 Task: View property listings for houses in Charlotte, North Carolina, with a large backyard and outdoor entertainment area, and prioritize properties with ample outdoor space.
Action: Mouse moved to (246, 192)
Screenshot: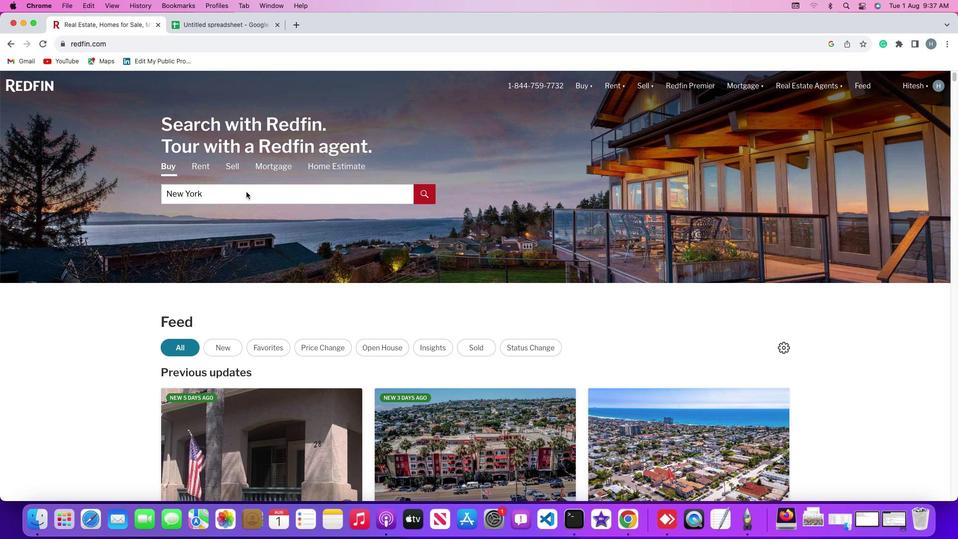 
Action: Mouse pressed left at (246, 192)
Screenshot: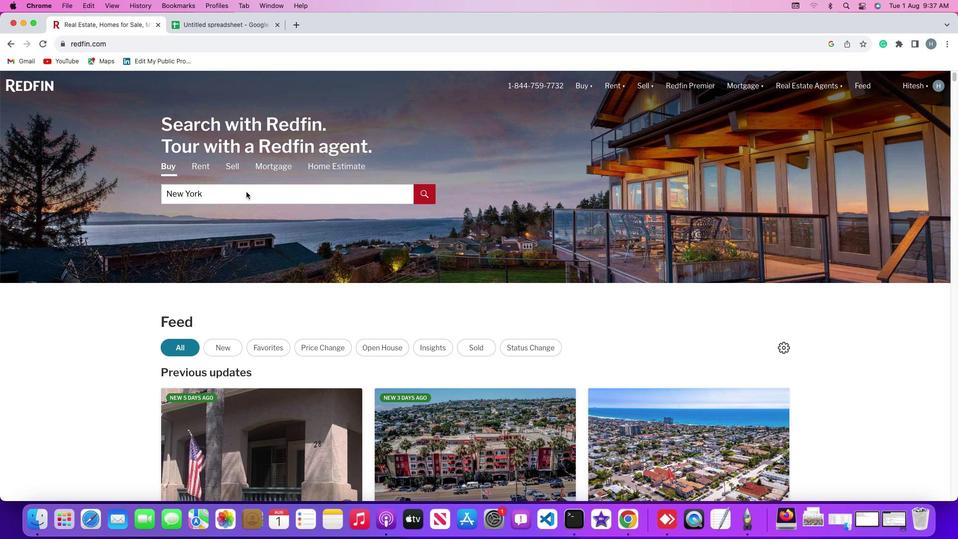 
Action: Mouse moved to (246, 192)
Screenshot: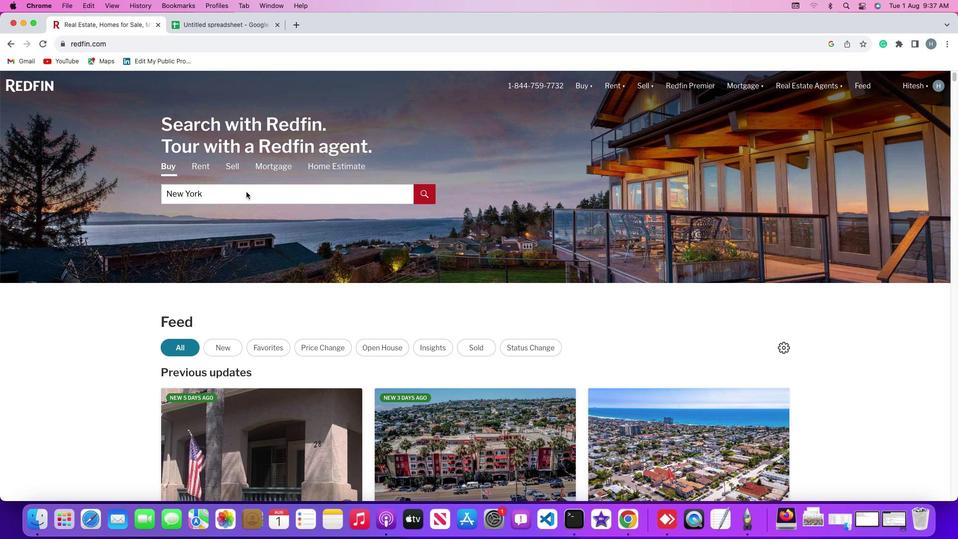 
Action: Mouse pressed left at (246, 192)
Screenshot: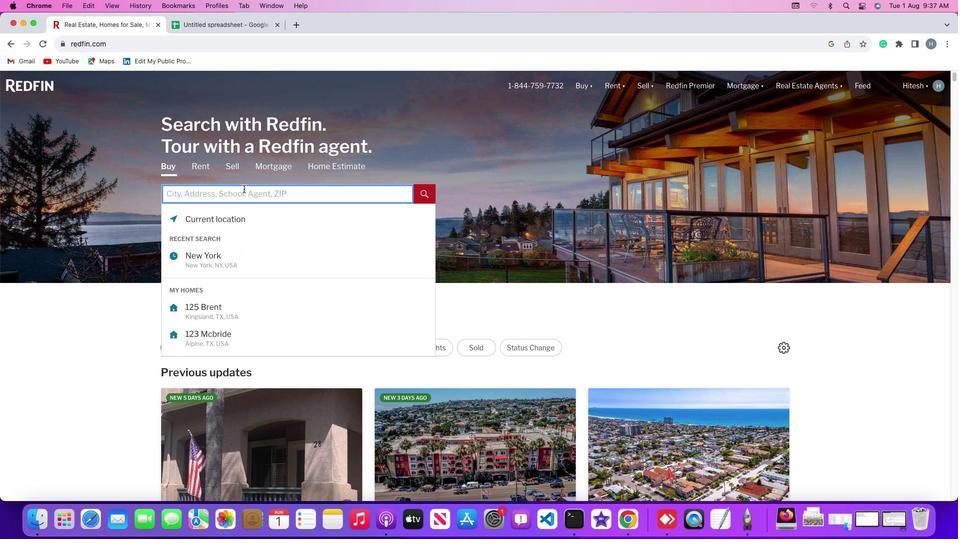 
Action: Mouse moved to (244, 189)
Screenshot: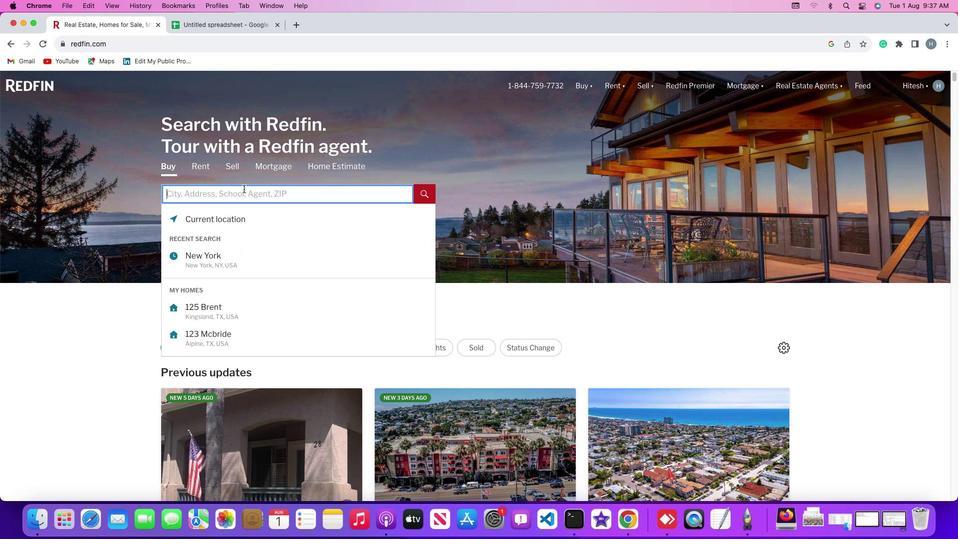 
Action: Key pressed Key.shift'C''h''a''r''l''o''t''t''e'','Key.spaceKey.shift'N''o''r''t''h'Key.spaceKey.shift'C''a''r''o''l''i''n''a'
Screenshot: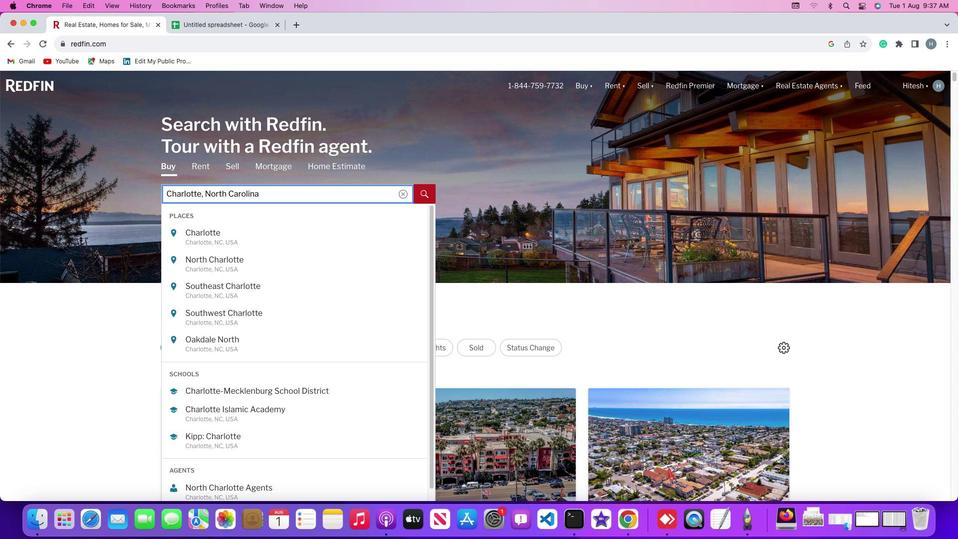 
Action: Mouse moved to (240, 231)
Screenshot: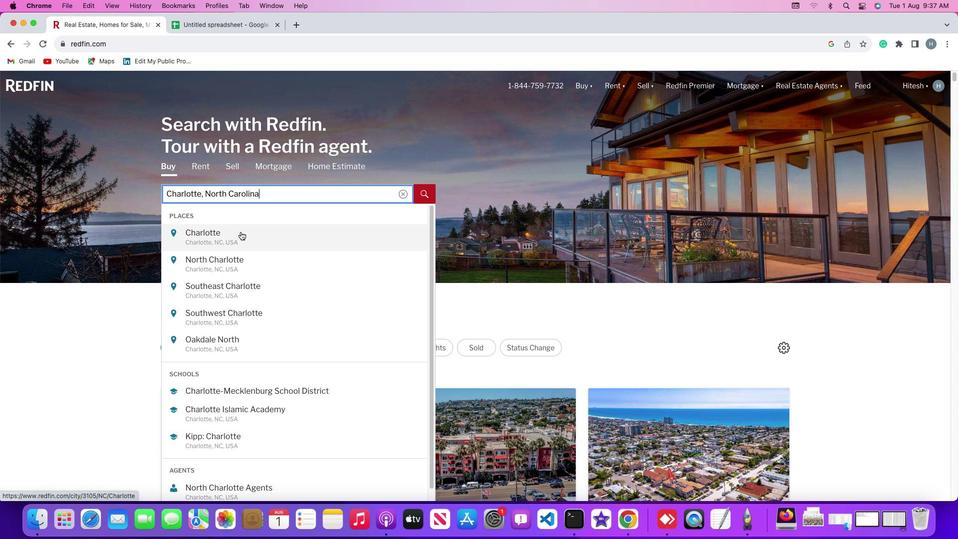 
Action: Mouse pressed left at (240, 231)
Screenshot: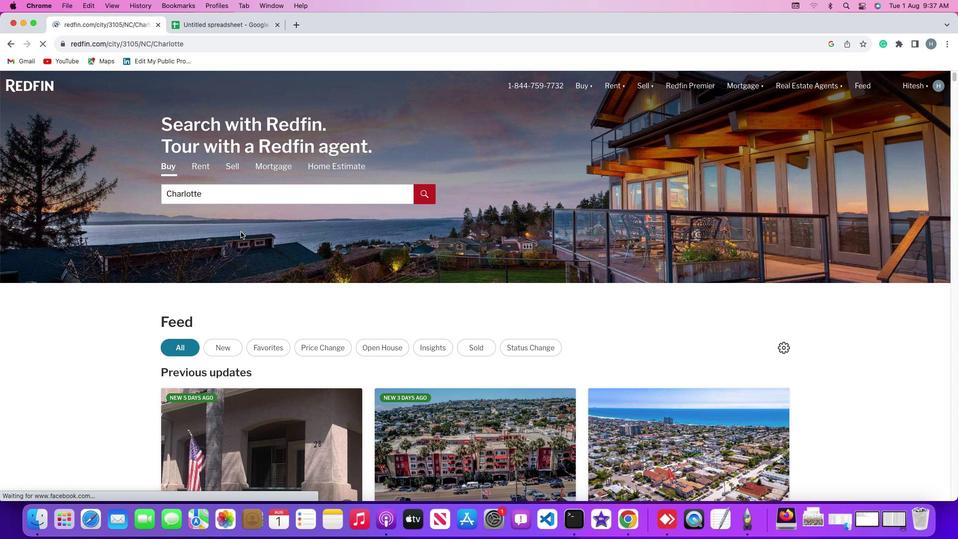
Action: Mouse moved to (862, 150)
Screenshot: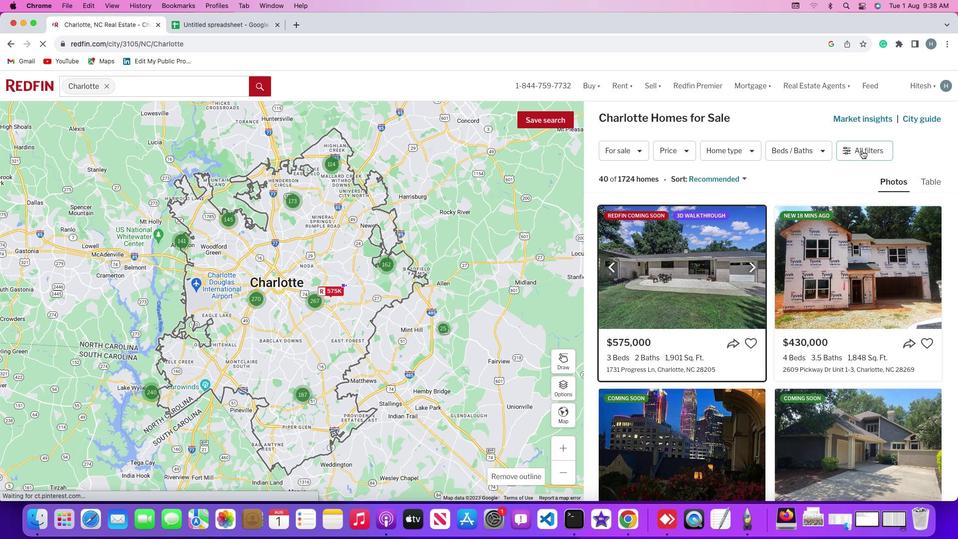 
Action: Mouse pressed left at (862, 150)
Screenshot: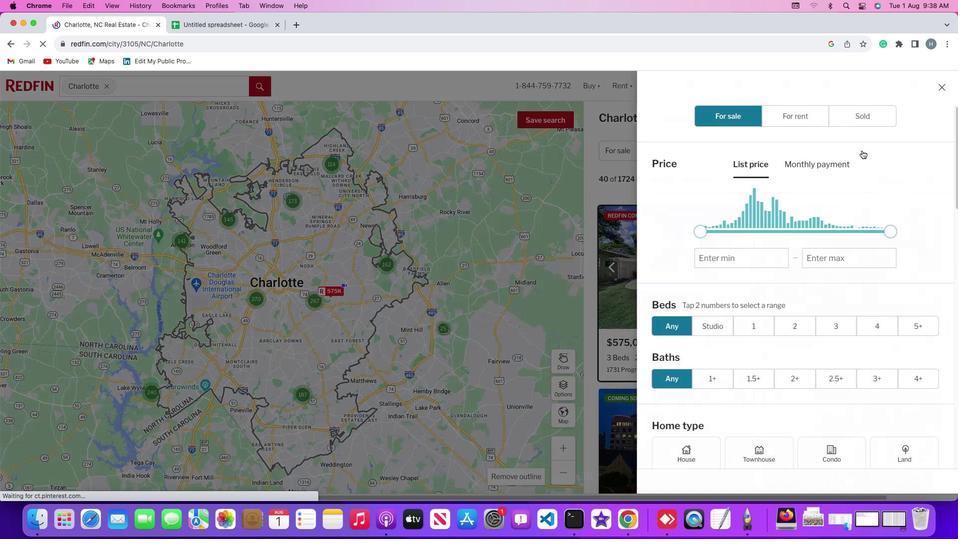 
Action: Mouse moved to (792, 278)
Screenshot: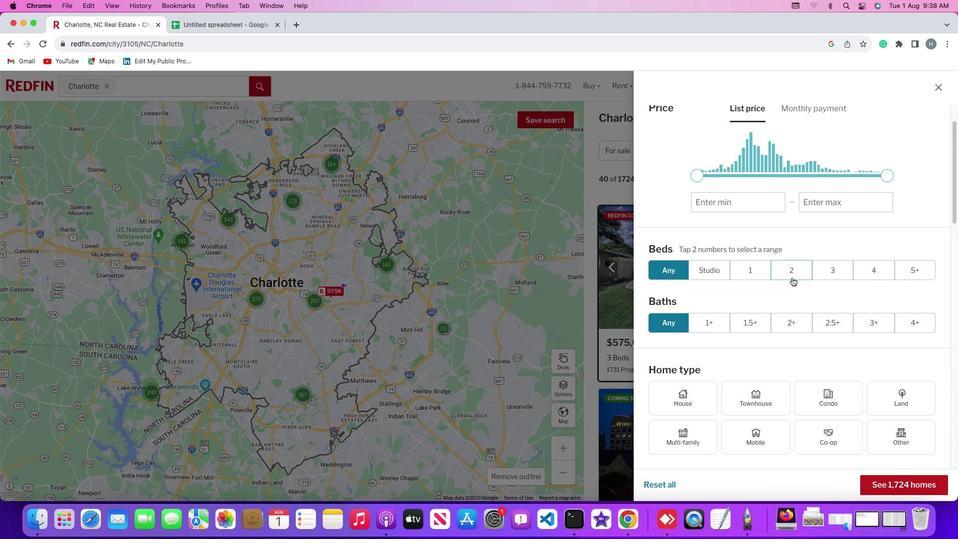 
Action: Mouse scrolled (792, 278) with delta (0, 0)
Screenshot: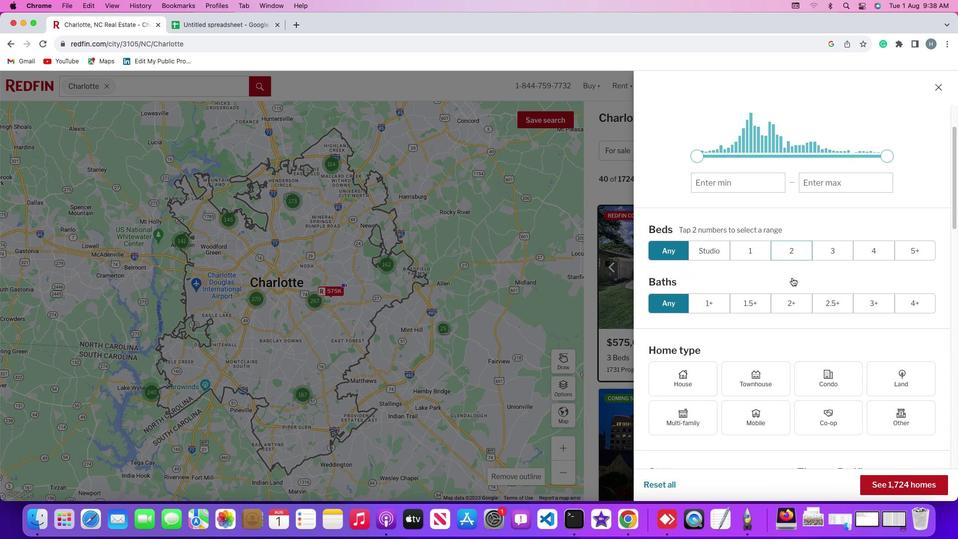
Action: Mouse scrolled (792, 278) with delta (0, 0)
Screenshot: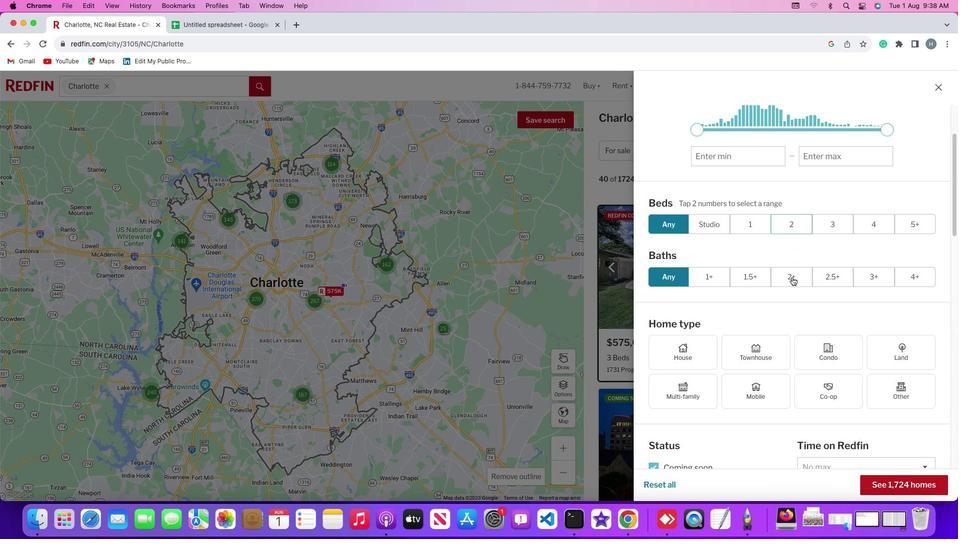 
Action: Mouse scrolled (792, 278) with delta (0, 0)
Screenshot: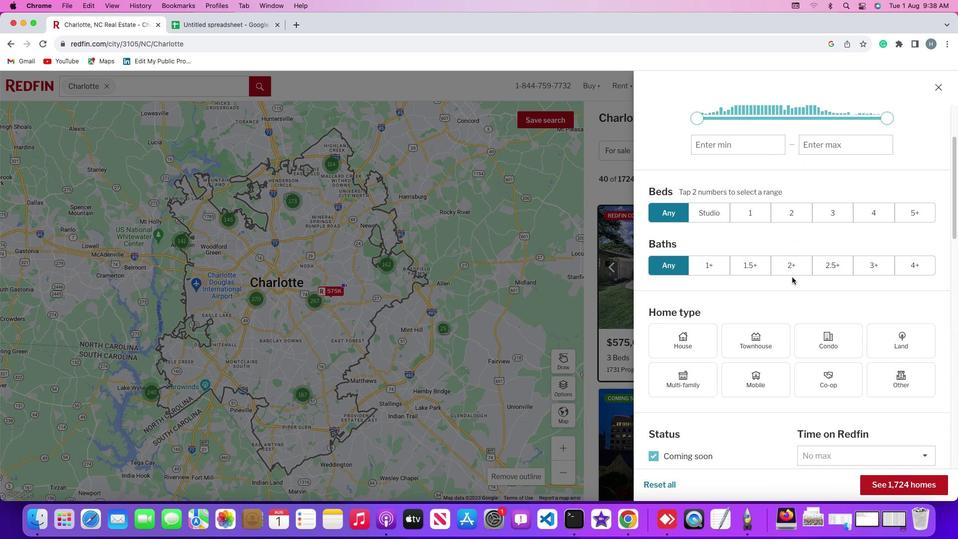 
Action: Mouse moved to (792, 277)
Screenshot: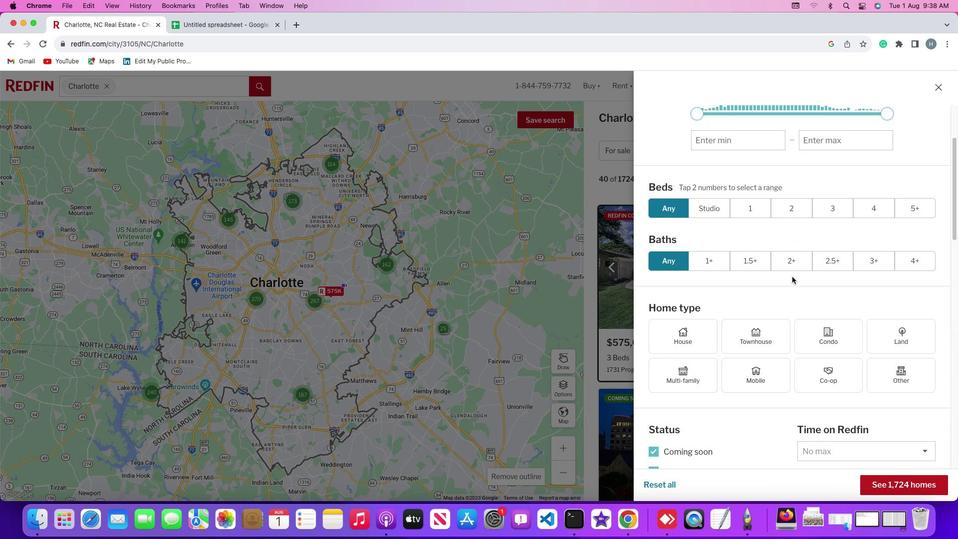 
Action: Mouse scrolled (792, 277) with delta (0, 0)
Screenshot: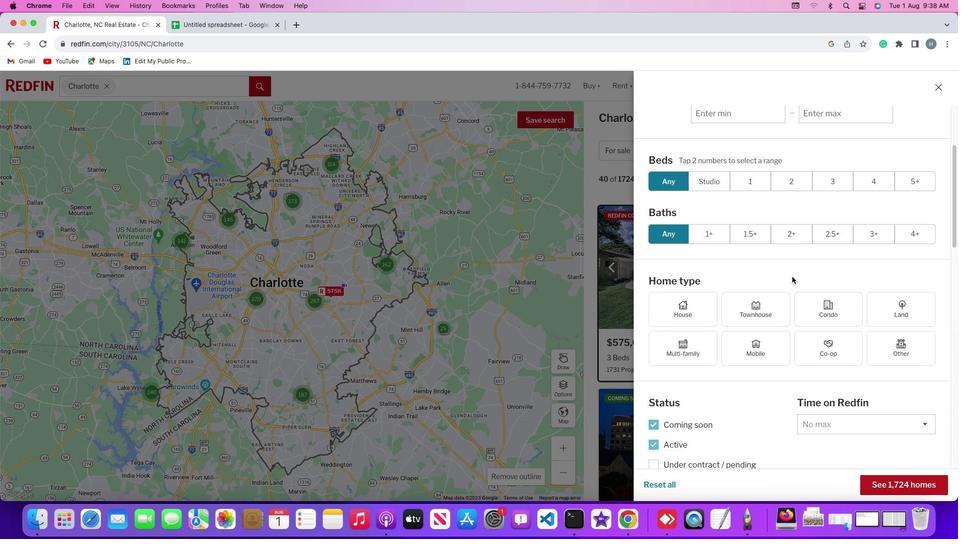 
Action: Mouse scrolled (792, 277) with delta (0, 0)
Screenshot: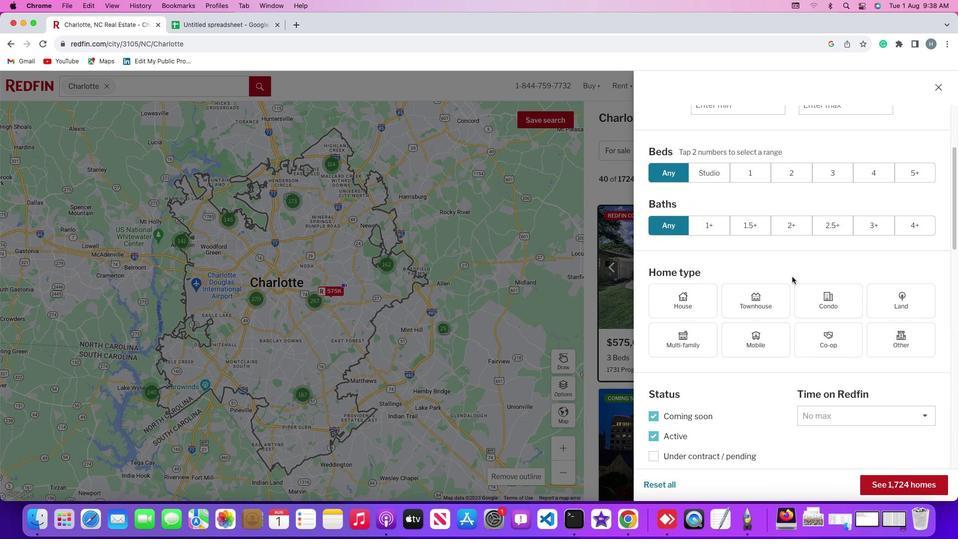 
Action: Mouse scrolled (792, 277) with delta (0, 0)
Screenshot: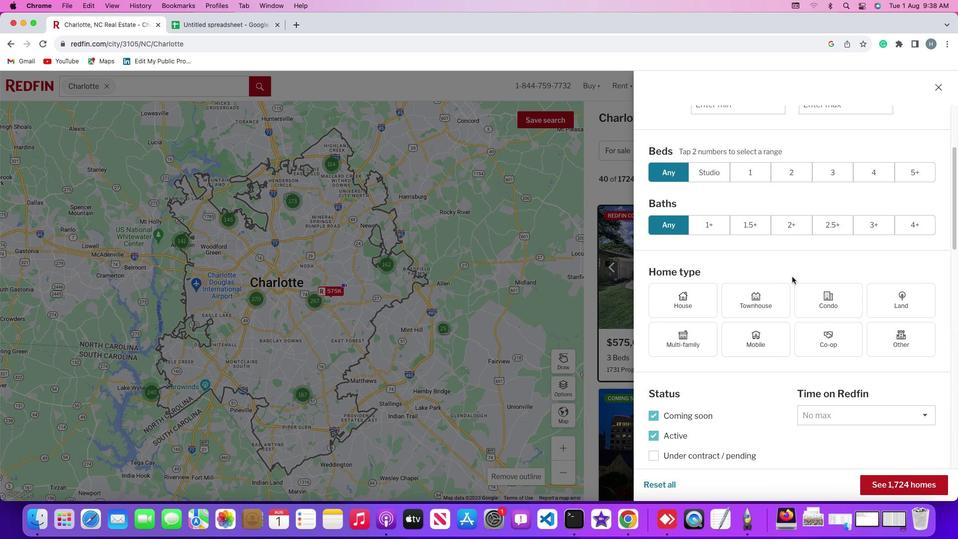 
Action: Mouse moved to (793, 277)
Screenshot: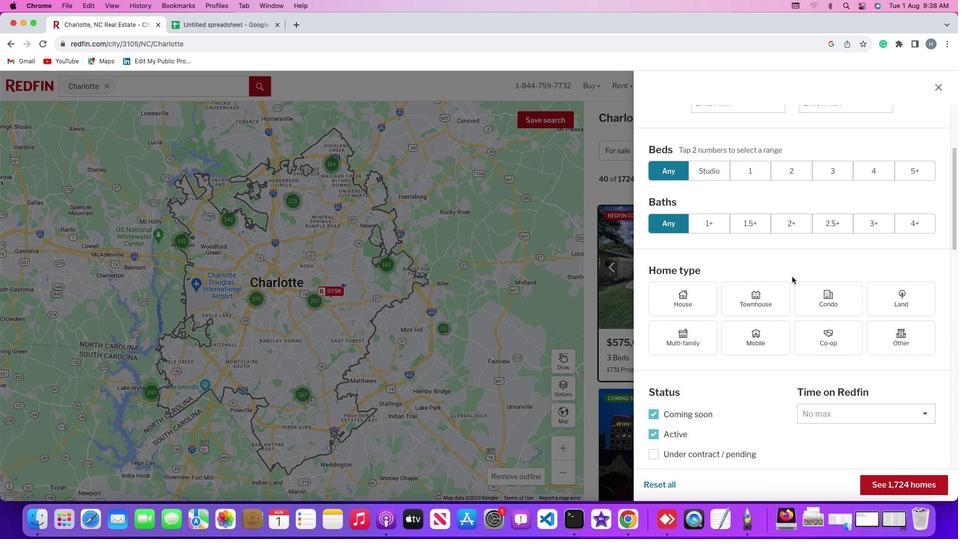 
Action: Mouse scrolled (793, 277) with delta (0, 0)
Screenshot: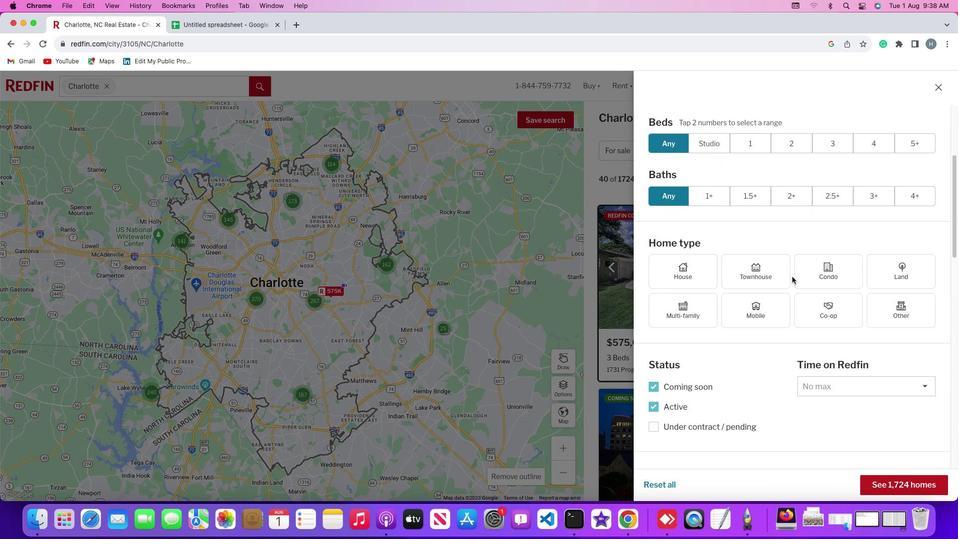 
Action: Mouse moved to (792, 277)
Screenshot: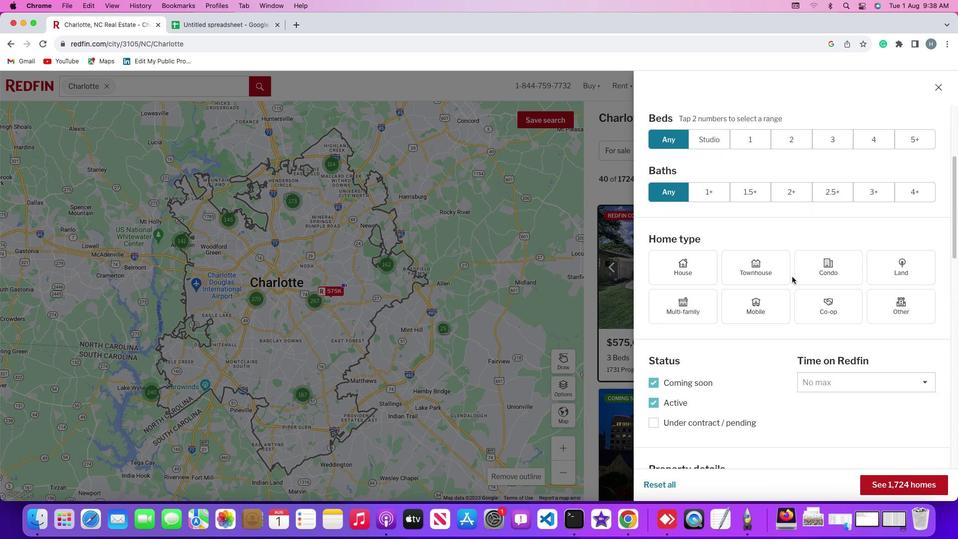 
Action: Mouse scrolled (792, 277) with delta (0, 0)
Screenshot: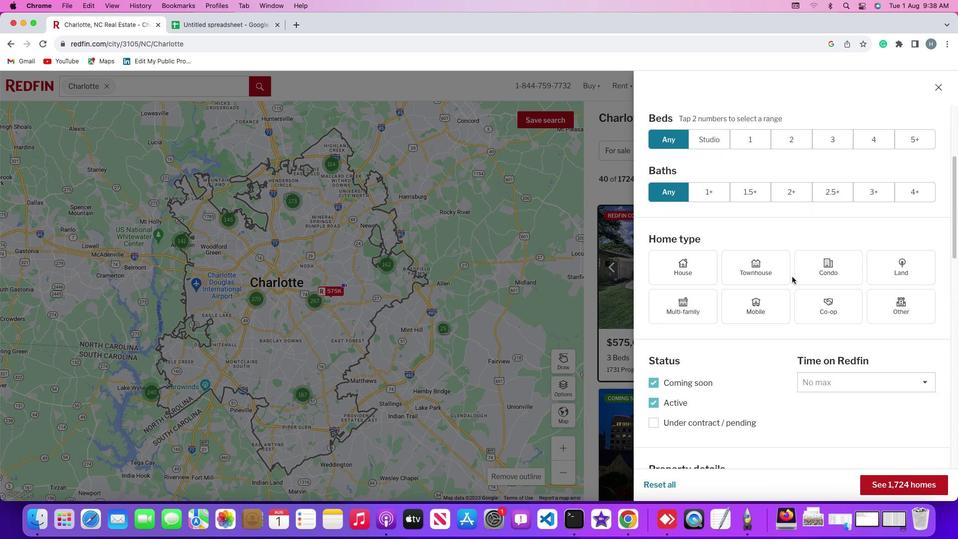 
Action: Mouse scrolled (792, 277) with delta (0, 0)
Screenshot: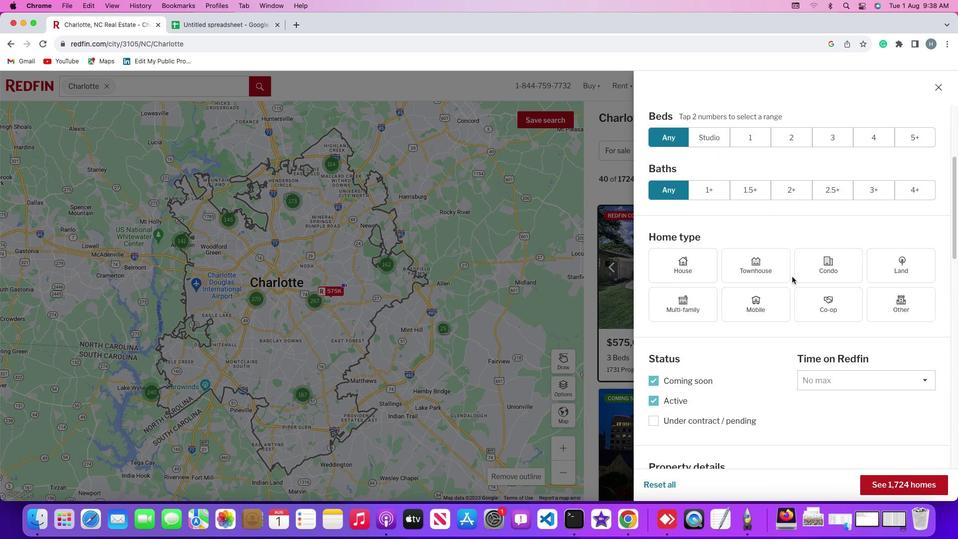 
Action: Mouse moved to (792, 276)
Screenshot: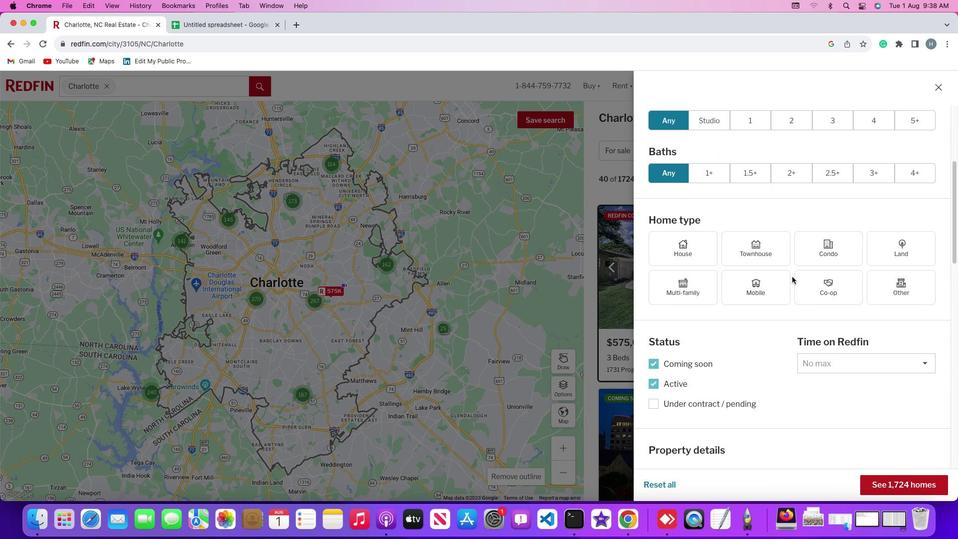 
Action: Mouse scrolled (792, 276) with delta (0, 0)
Screenshot: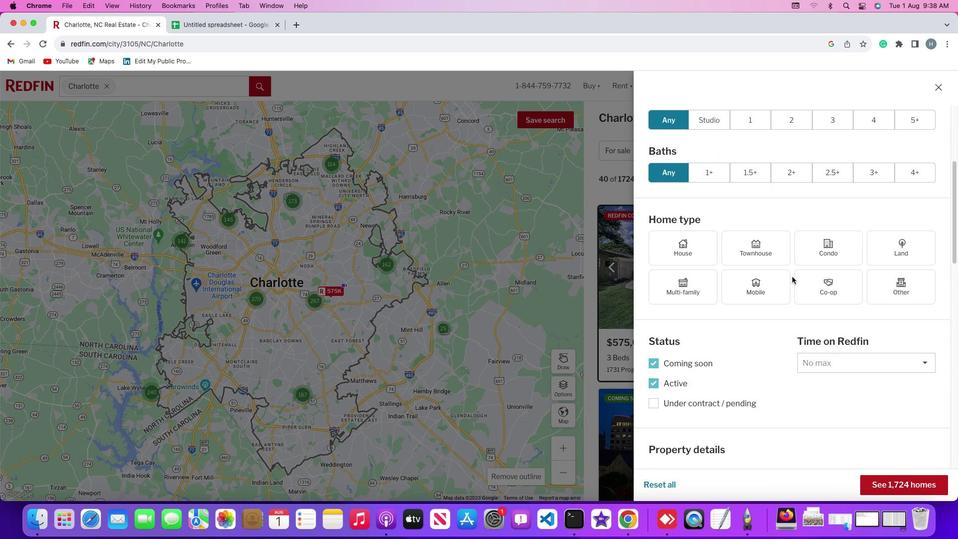 
Action: Mouse scrolled (792, 276) with delta (0, 0)
Screenshot: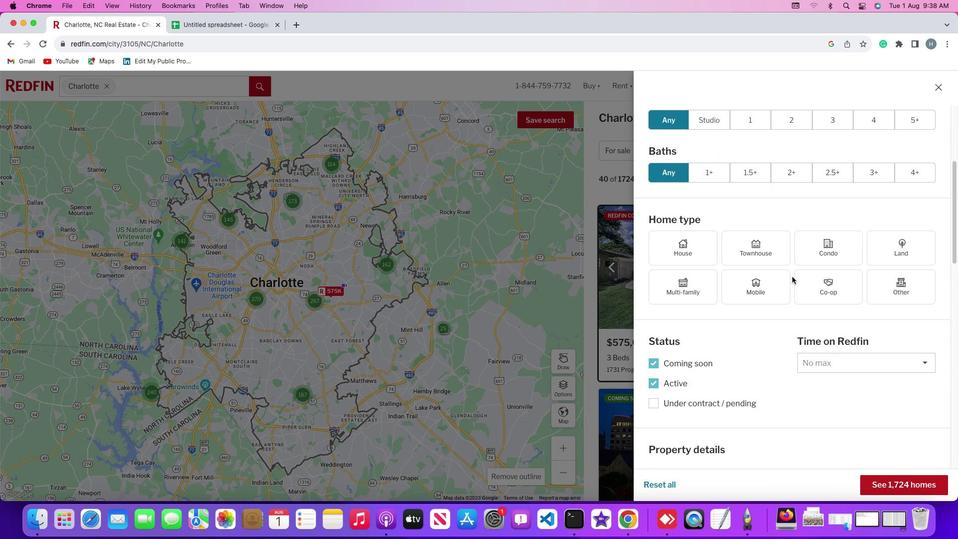 
Action: Mouse scrolled (792, 276) with delta (0, 0)
Screenshot: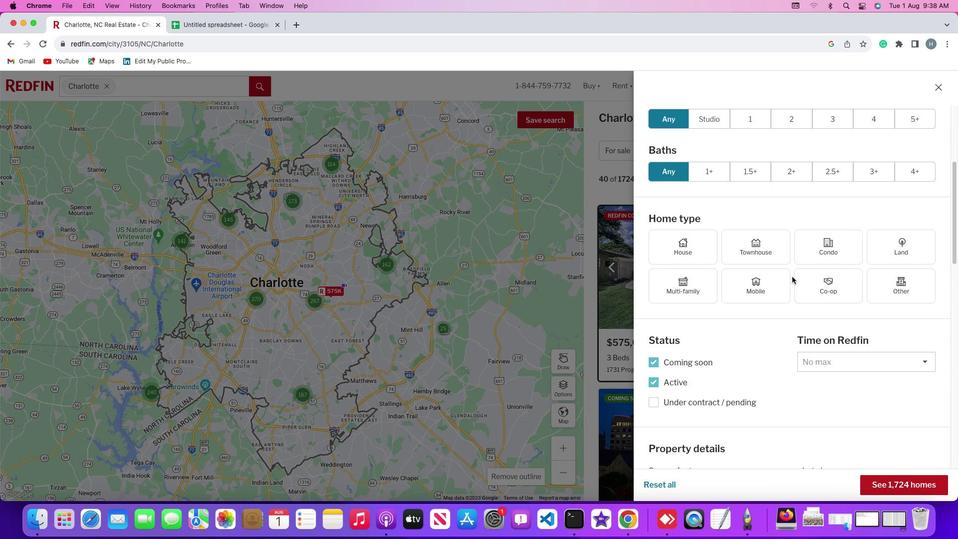 
Action: Mouse scrolled (792, 276) with delta (0, 0)
Screenshot: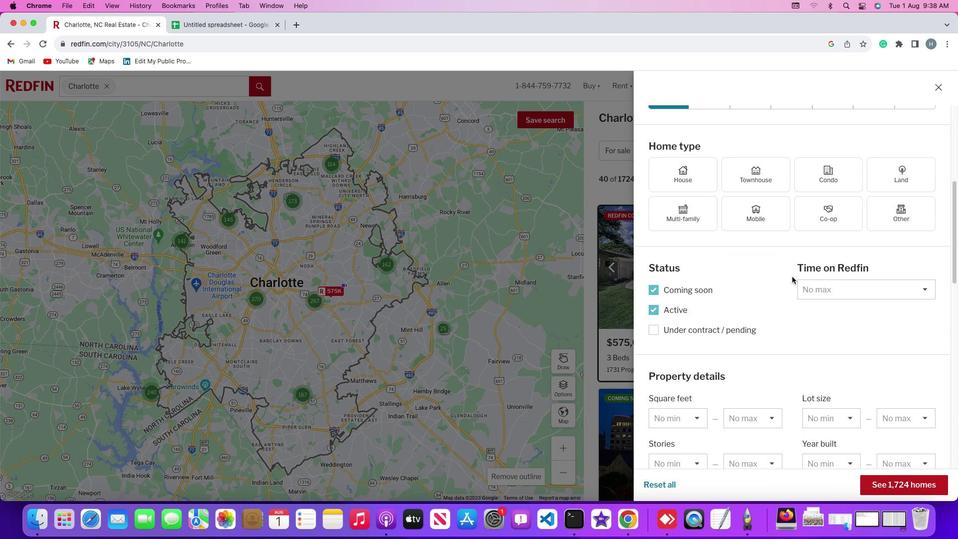 
Action: Mouse scrolled (792, 276) with delta (0, 0)
Screenshot: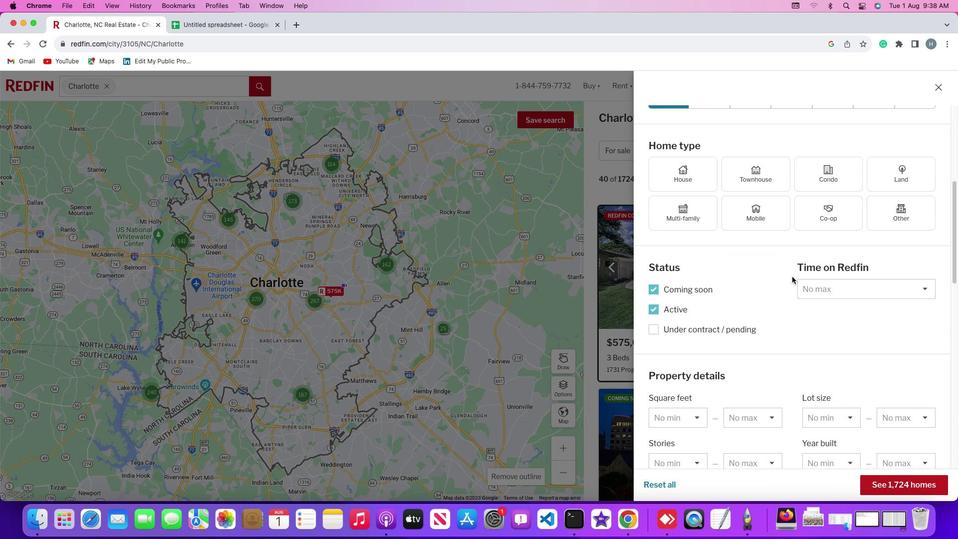 
Action: Mouse scrolled (792, 276) with delta (0, 0)
Screenshot: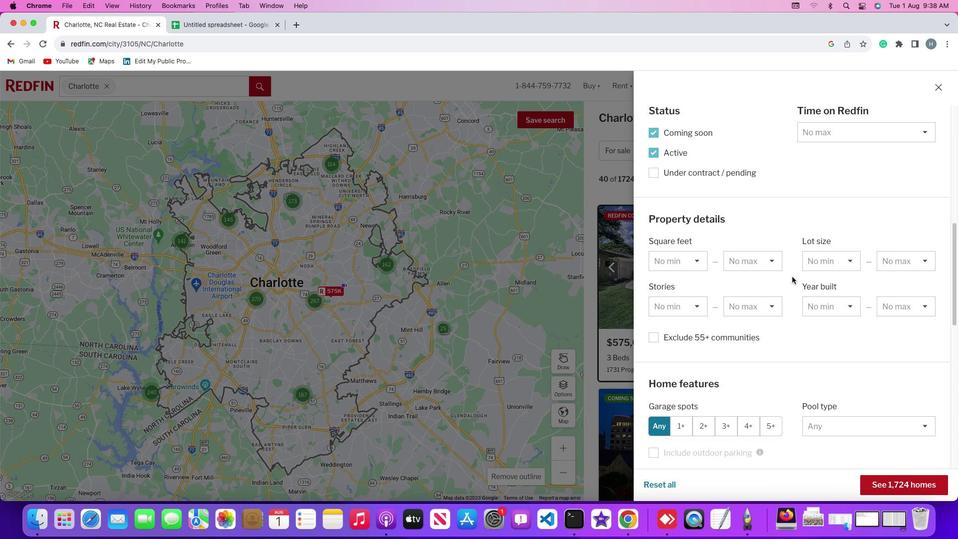 
Action: Mouse scrolled (792, 276) with delta (0, 0)
Screenshot: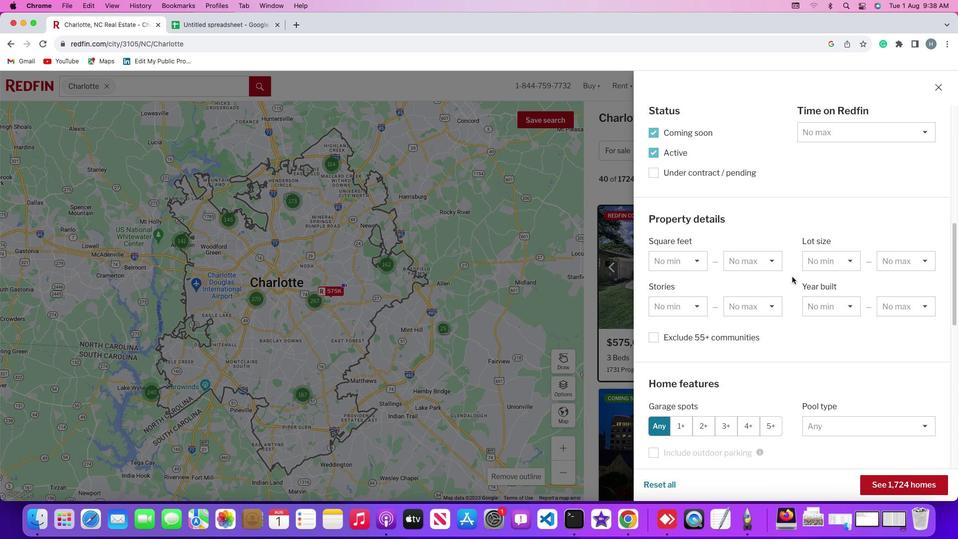 
Action: Mouse scrolled (792, 276) with delta (0, 0)
Screenshot: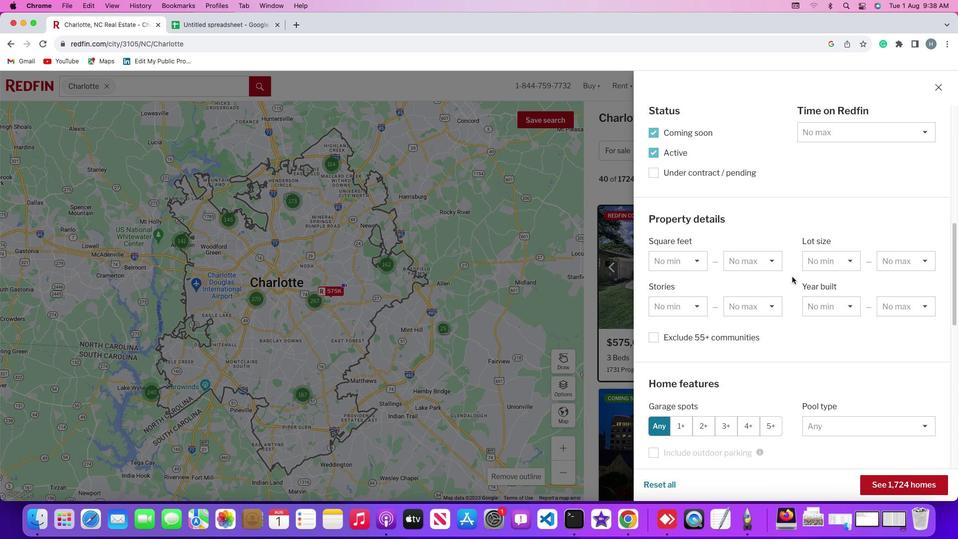 
Action: Mouse scrolled (792, 276) with delta (0, 0)
Screenshot: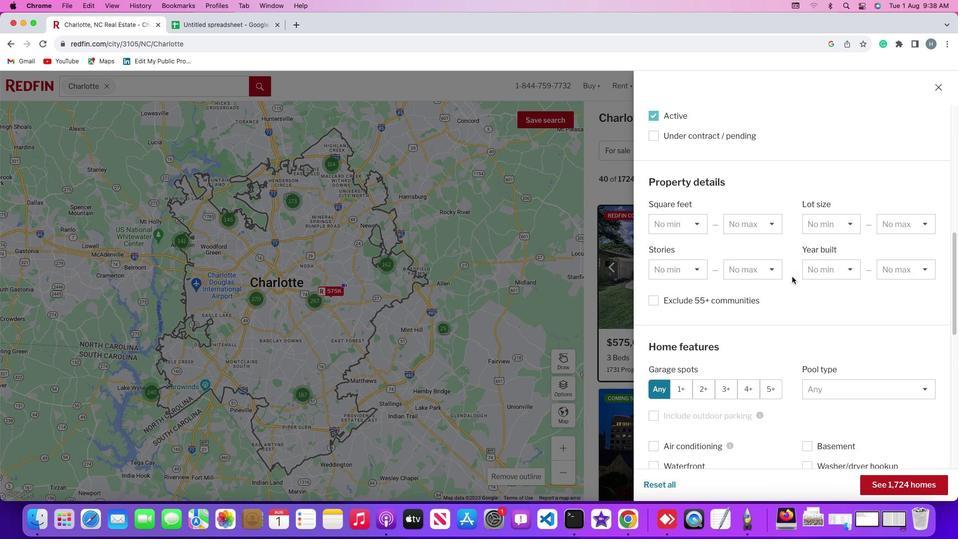 
Action: Mouse scrolled (792, 276) with delta (0, 0)
Screenshot: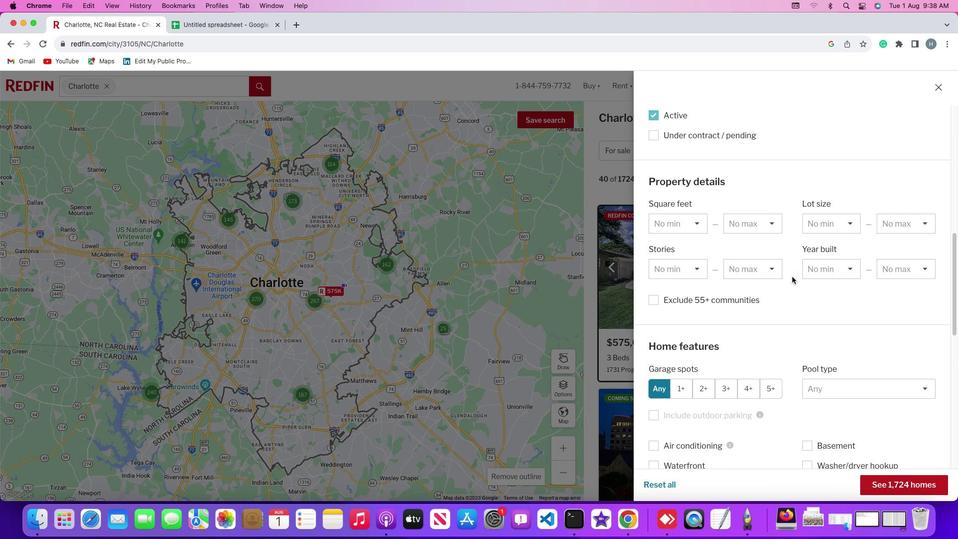 
Action: Mouse scrolled (792, 276) with delta (0, 0)
Screenshot: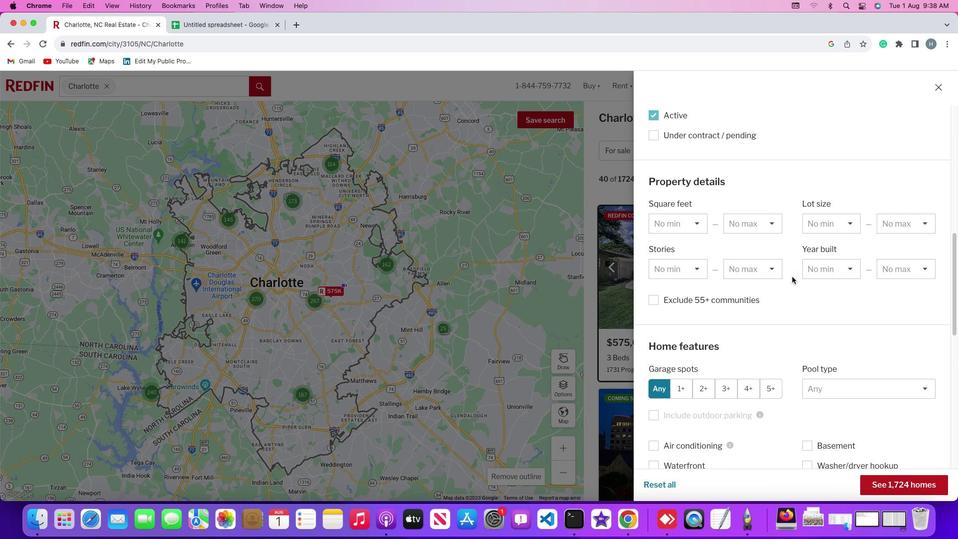
Action: Mouse scrolled (792, 276) with delta (0, -1)
Screenshot: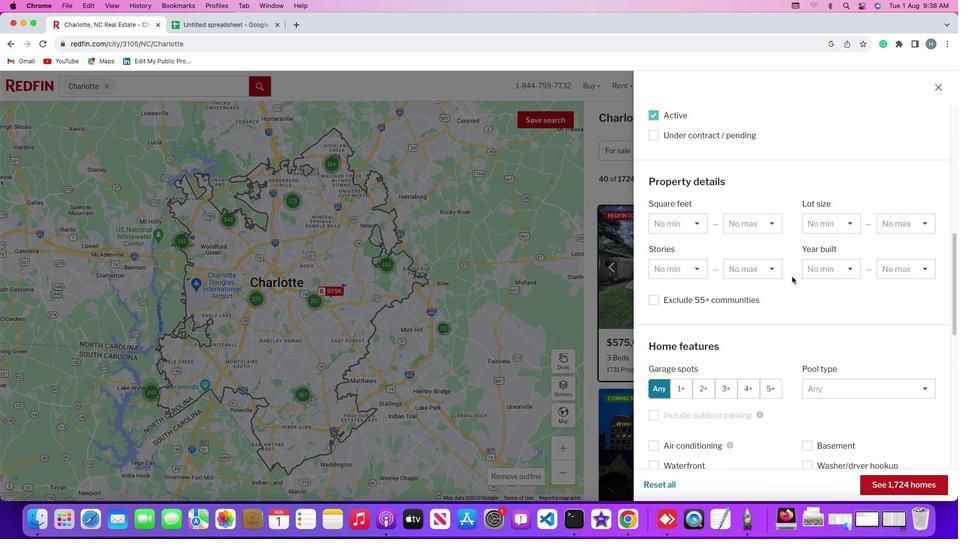 
Action: Mouse scrolled (792, 276) with delta (0, 0)
Screenshot: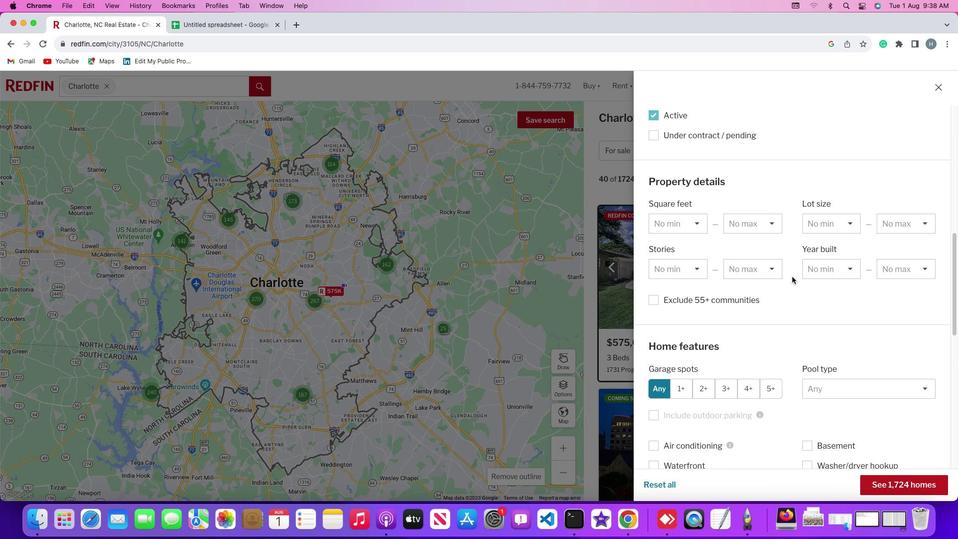 
Action: Mouse scrolled (792, 276) with delta (0, 0)
Screenshot: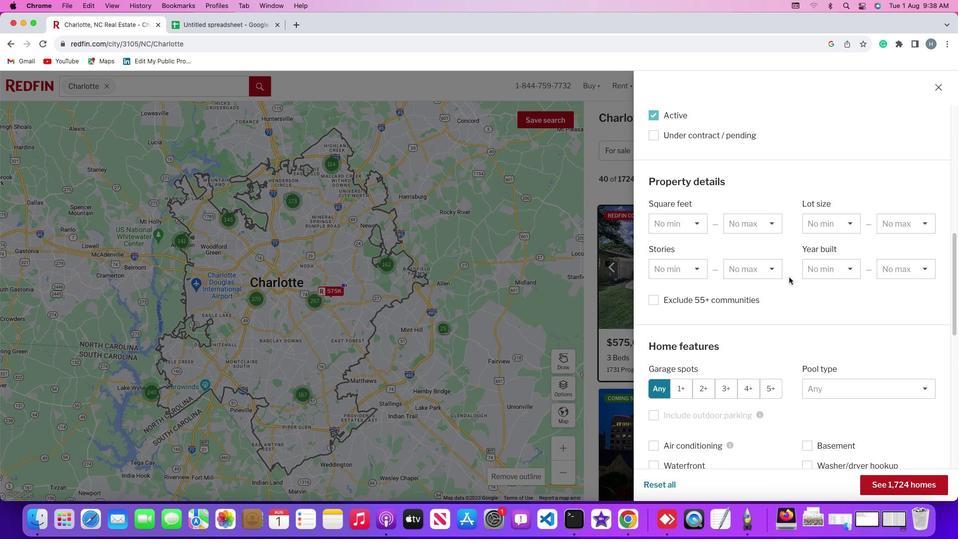 
Action: Mouse scrolled (792, 276) with delta (0, 0)
Screenshot: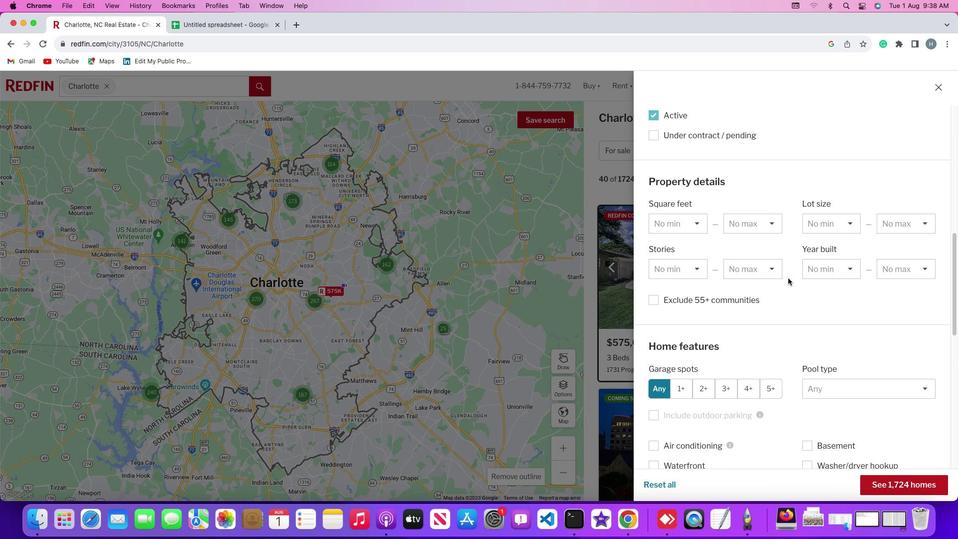 
Action: Mouse moved to (788, 278)
Screenshot: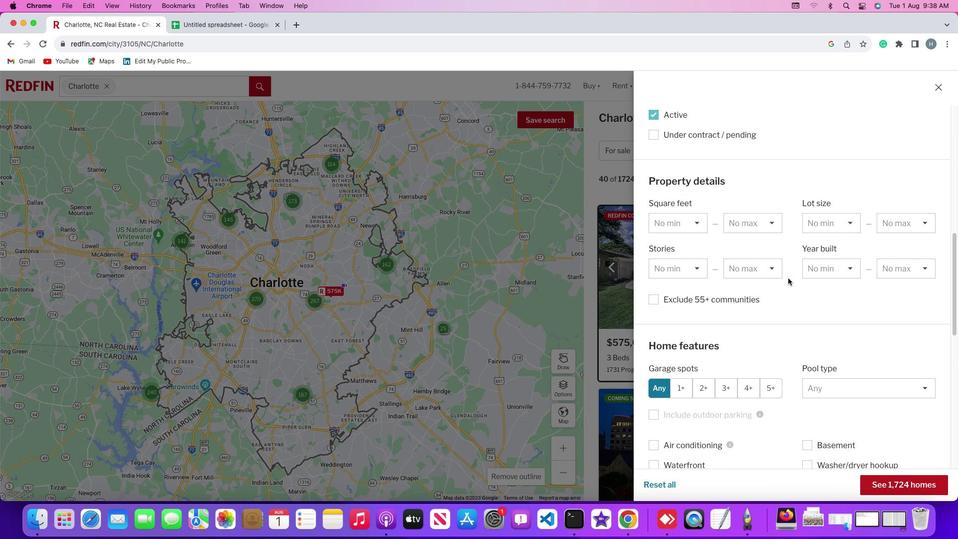 
Action: Mouse scrolled (788, 278) with delta (0, 0)
Screenshot: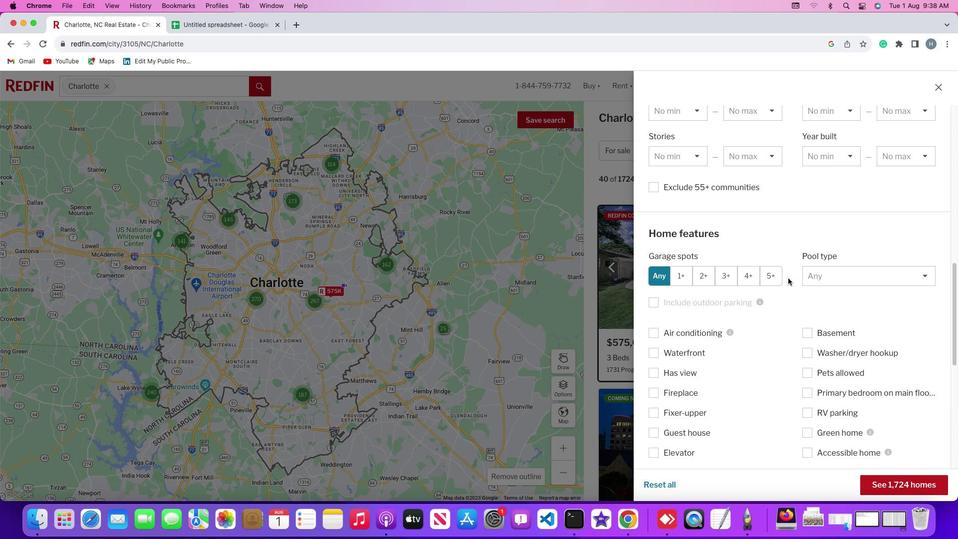 
Action: Mouse scrolled (788, 278) with delta (0, 0)
Screenshot: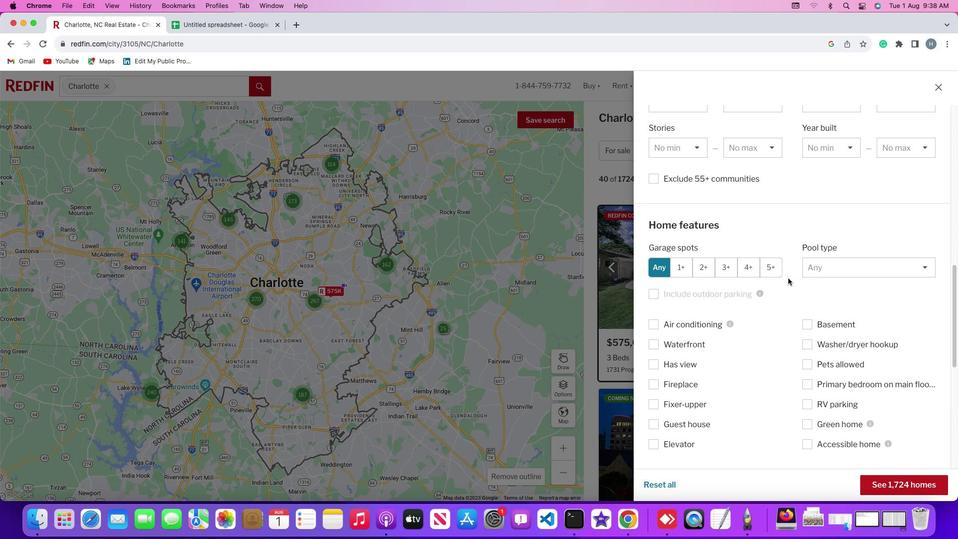 
Action: Mouse scrolled (788, 278) with delta (0, 0)
Screenshot: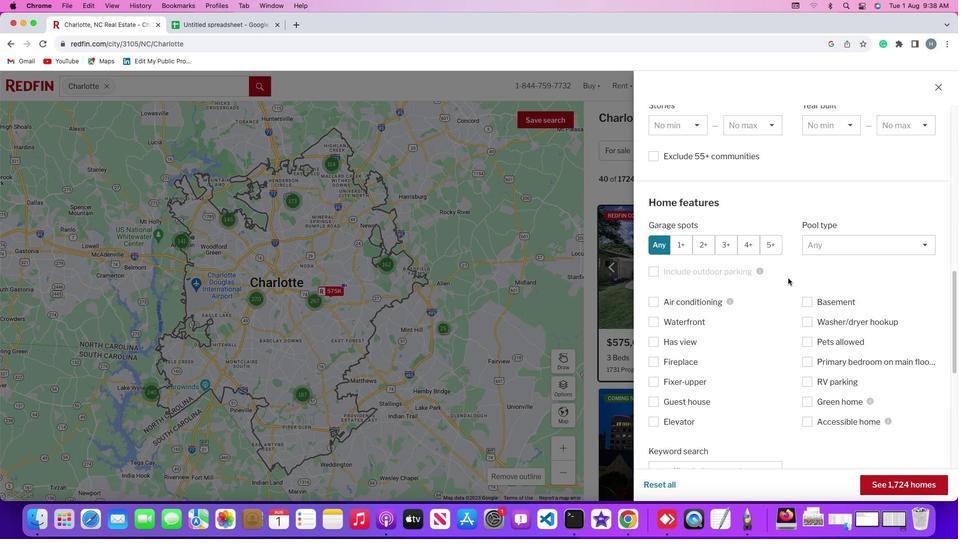 
Action: Mouse scrolled (788, 278) with delta (0, 0)
Screenshot: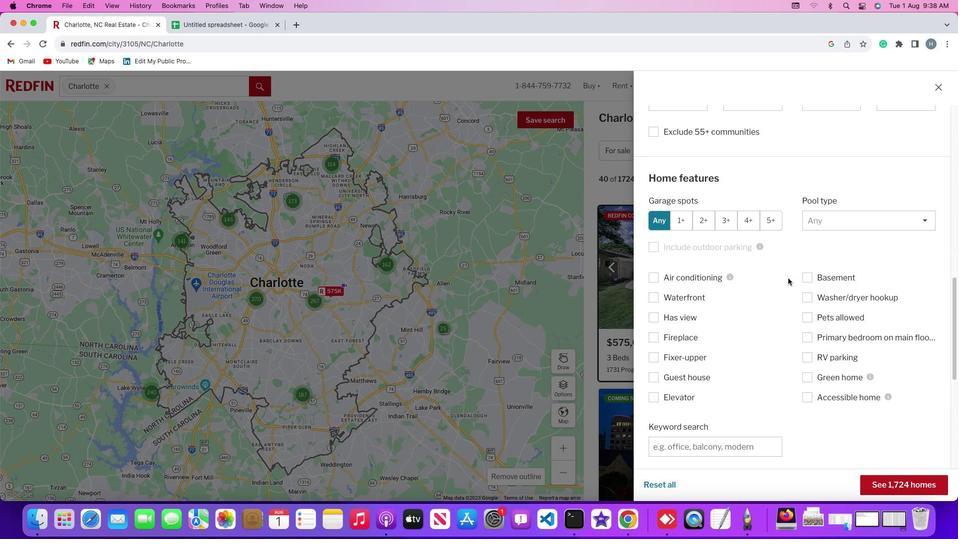 
Action: Mouse scrolled (788, 278) with delta (0, 0)
Screenshot: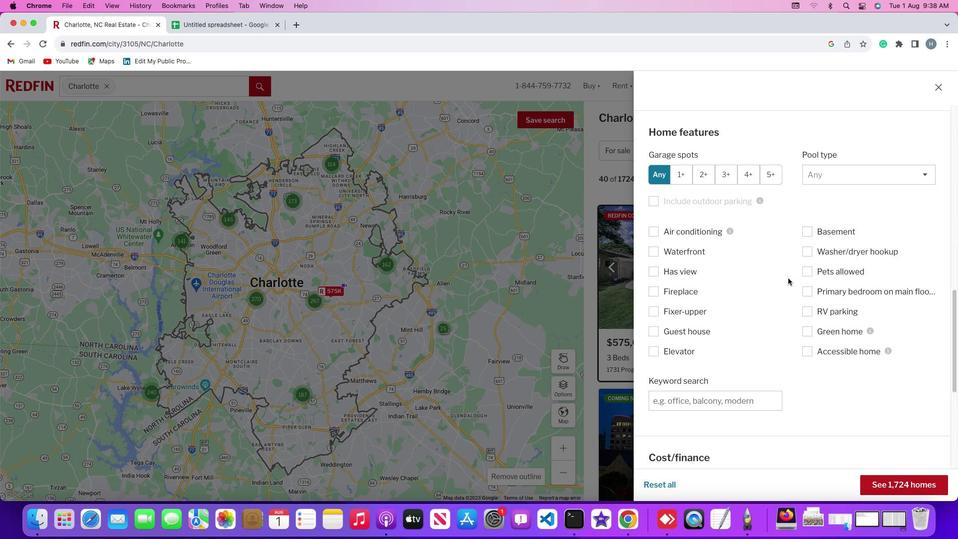 
Action: Mouse scrolled (788, 278) with delta (0, 0)
Screenshot: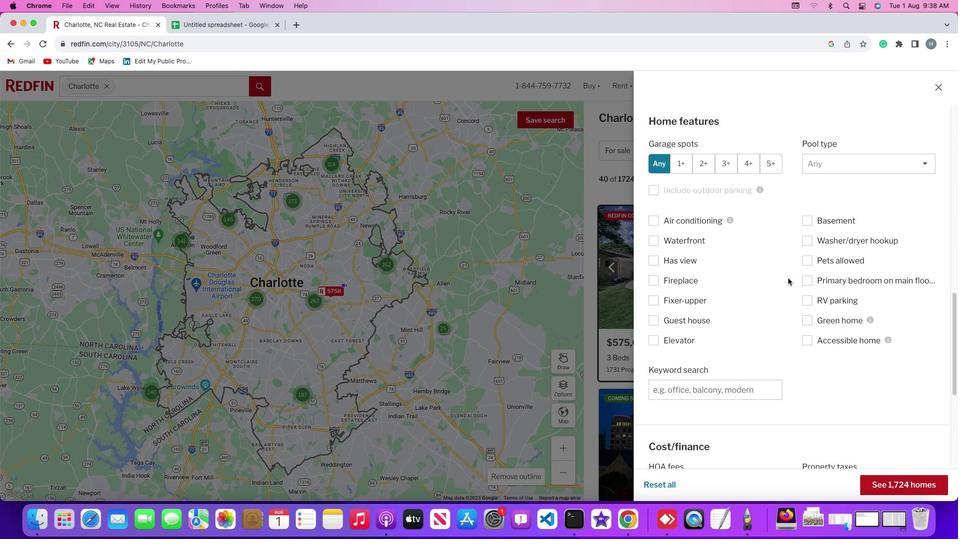 
Action: Mouse scrolled (788, 278) with delta (0, 0)
Screenshot: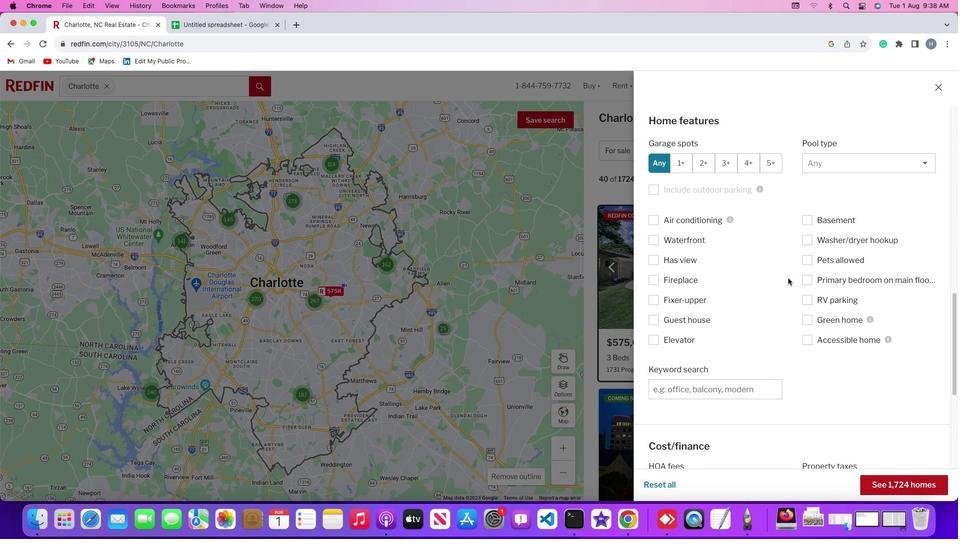 
Action: Mouse scrolled (788, 278) with delta (0, 0)
Screenshot: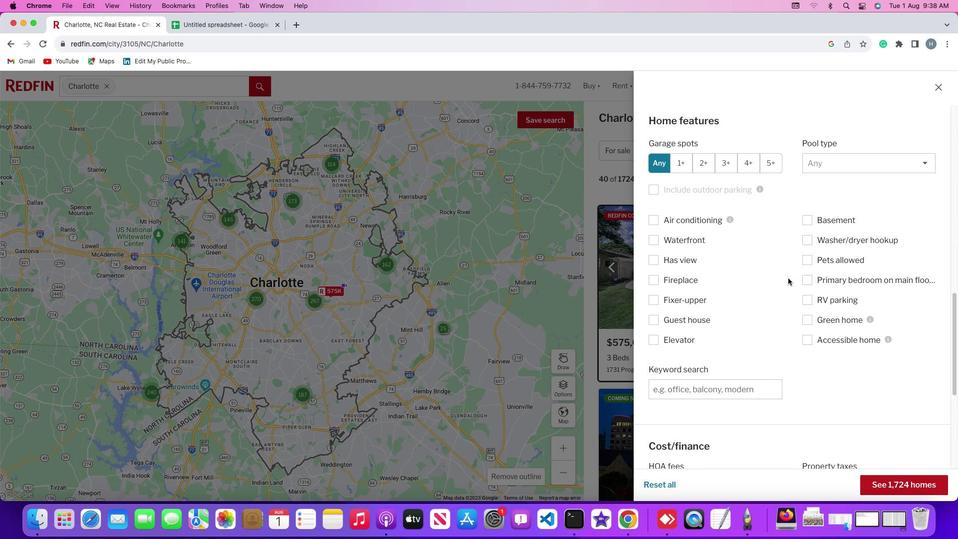 
Action: Mouse scrolled (788, 278) with delta (0, 0)
Screenshot: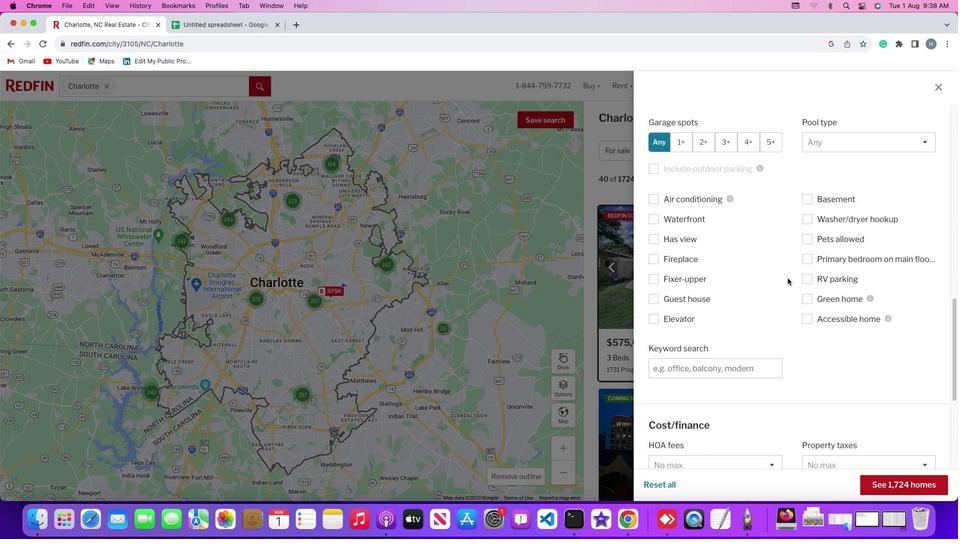 
Action: Mouse scrolled (788, 278) with delta (0, 0)
Screenshot: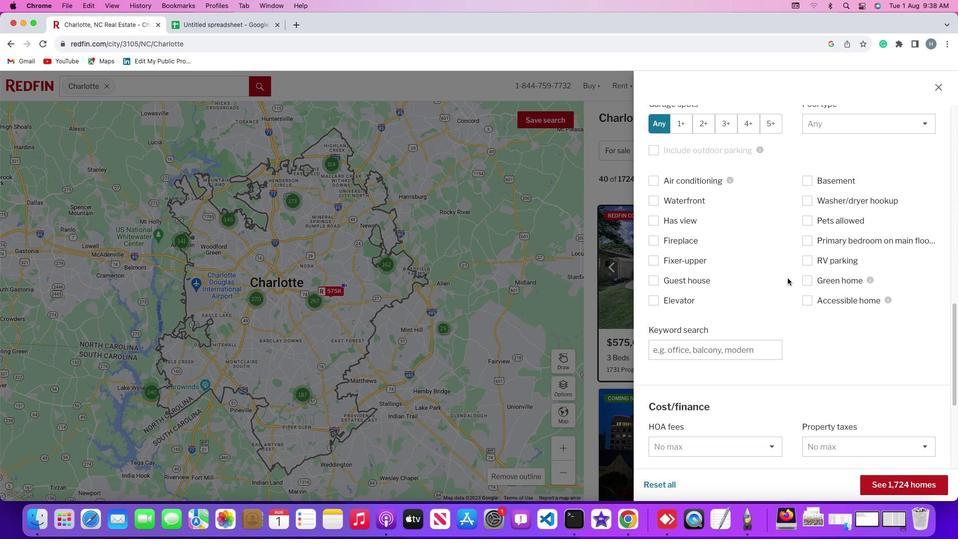 
Action: Mouse scrolled (788, 278) with delta (0, 0)
Screenshot: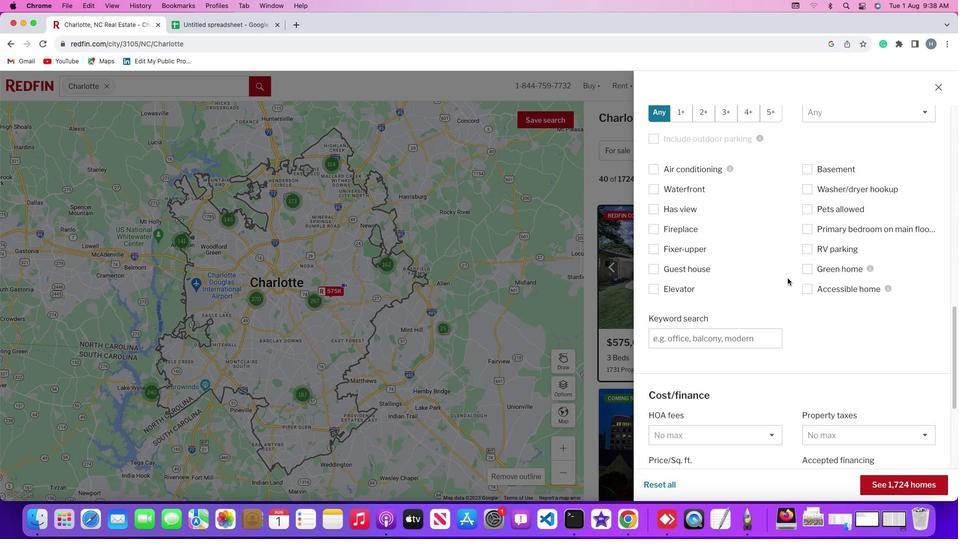 
Action: Mouse scrolled (788, 278) with delta (0, 0)
Screenshot: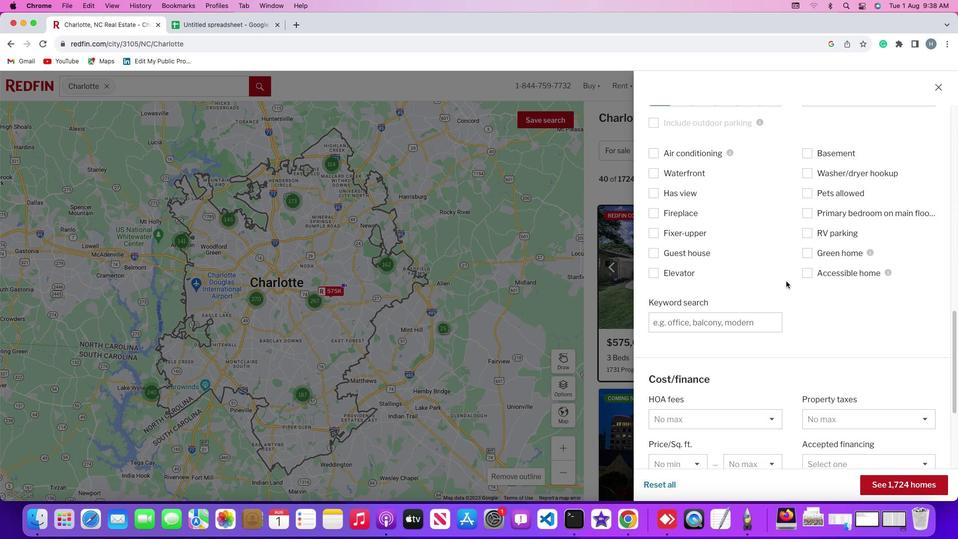 
Action: Mouse moved to (788, 278)
Screenshot: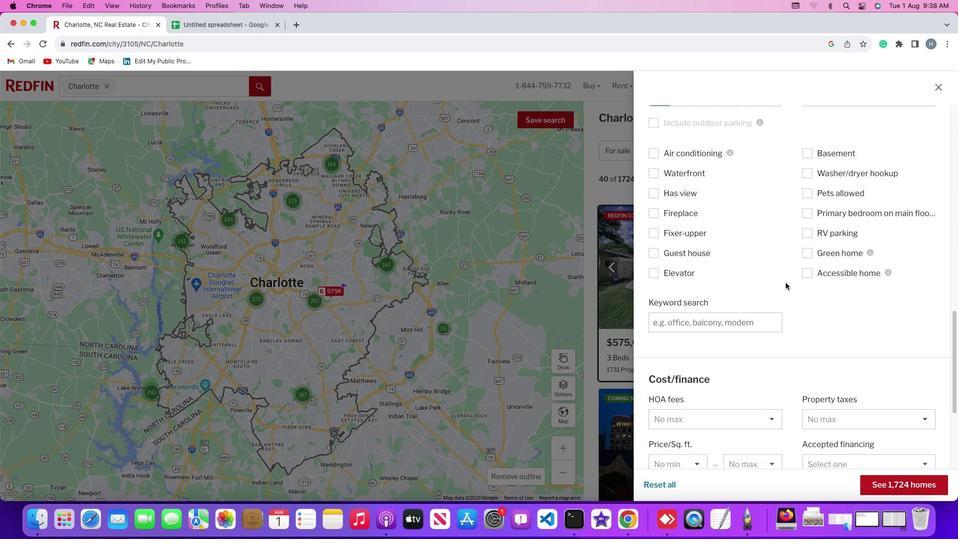 
Action: Mouse scrolled (788, 278) with delta (0, 0)
Screenshot: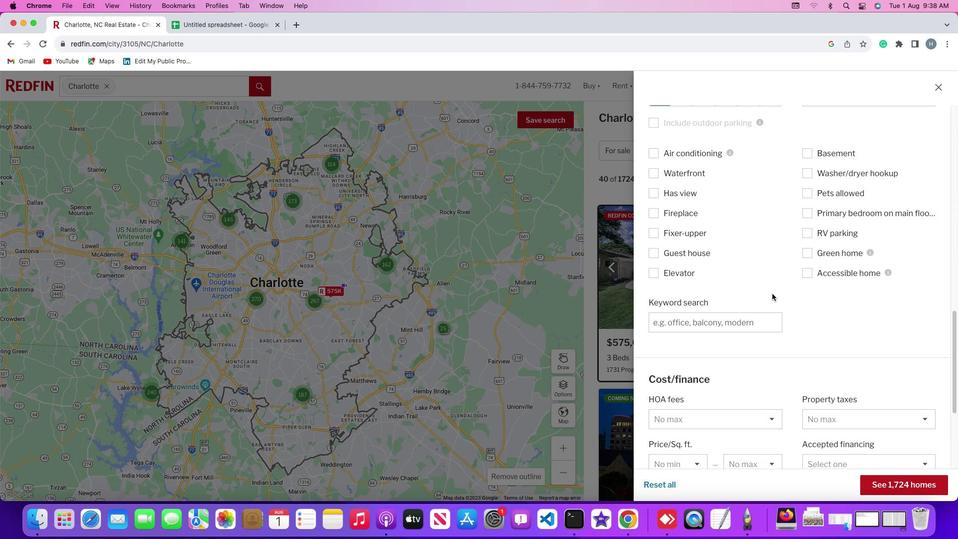 
Action: Mouse scrolled (788, 278) with delta (0, 0)
Screenshot: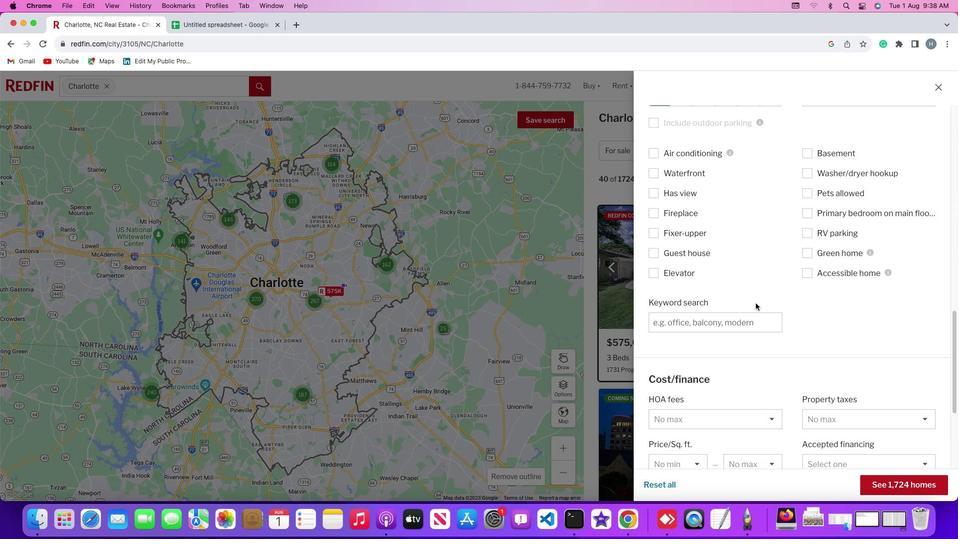 
Action: Mouse scrolled (788, 278) with delta (0, 0)
Screenshot: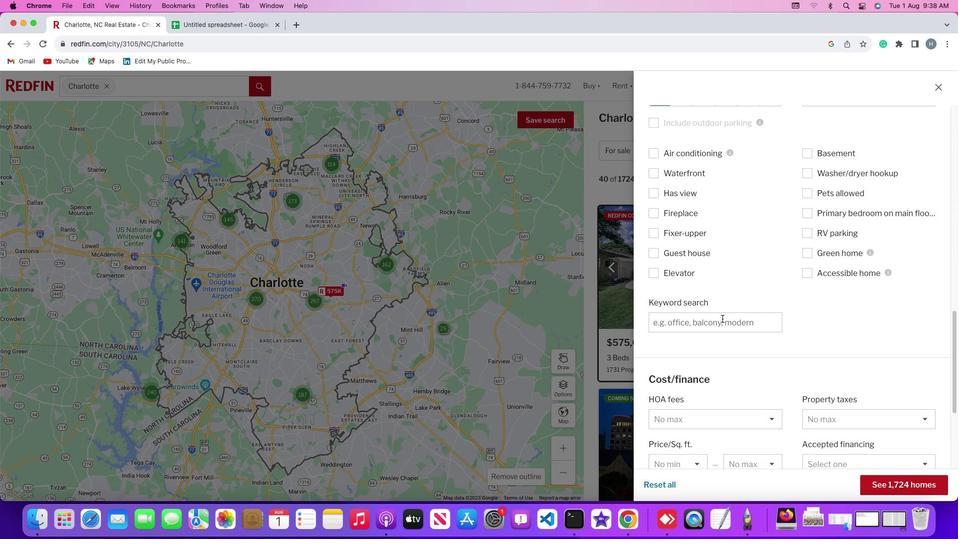 
Action: Mouse scrolled (788, 278) with delta (0, 0)
Screenshot: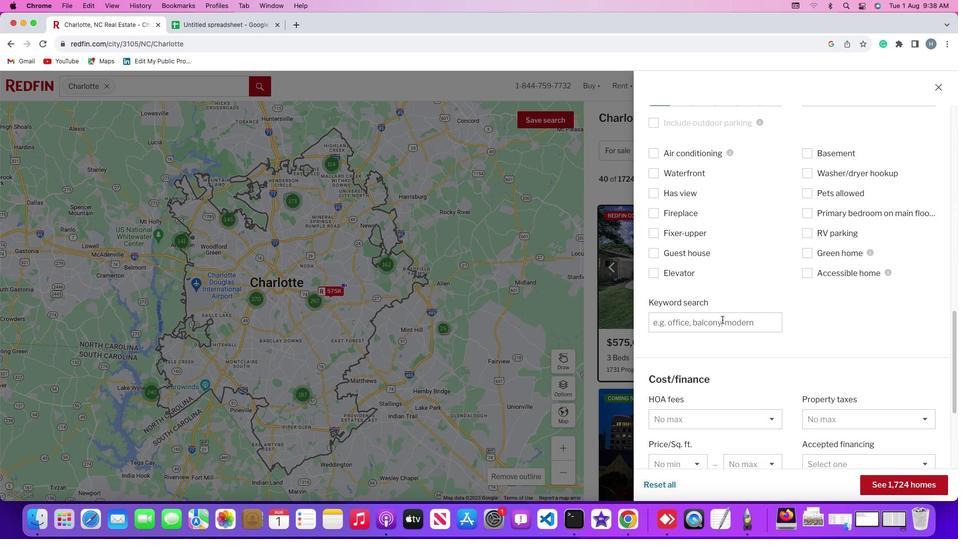 
Action: Mouse moved to (724, 321)
Screenshot: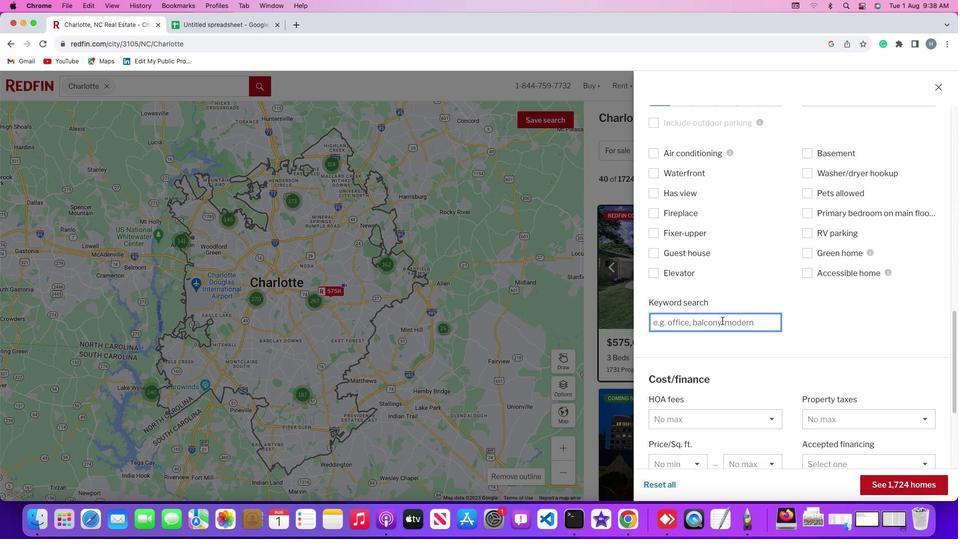 
Action: Mouse pressed left at (724, 321)
Screenshot: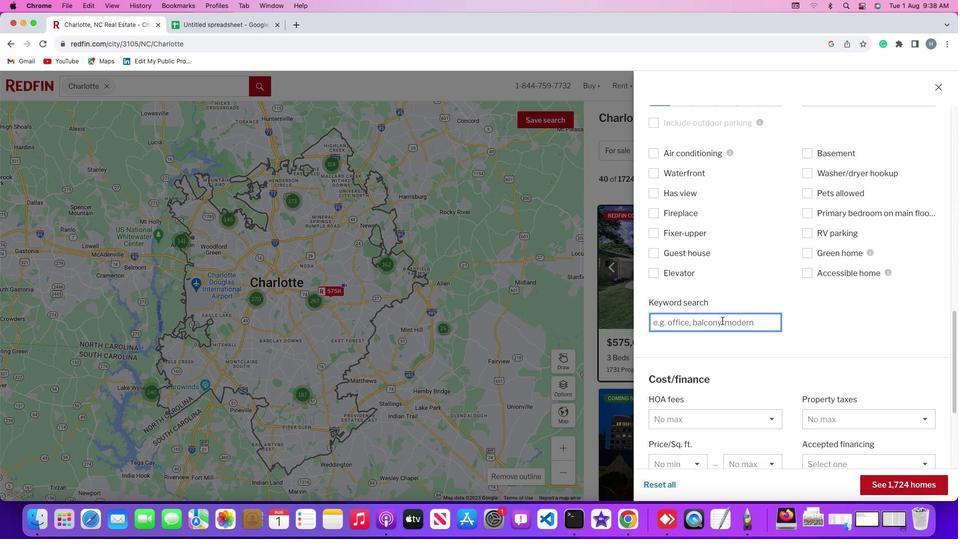 
Action: Mouse moved to (723, 321)
Screenshot: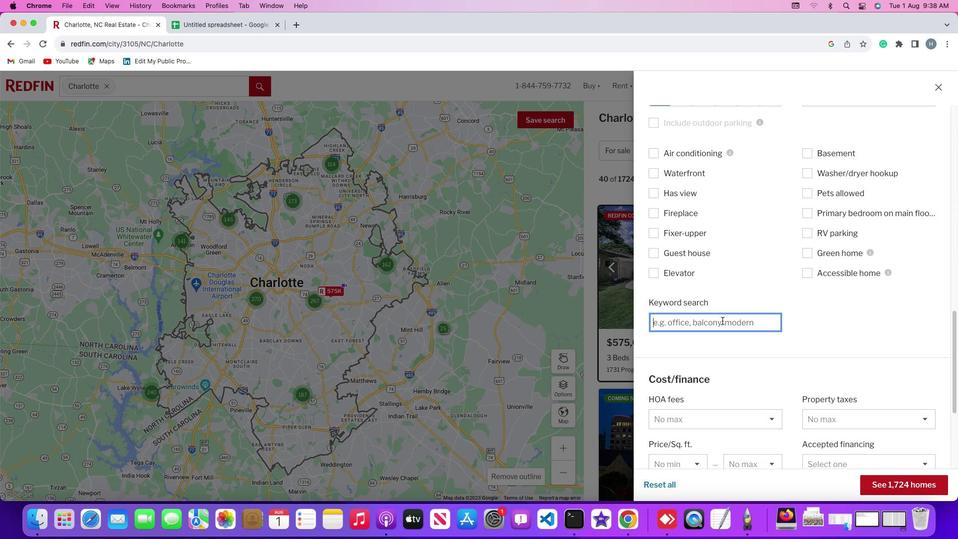 
Action: Key pressed Key.shift'A''m''p''l''e'Key.space'o''u''t''d''o''o''r'Key.space's''p''a''c''e'Key.space'a''n''d'Key.space'b''a''c''k''y''a''r''d'
Screenshot: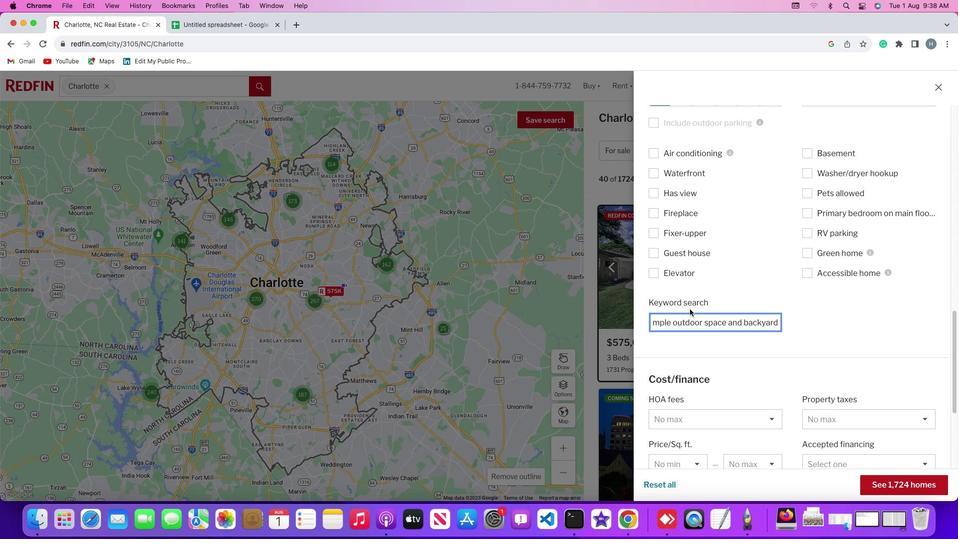 
Action: Mouse moved to (816, 311)
Screenshot: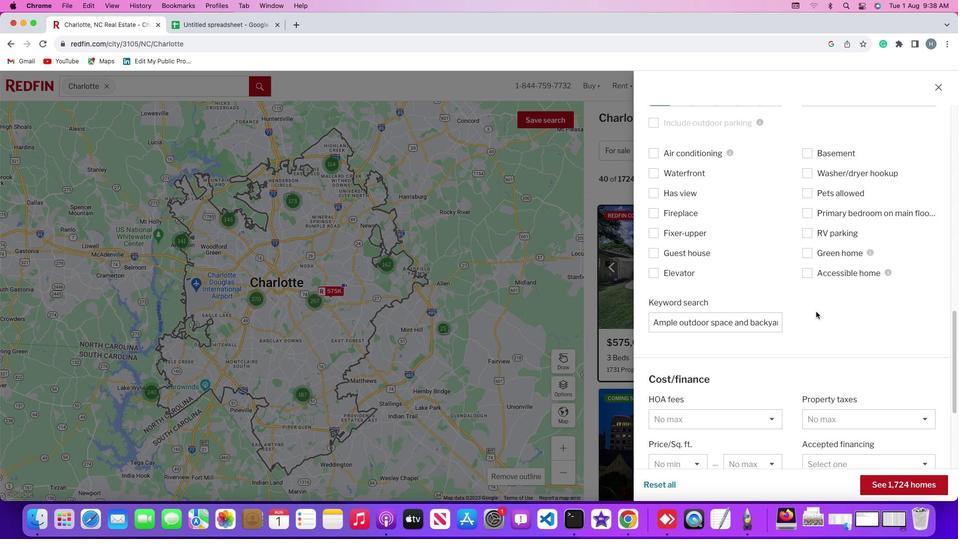 
Action: Mouse pressed left at (816, 311)
Screenshot: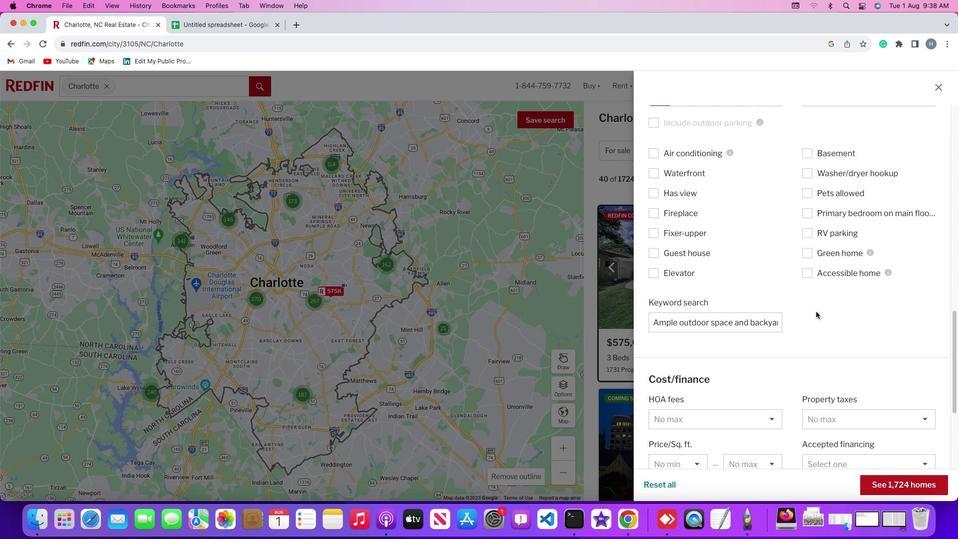 
Action: Mouse moved to (786, 348)
Screenshot: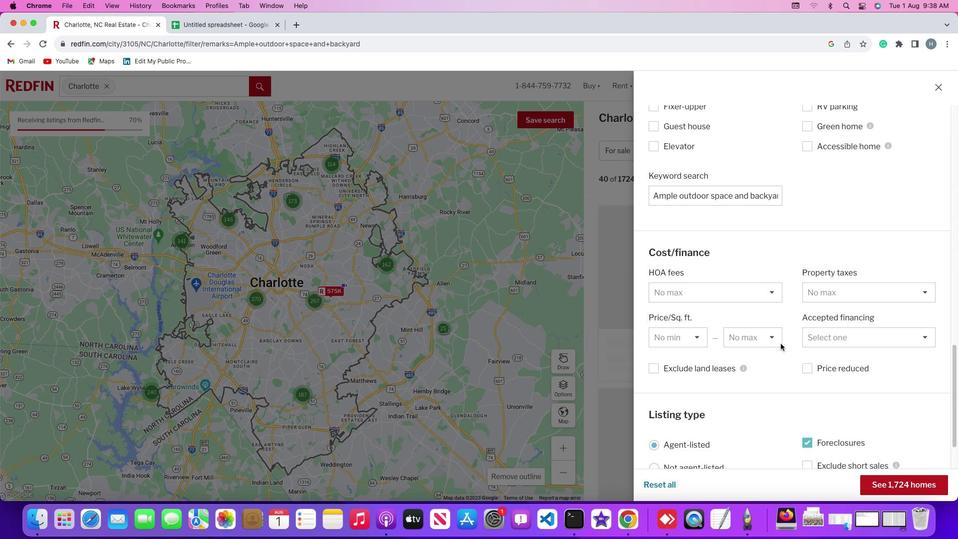 
Action: Mouse scrolled (786, 348) with delta (0, 0)
Screenshot: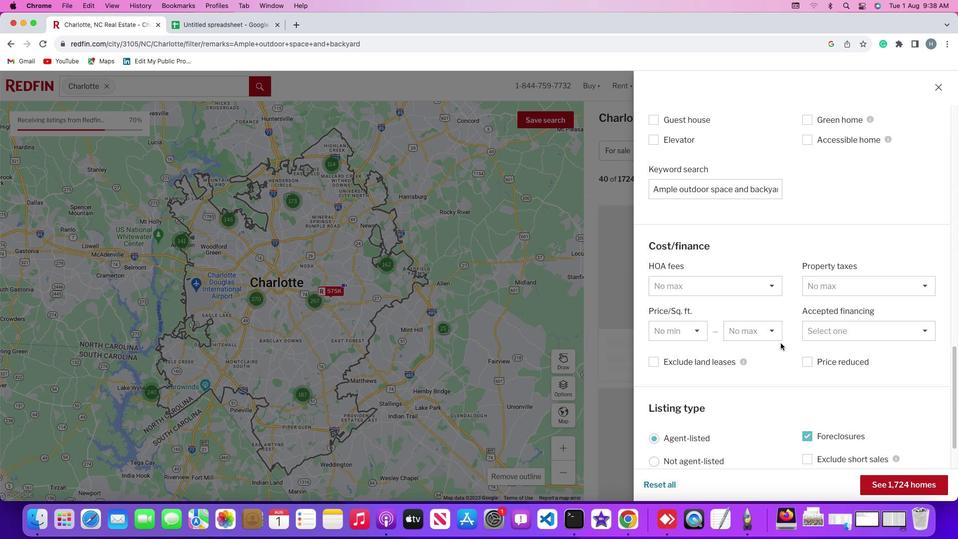 
Action: Mouse moved to (786, 348)
Screenshot: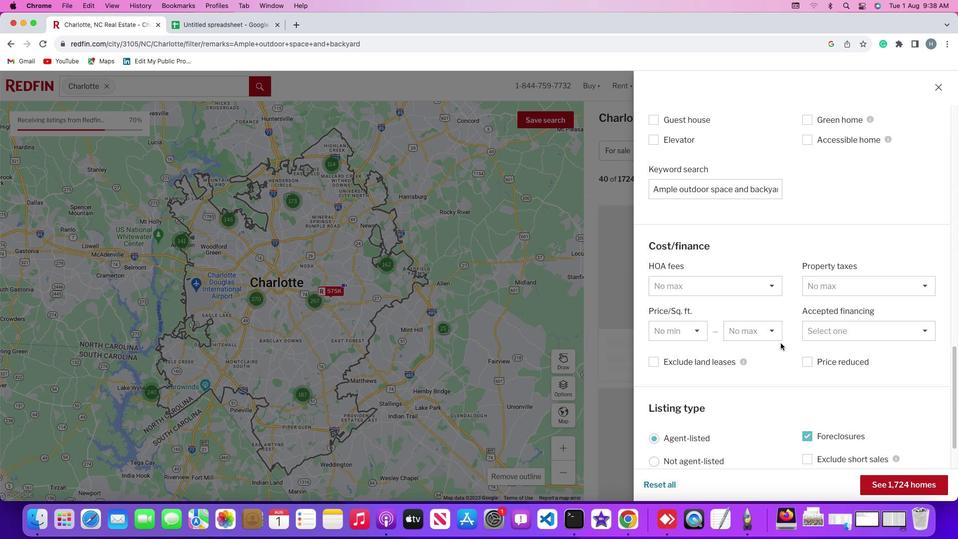 
Action: Mouse scrolled (786, 348) with delta (0, 0)
Screenshot: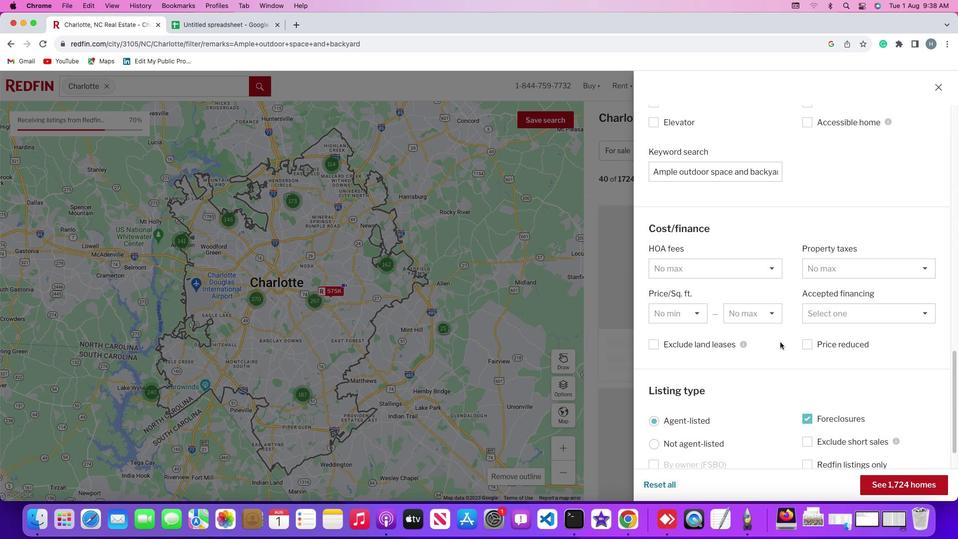 
Action: Mouse scrolled (786, 348) with delta (0, 0)
Screenshot: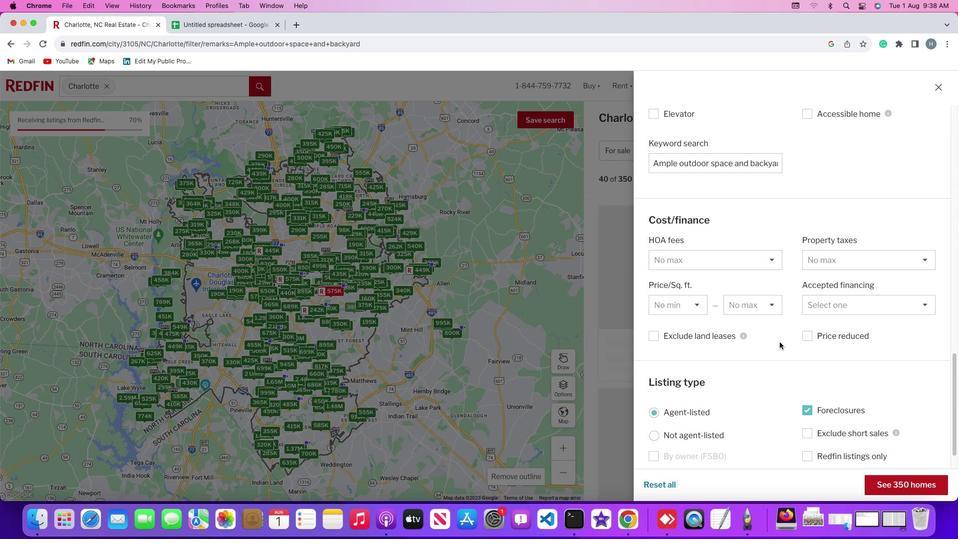 
Action: Mouse scrolled (786, 348) with delta (0, 0)
Screenshot: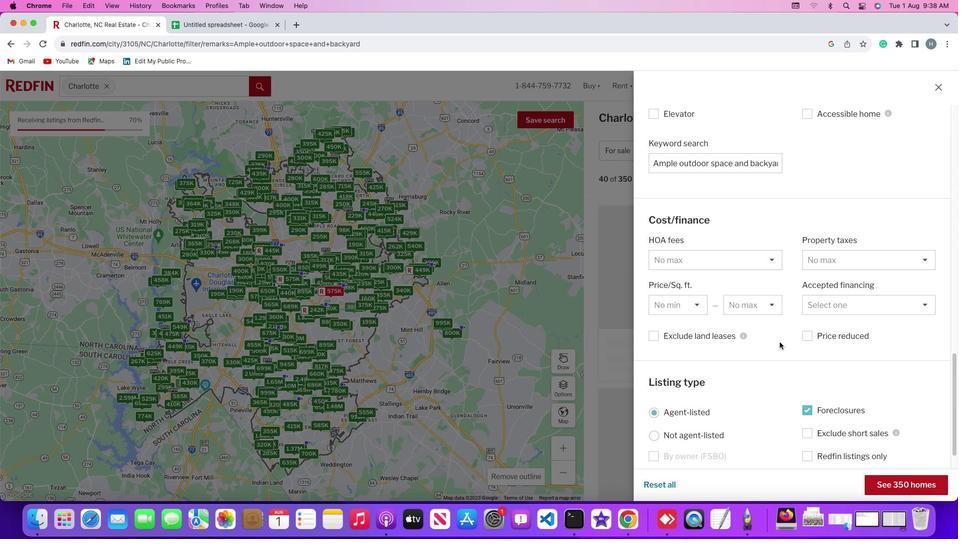 
Action: Mouse scrolled (786, 348) with delta (0, 0)
Screenshot: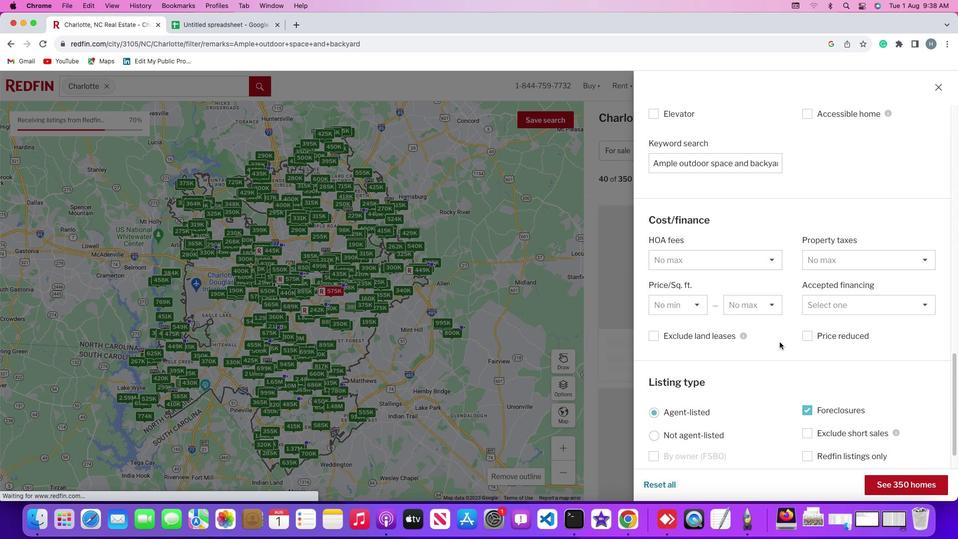 
Action: Mouse moved to (785, 347)
Screenshot: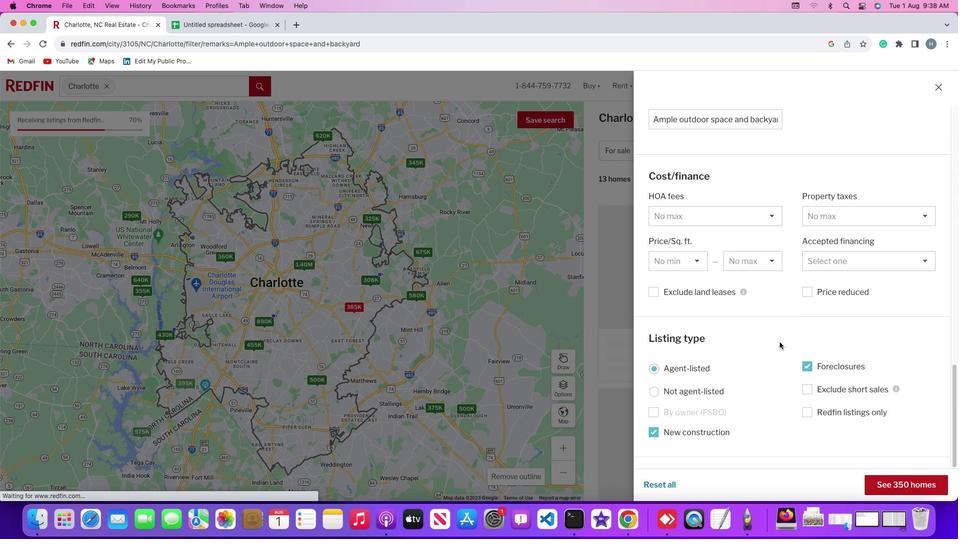 
Action: Mouse scrolled (785, 347) with delta (0, 0)
Screenshot: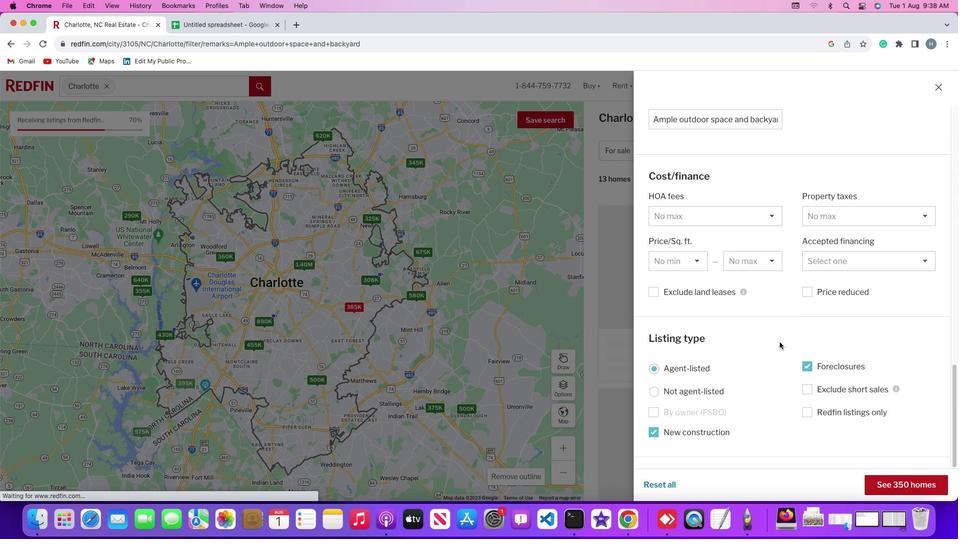 
Action: Mouse moved to (782, 345)
Screenshot: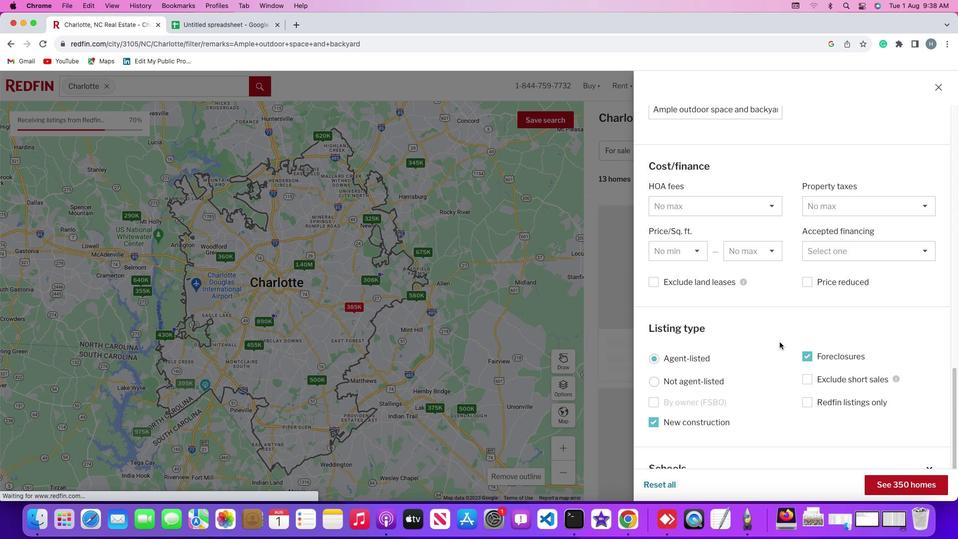 
Action: Mouse scrolled (782, 345) with delta (0, 0)
Screenshot: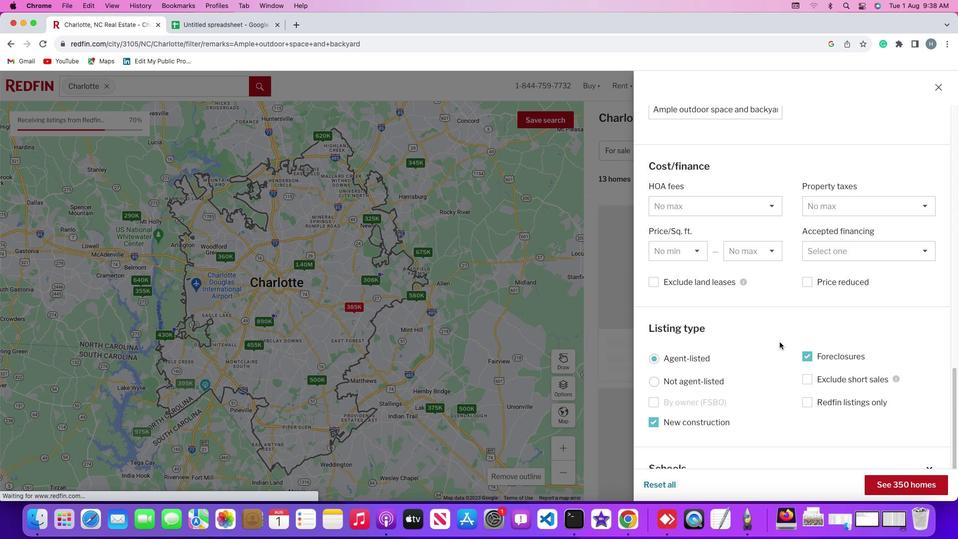 
Action: Mouse moved to (782, 344)
Screenshot: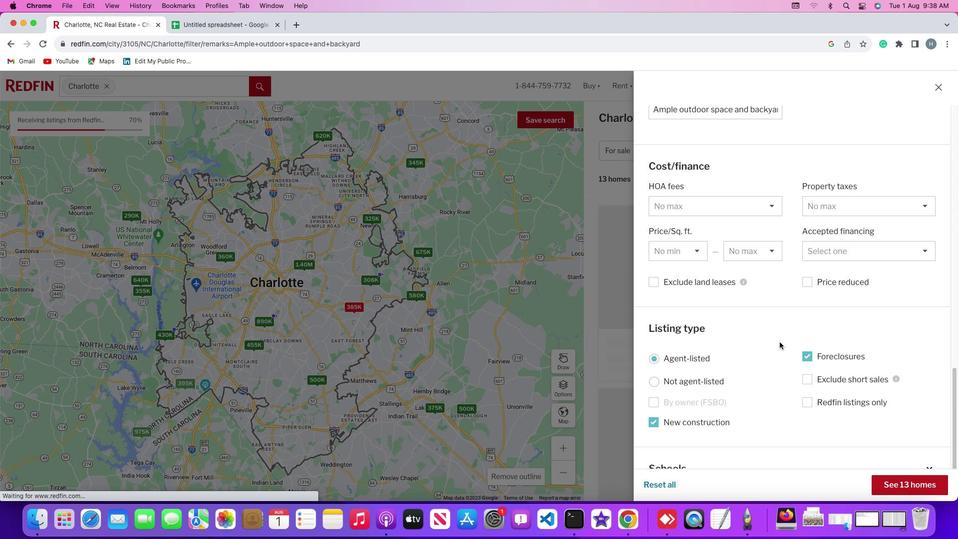 
Action: Mouse scrolled (782, 344) with delta (0, 0)
Screenshot: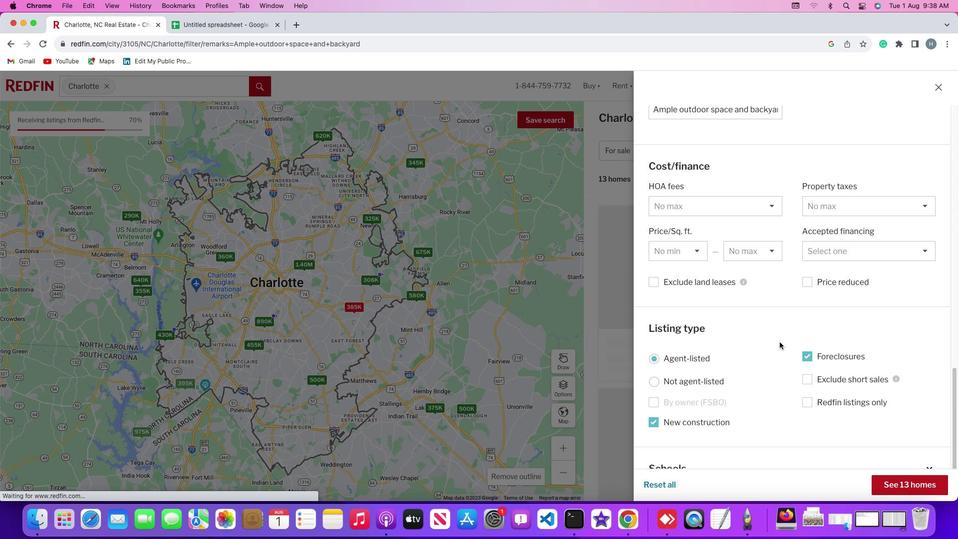 
Action: Mouse moved to (780, 342)
Screenshot: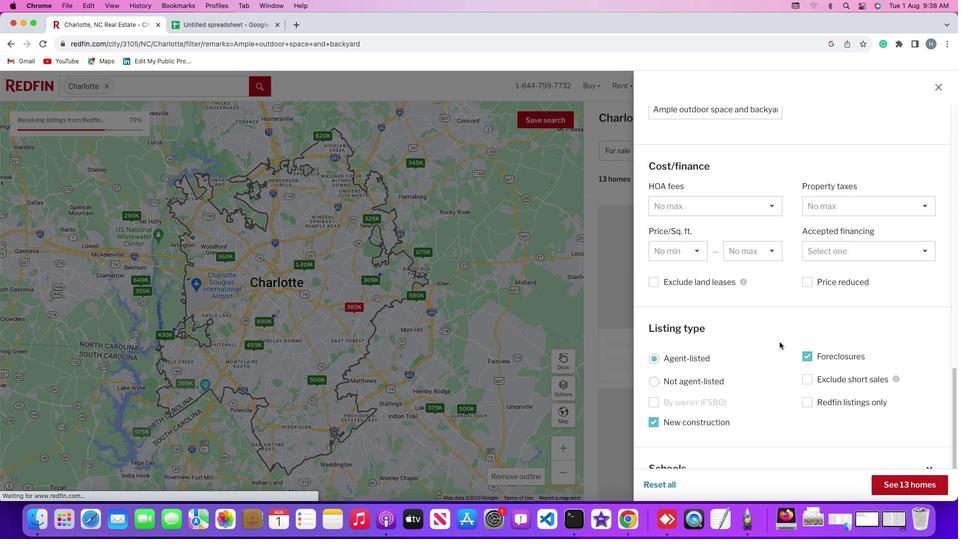 
Action: Mouse scrolled (780, 342) with delta (0, 0)
Screenshot: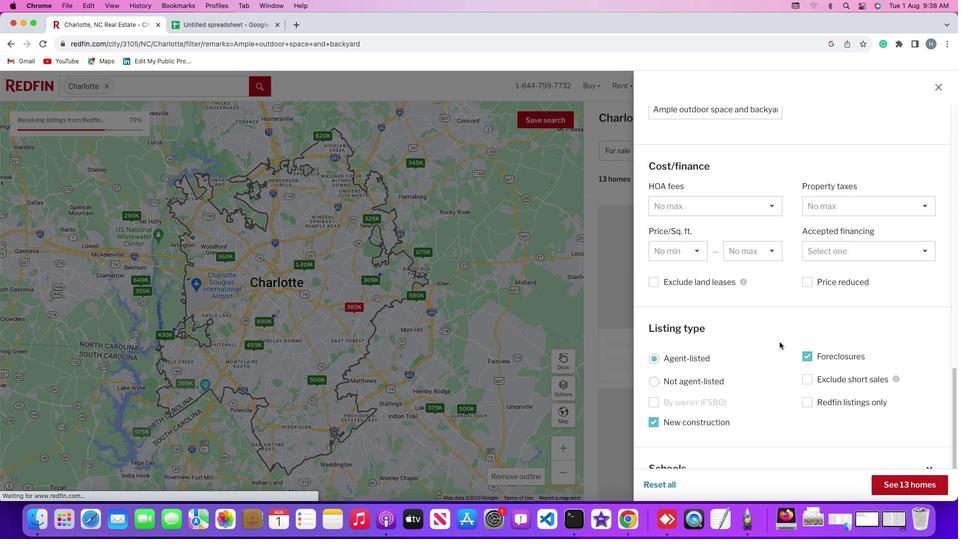 
Action: Mouse scrolled (780, 342) with delta (0, 0)
Screenshot: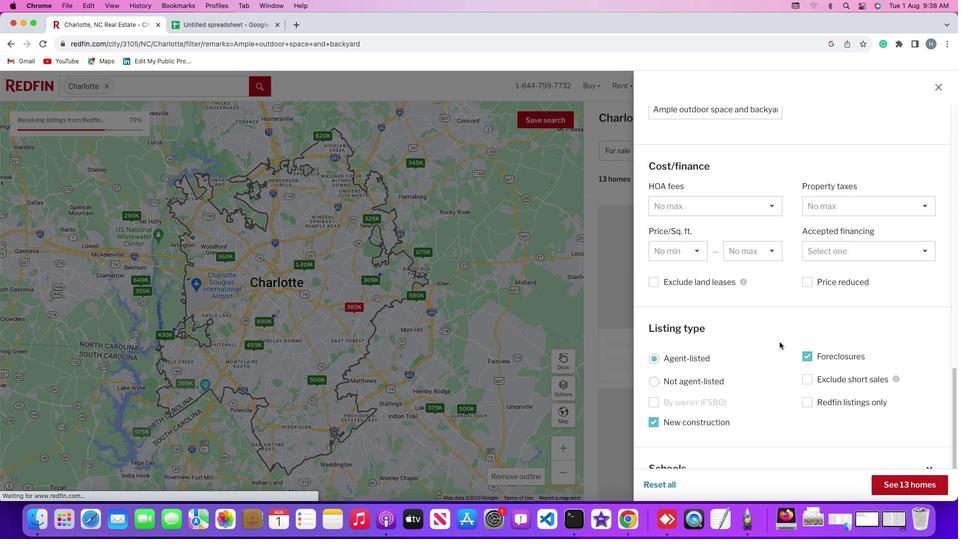 
Action: Mouse scrolled (780, 342) with delta (0, 0)
Screenshot: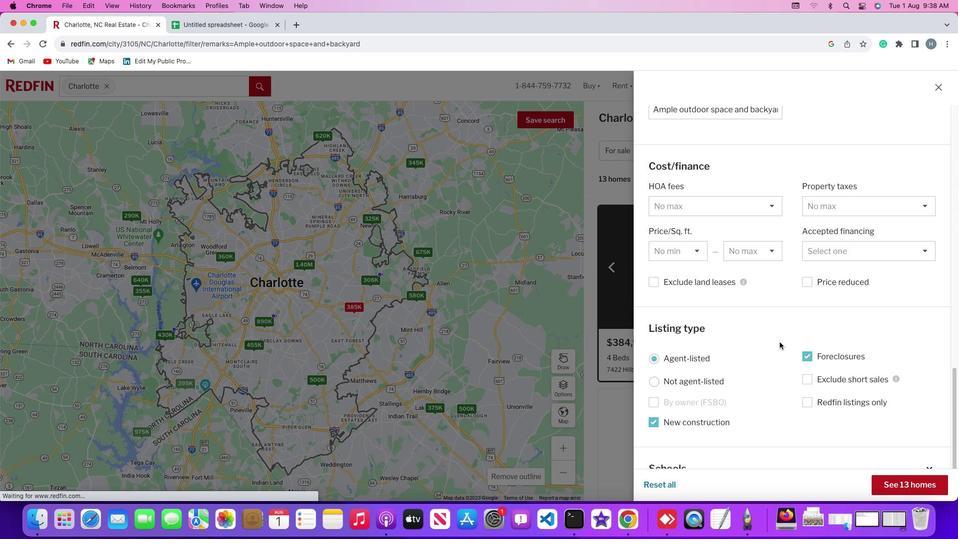 
Action: Mouse scrolled (780, 342) with delta (0, 0)
Screenshot: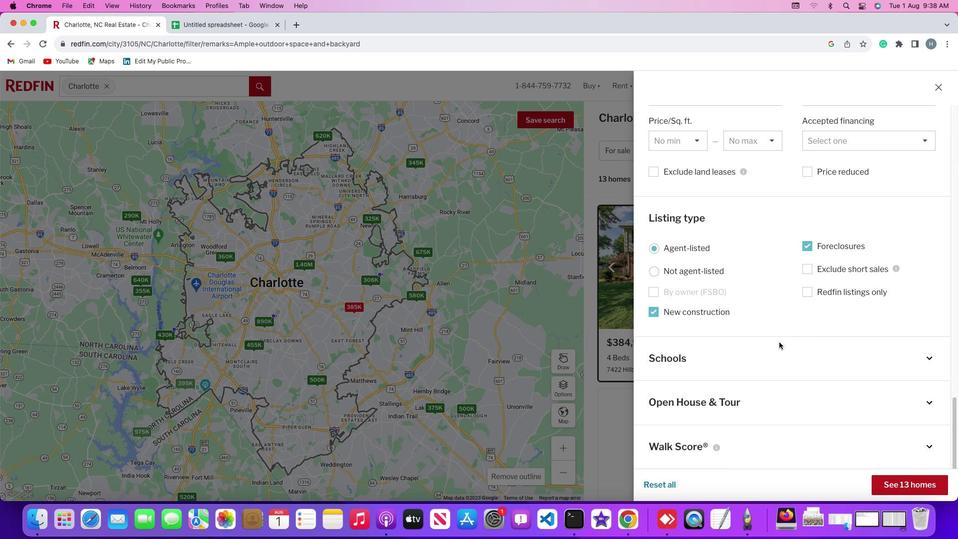 
Action: Mouse scrolled (780, 342) with delta (0, 0)
Screenshot: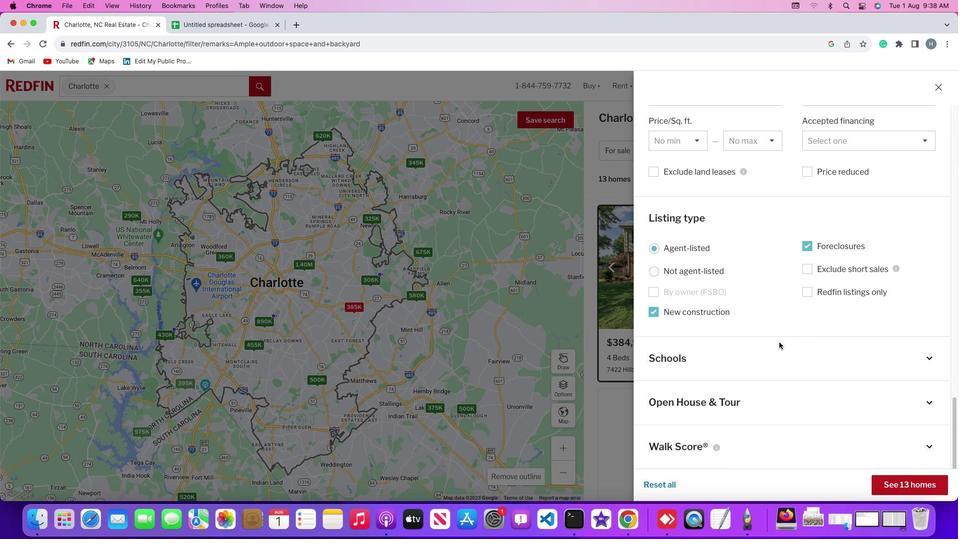 
Action: Mouse scrolled (780, 342) with delta (0, 0)
Screenshot: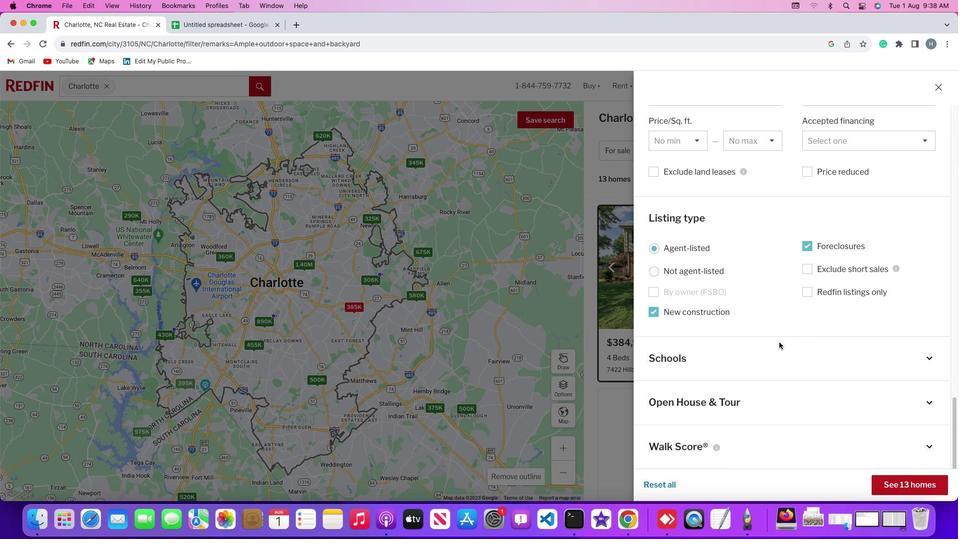 
Action: Mouse scrolled (780, 342) with delta (0, -1)
Screenshot: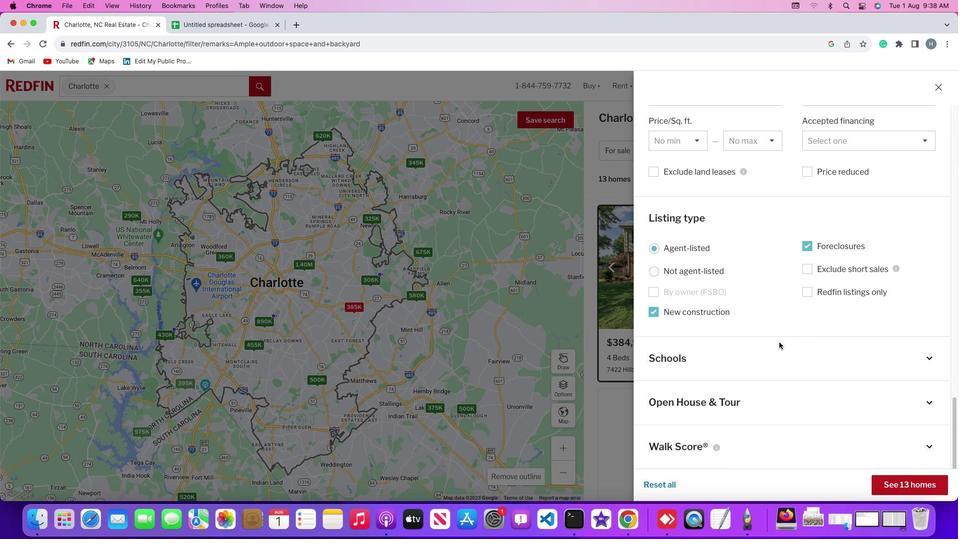 
Action: Mouse moved to (780, 342)
Screenshot: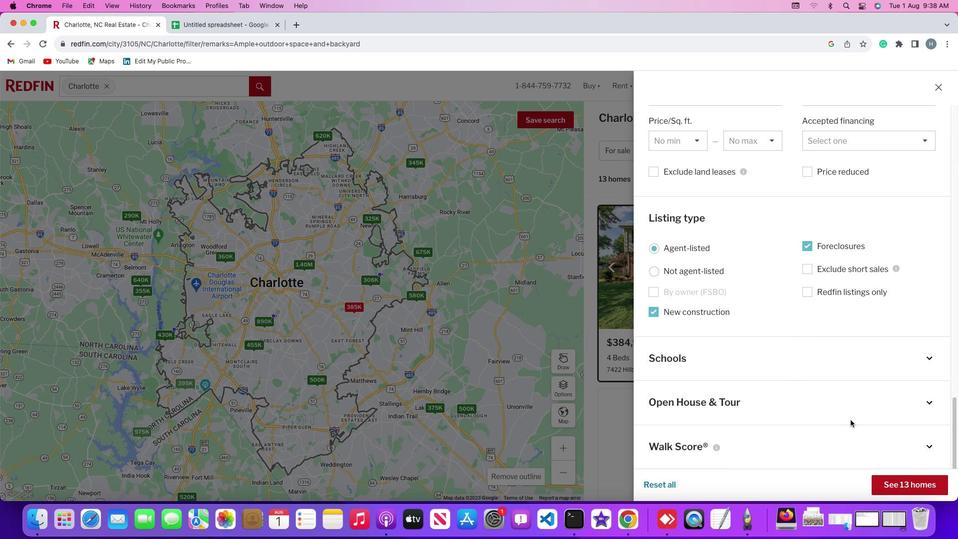 
Action: Mouse scrolled (780, 342) with delta (0, 0)
Screenshot: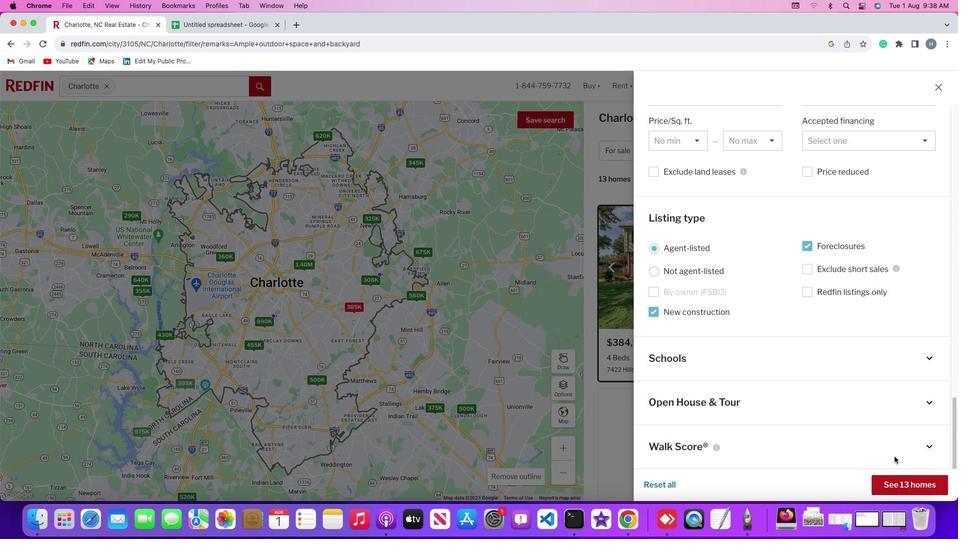 
Action: Mouse scrolled (780, 342) with delta (0, 0)
Screenshot: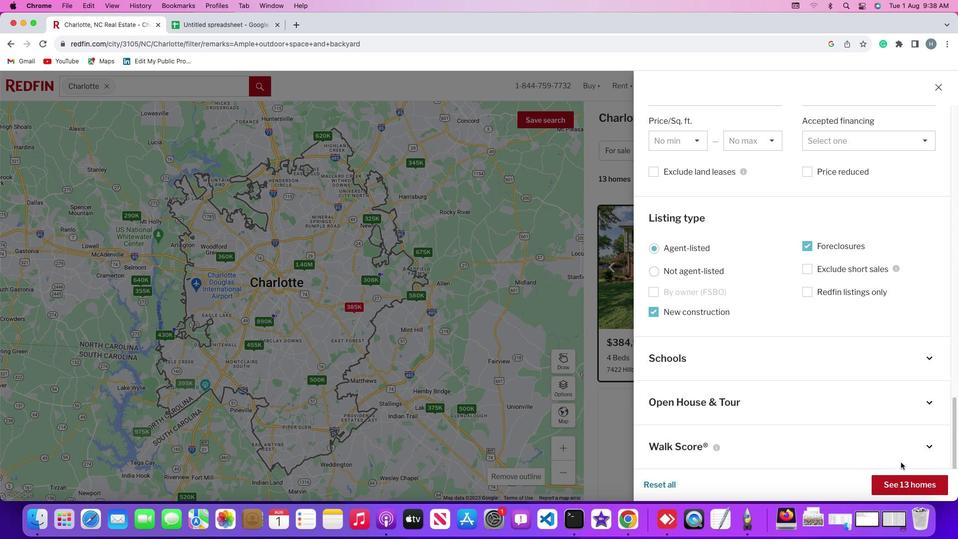 
Action: Mouse scrolled (780, 342) with delta (0, 0)
Screenshot: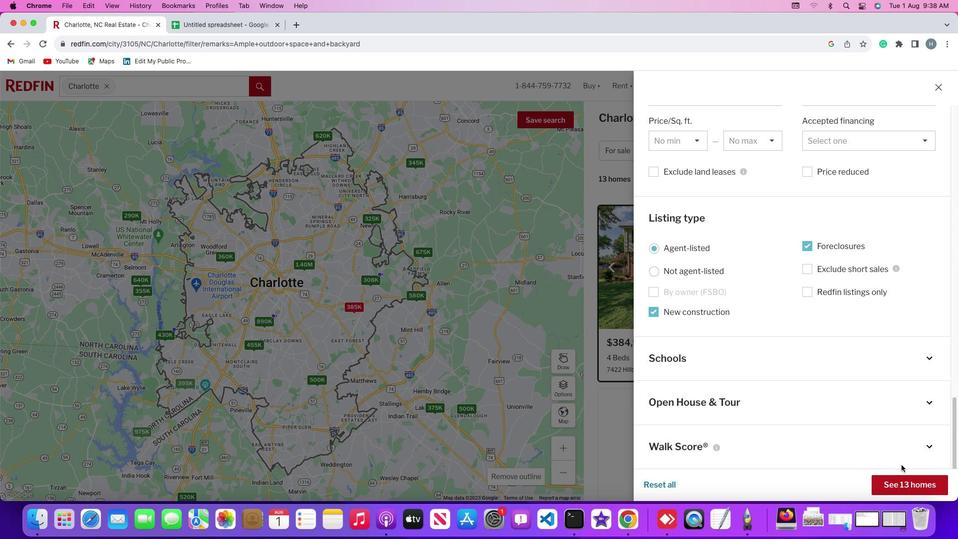 
Action: Mouse scrolled (780, 342) with delta (0, -1)
Screenshot: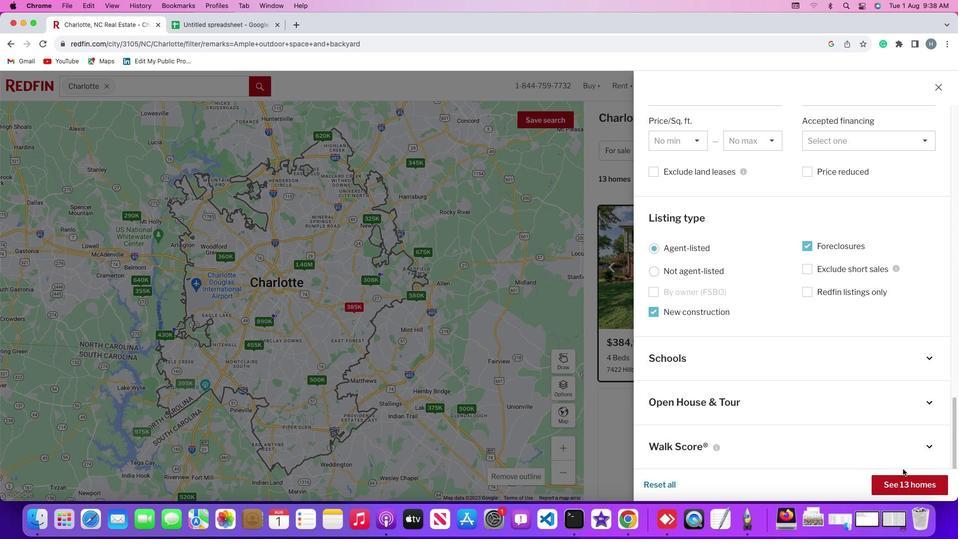 
Action: Mouse scrolled (780, 342) with delta (0, 0)
Screenshot: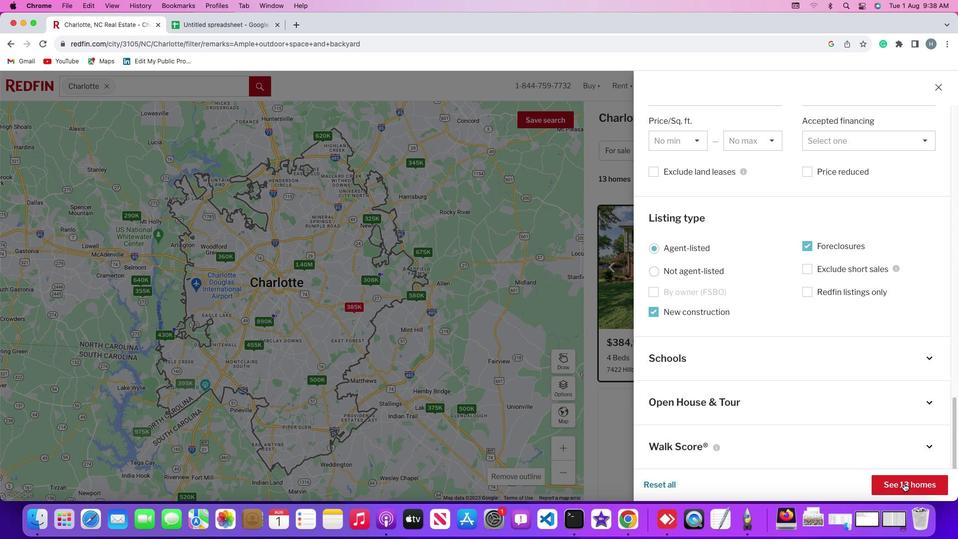 
Action: Mouse scrolled (780, 342) with delta (0, 0)
Screenshot: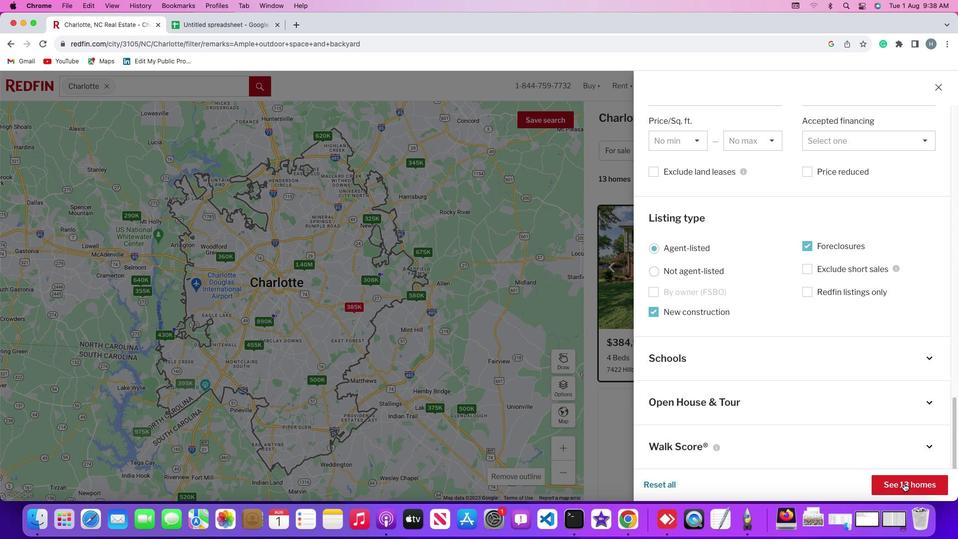 
Action: Mouse scrolled (780, 342) with delta (0, -1)
Screenshot: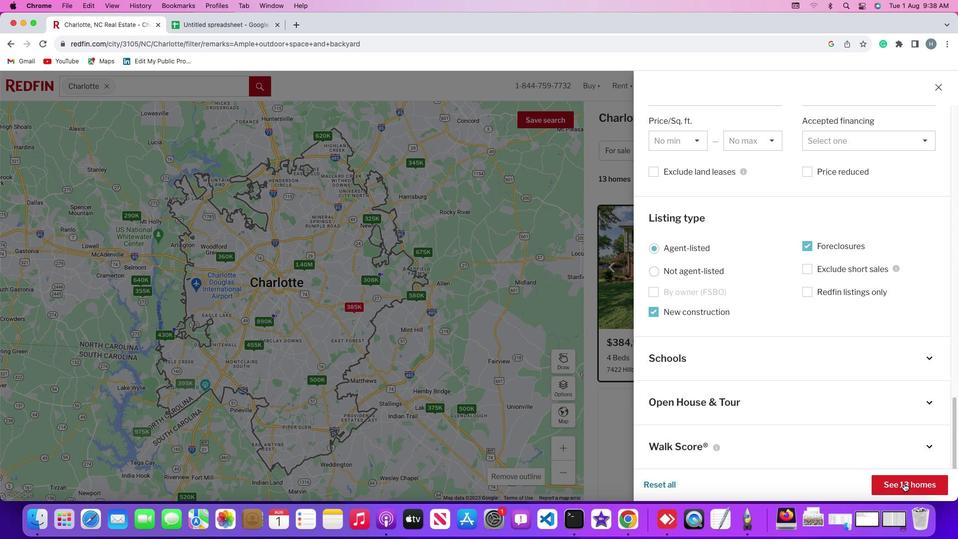 
Action: Mouse moved to (904, 483)
Screenshot: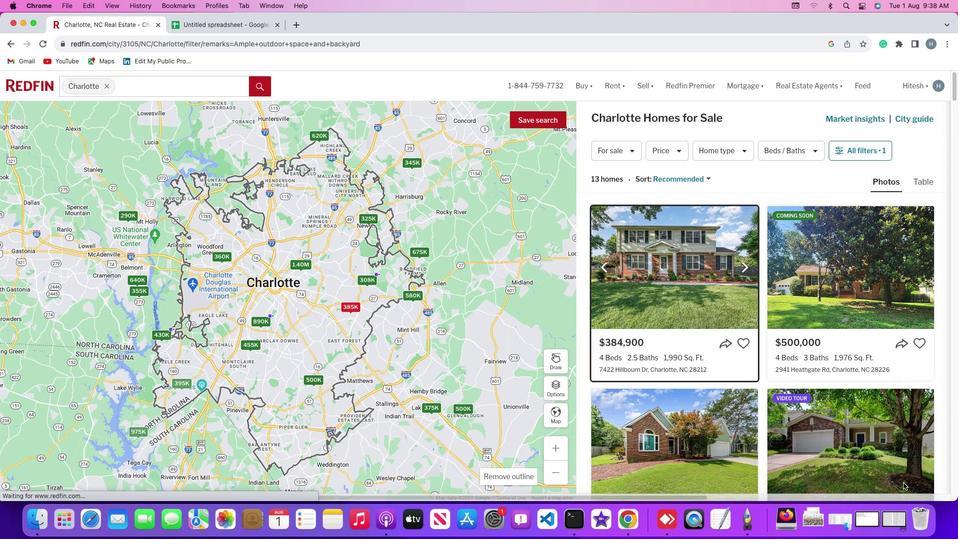 
Action: Mouse pressed left at (904, 483)
Screenshot: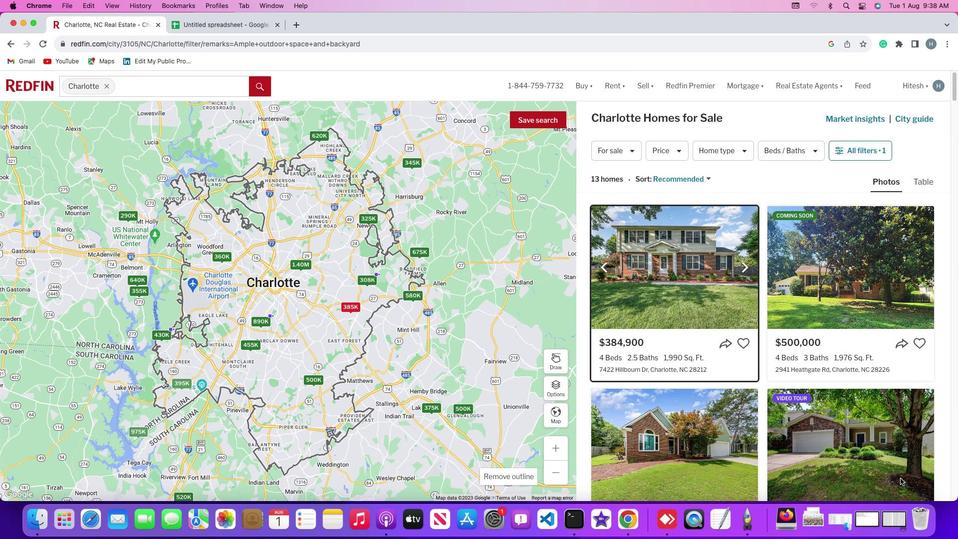 
Action: Mouse moved to (660, 294)
Screenshot: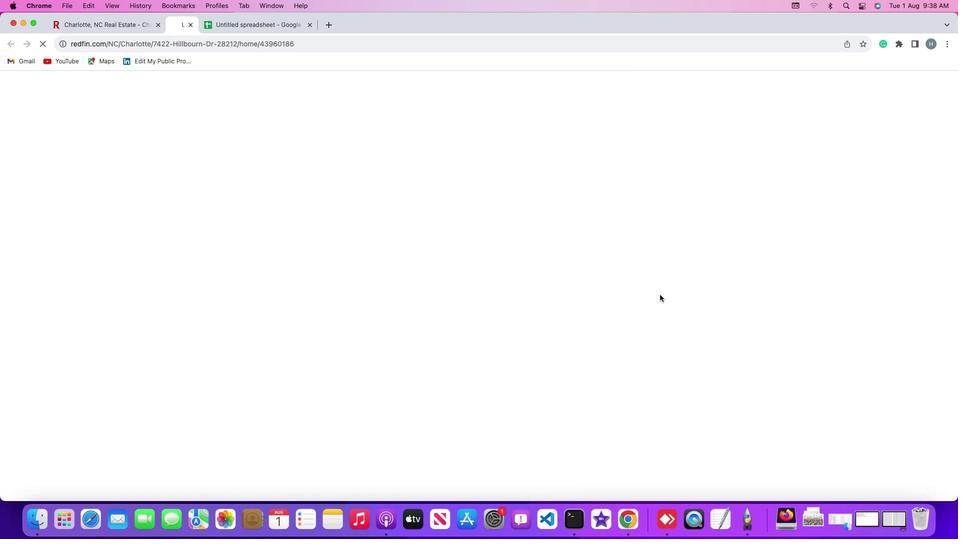 
Action: Mouse pressed left at (660, 294)
Screenshot: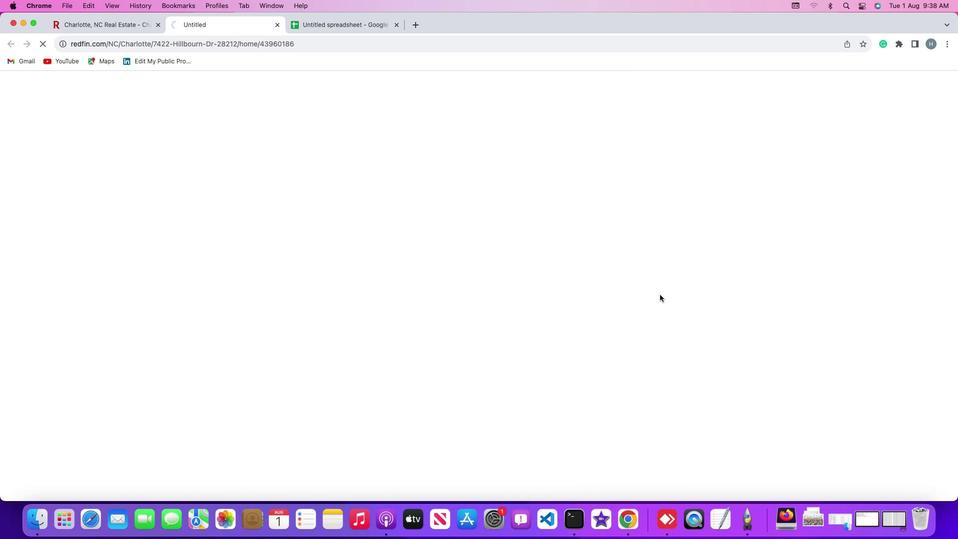 
Action: Mouse moved to (414, 263)
Screenshot: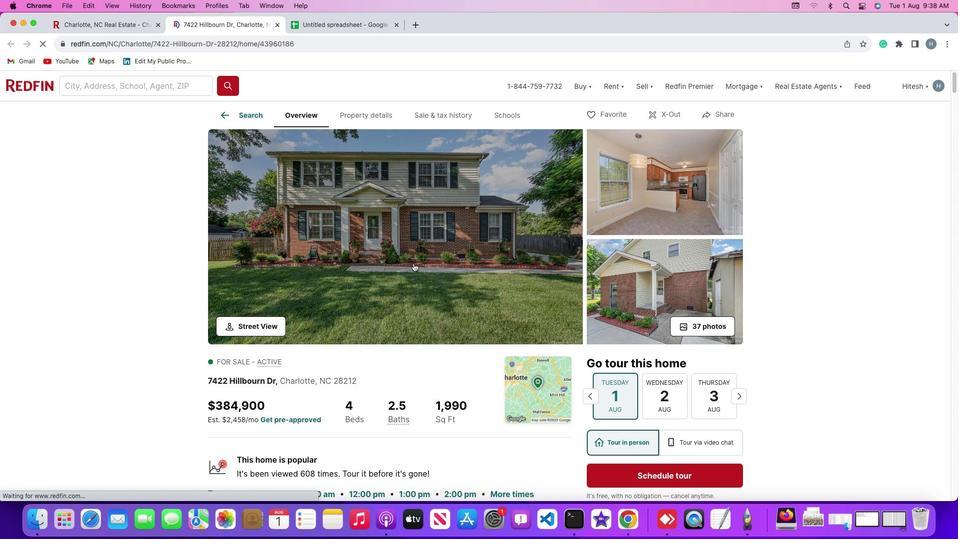 
Action: Mouse pressed left at (414, 263)
Screenshot: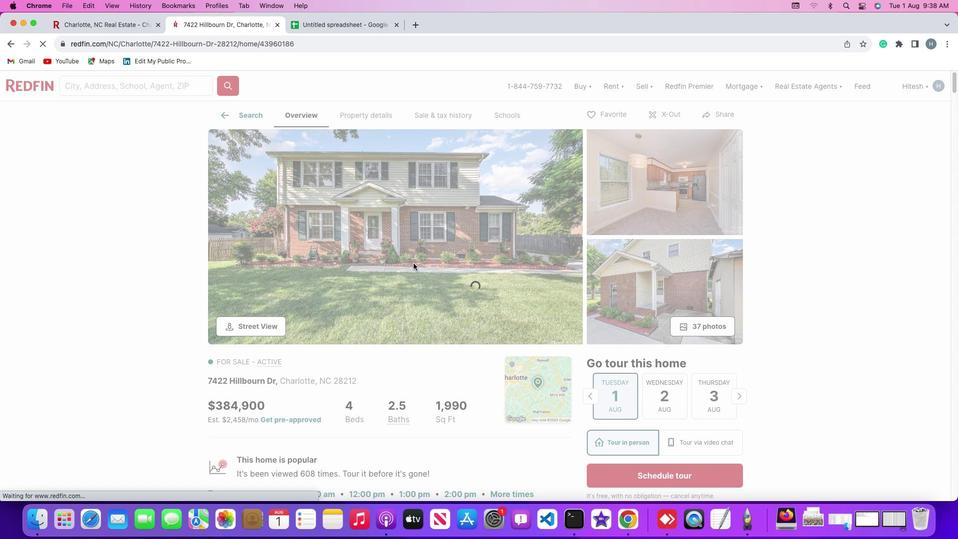 
Action: Mouse moved to (898, 287)
Screenshot: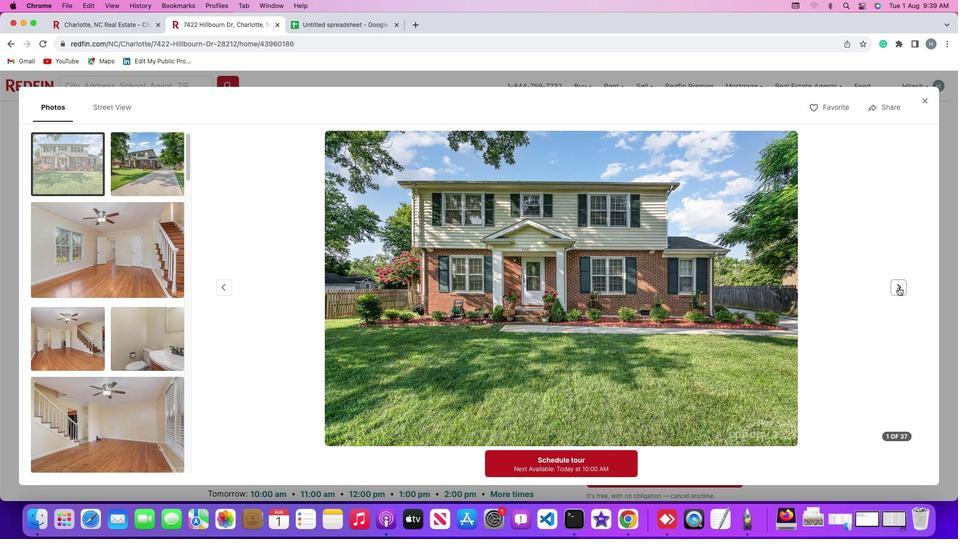 
Action: Mouse pressed left at (898, 287)
Screenshot: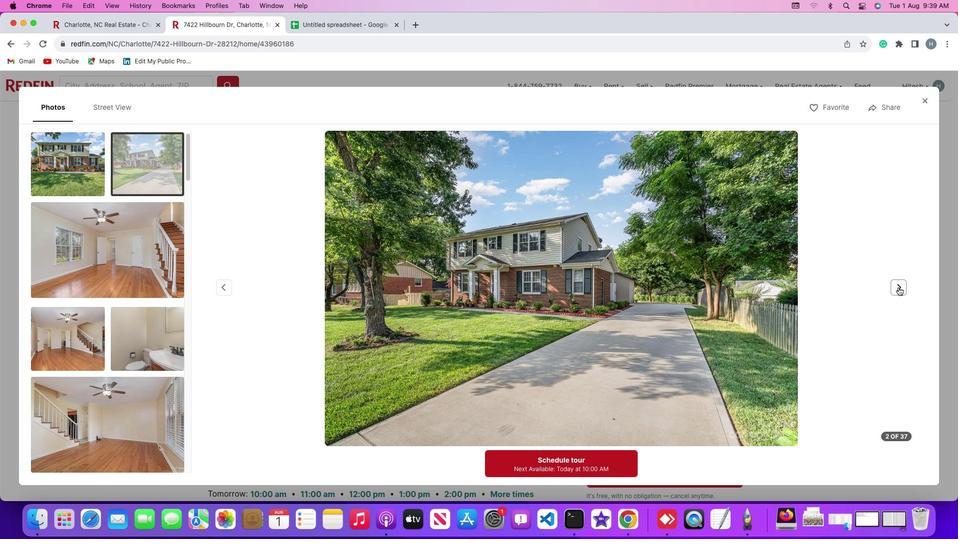 
Action: Mouse pressed left at (898, 287)
Screenshot: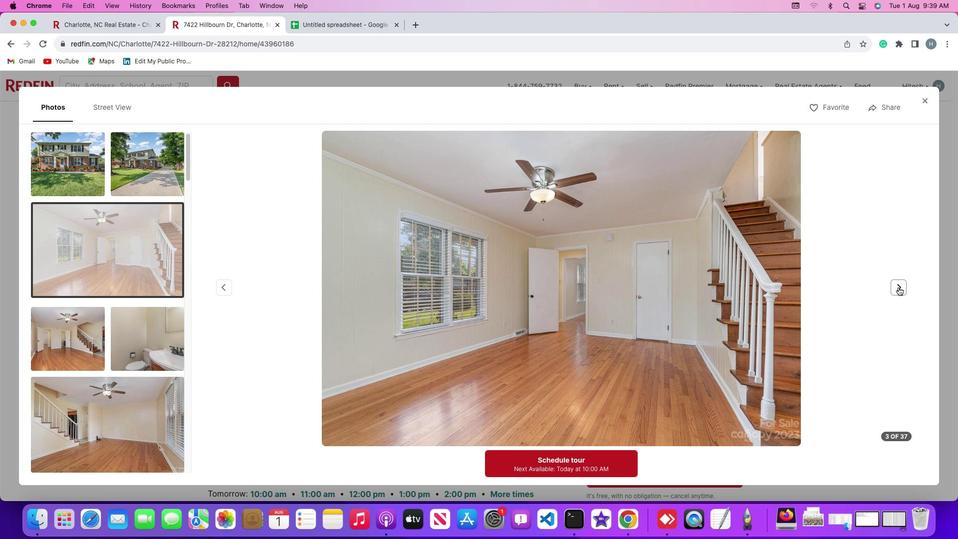 
Action: Mouse pressed left at (898, 287)
Screenshot: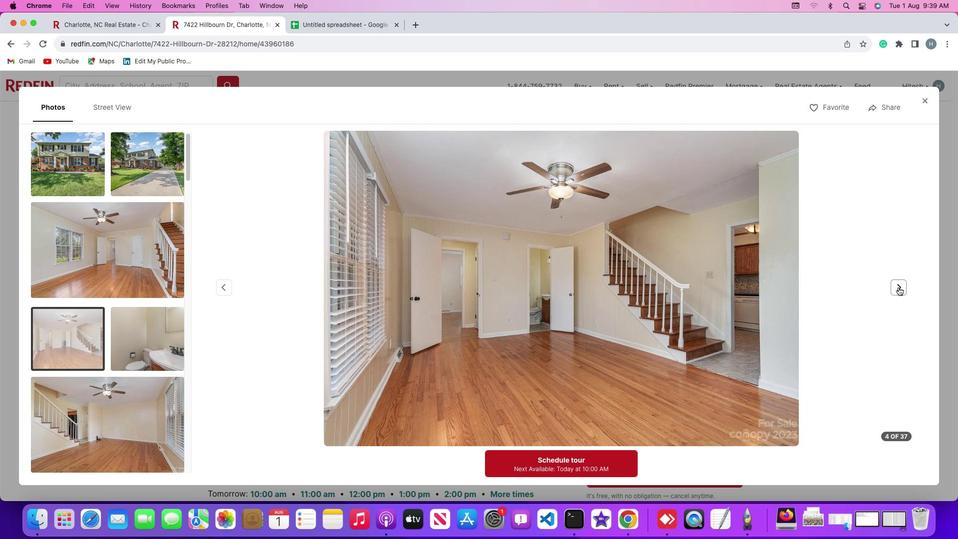 
Action: Mouse pressed left at (898, 287)
Screenshot: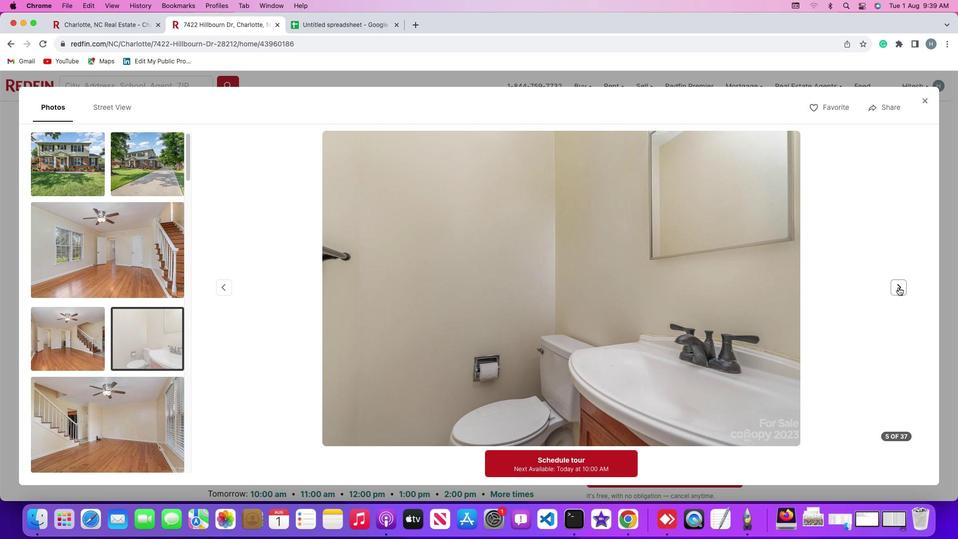 
Action: Mouse pressed left at (898, 287)
Screenshot: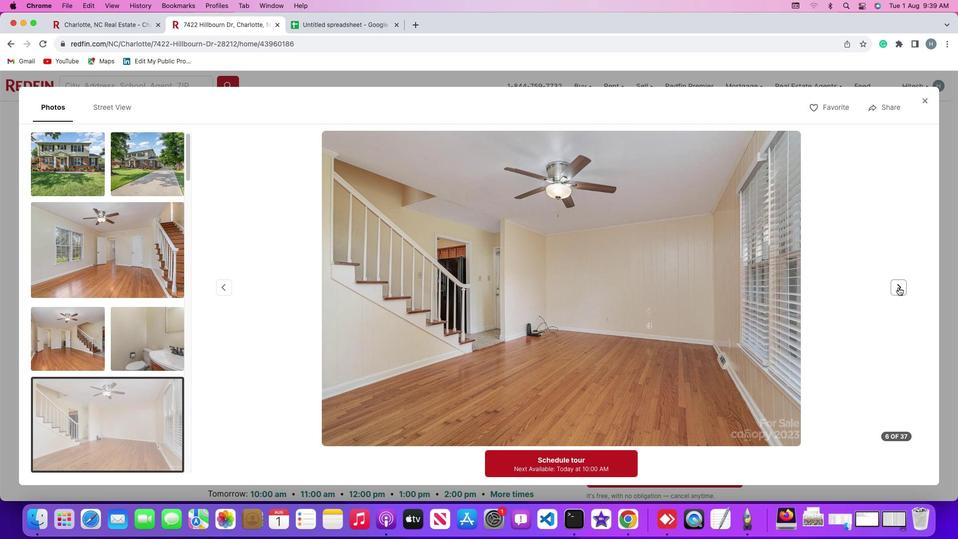 
Action: Mouse pressed left at (898, 287)
Screenshot: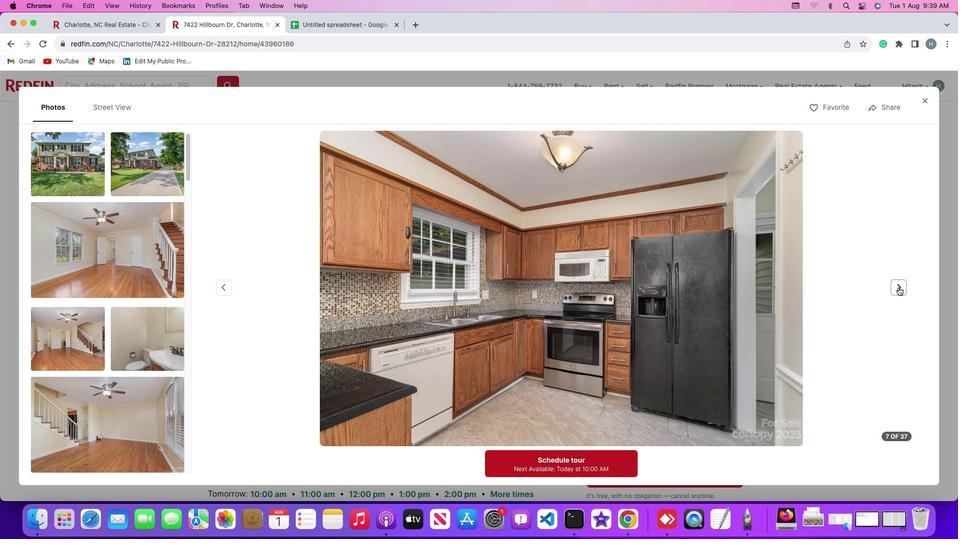
Action: Mouse pressed left at (898, 287)
Screenshot: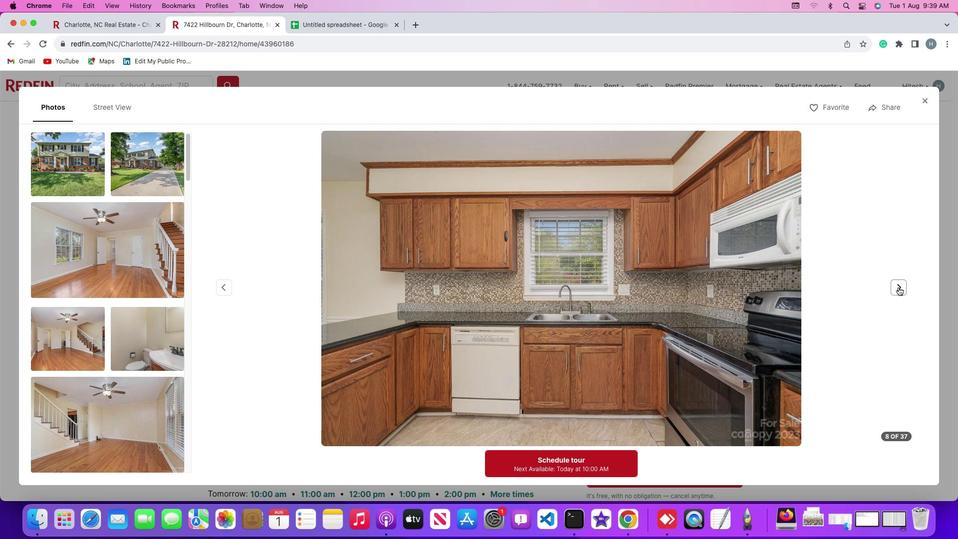 
Action: Mouse pressed left at (898, 287)
Screenshot: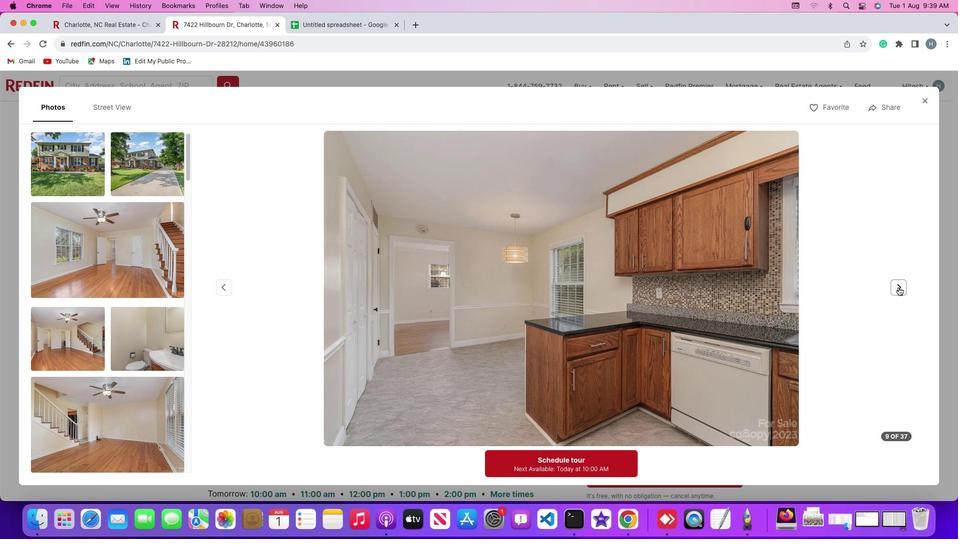 
Action: Mouse pressed left at (898, 287)
Screenshot: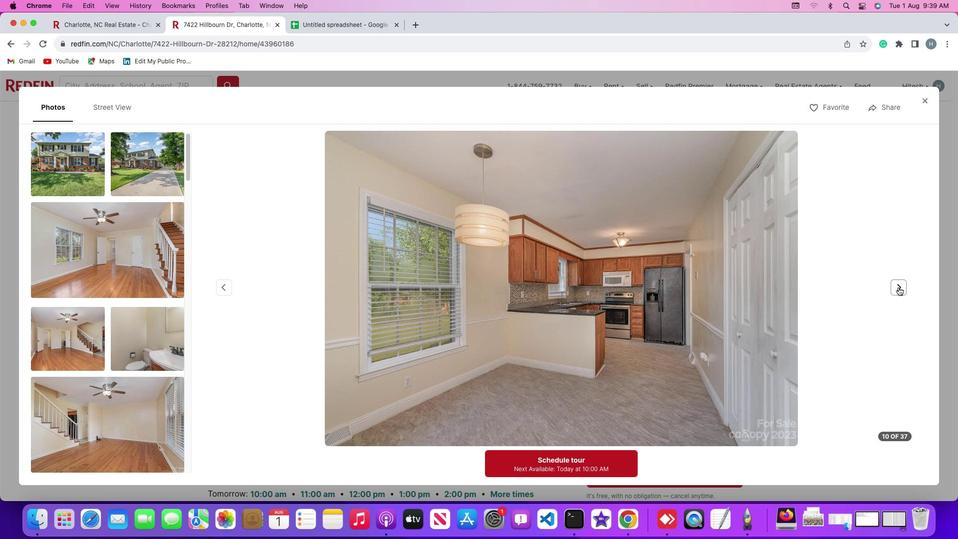 
Action: Mouse pressed left at (898, 287)
Screenshot: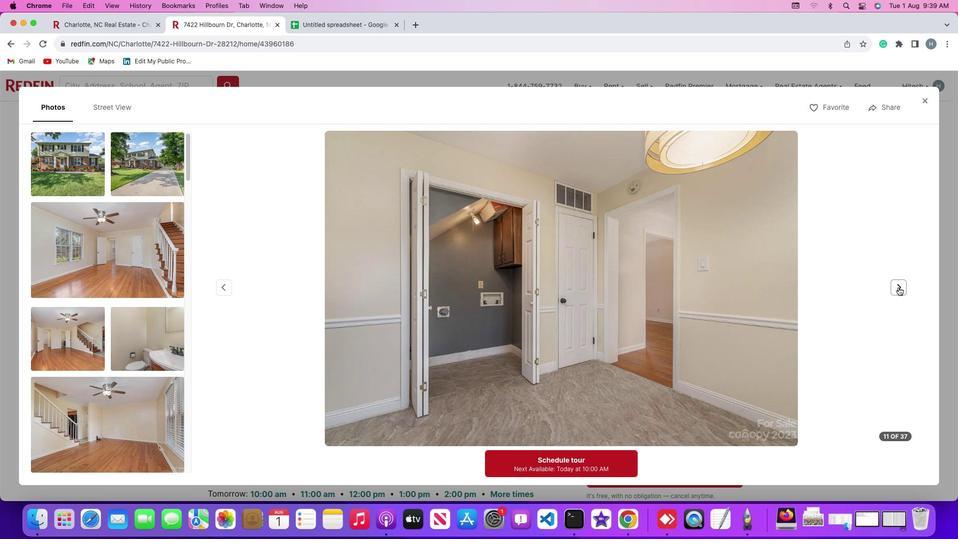 
Action: Mouse moved to (898, 288)
Screenshot: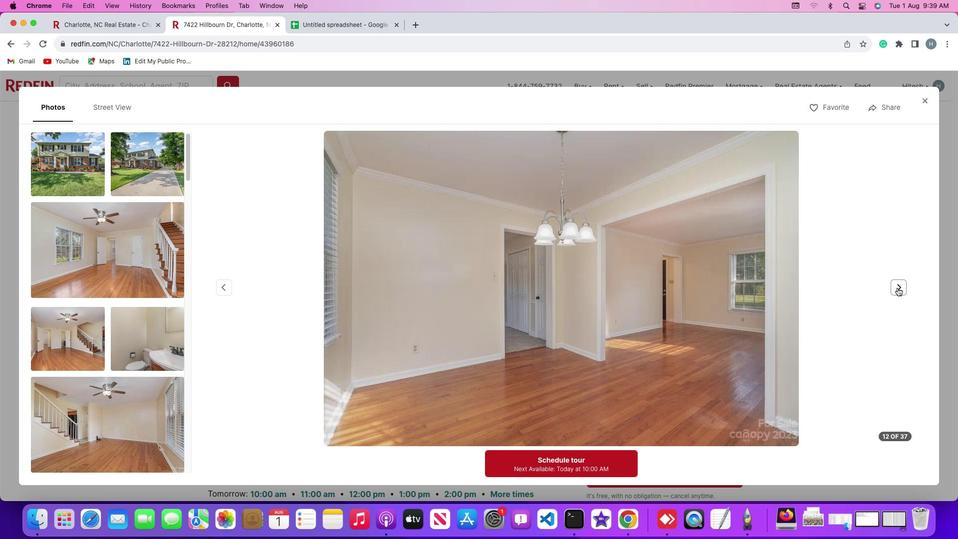 
Action: Mouse pressed left at (898, 288)
Screenshot: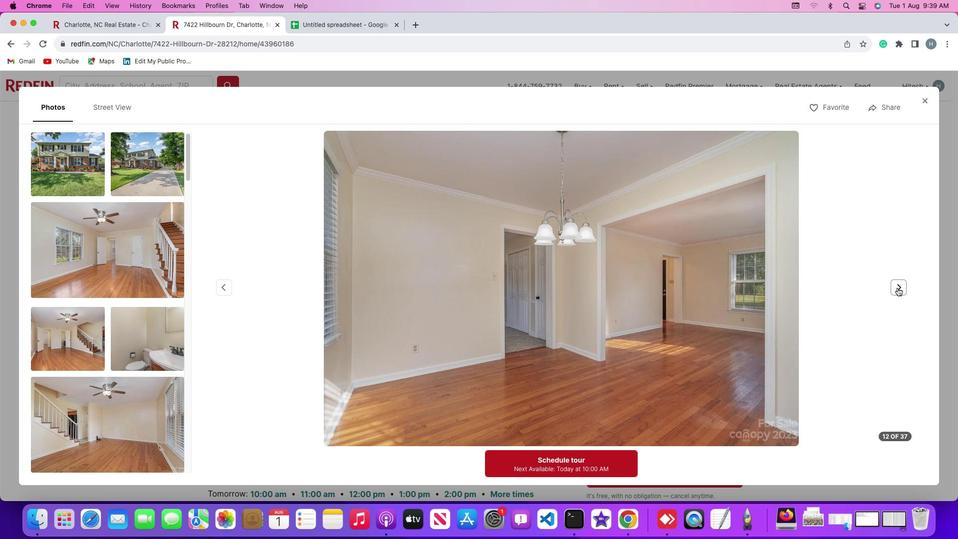 
Action: Mouse pressed left at (898, 288)
Screenshot: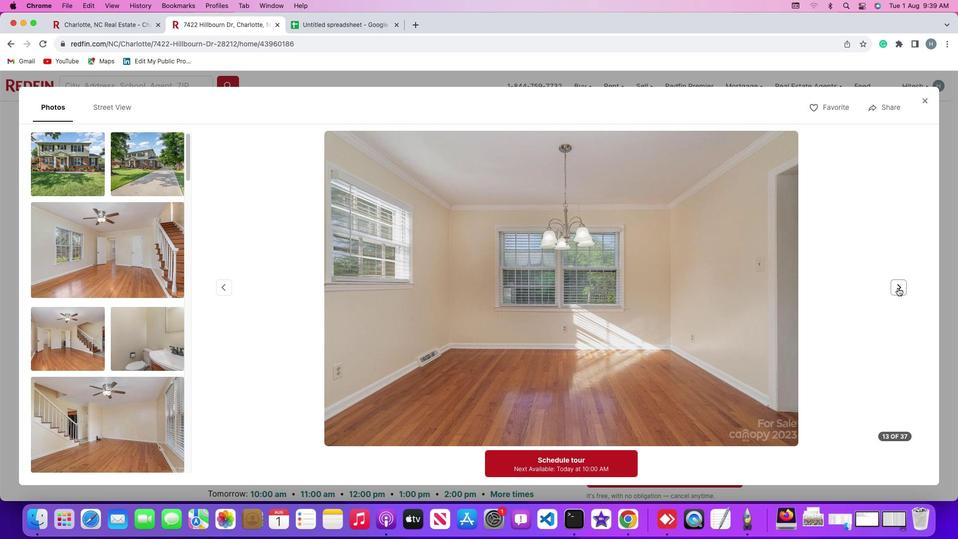 
Action: Mouse moved to (898, 287)
Screenshot: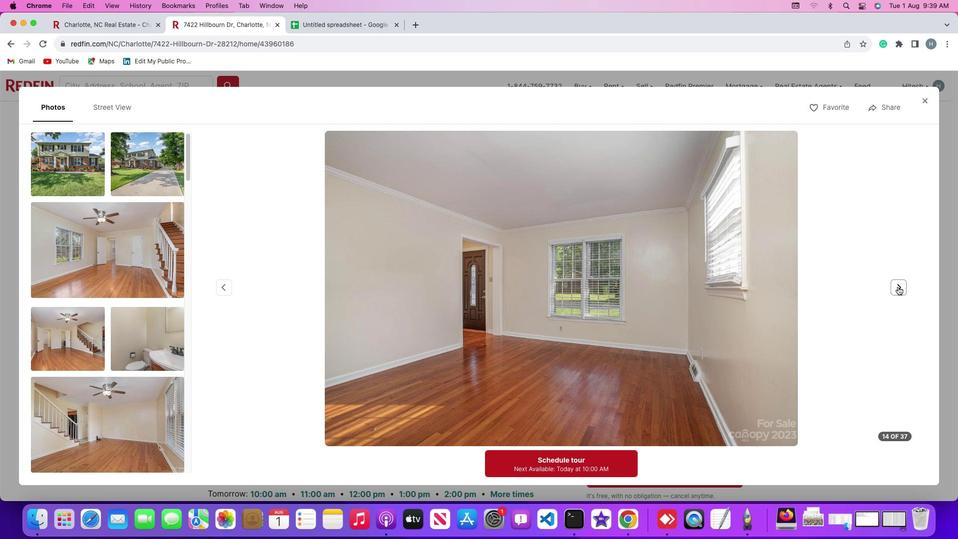 
Action: Mouse pressed left at (898, 287)
Screenshot: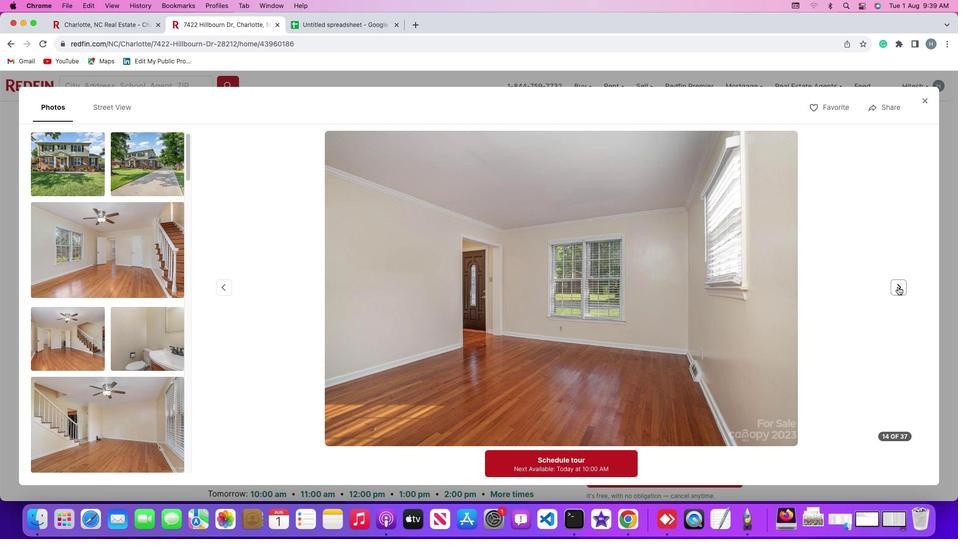 
Action: Mouse moved to (899, 286)
Screenshot: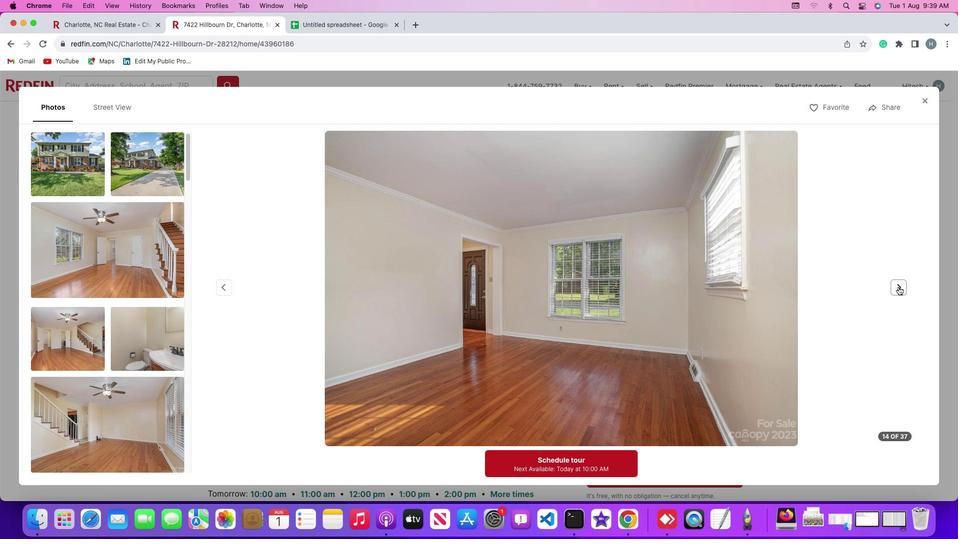 
Action: Mouse pressed left at (899, 286)
Screenshot: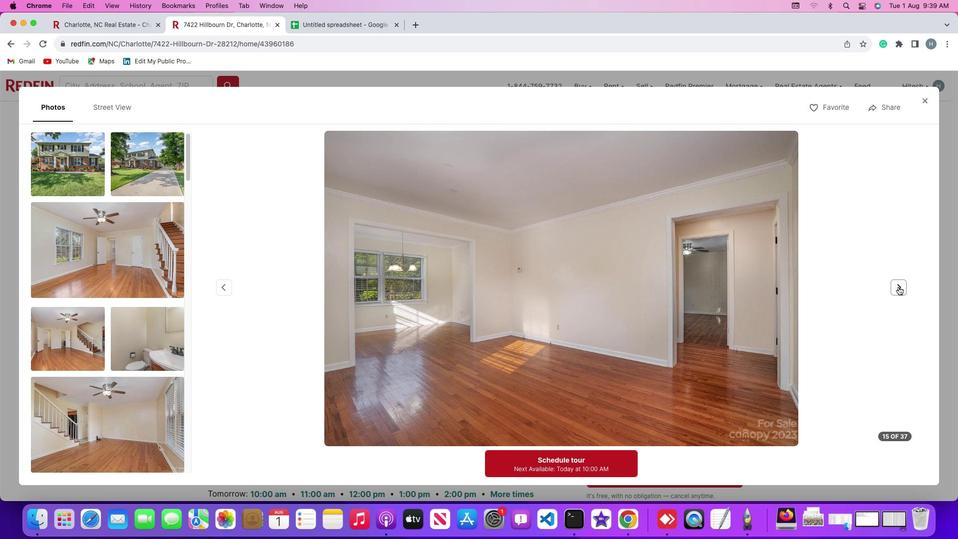 
Action: Mouse moved to (898, 287)
Screenshot: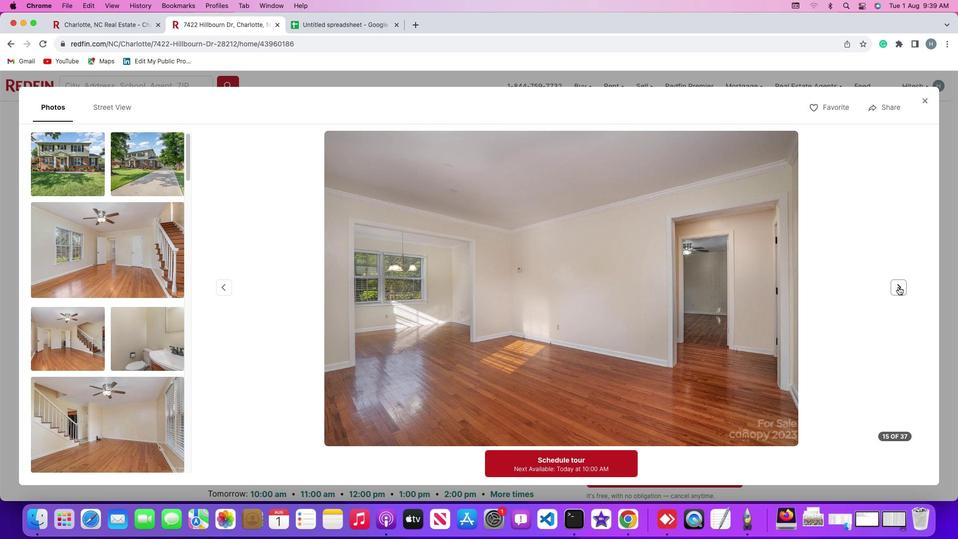 
Action: Mouse pressed left at (898, 287)
Screenshot: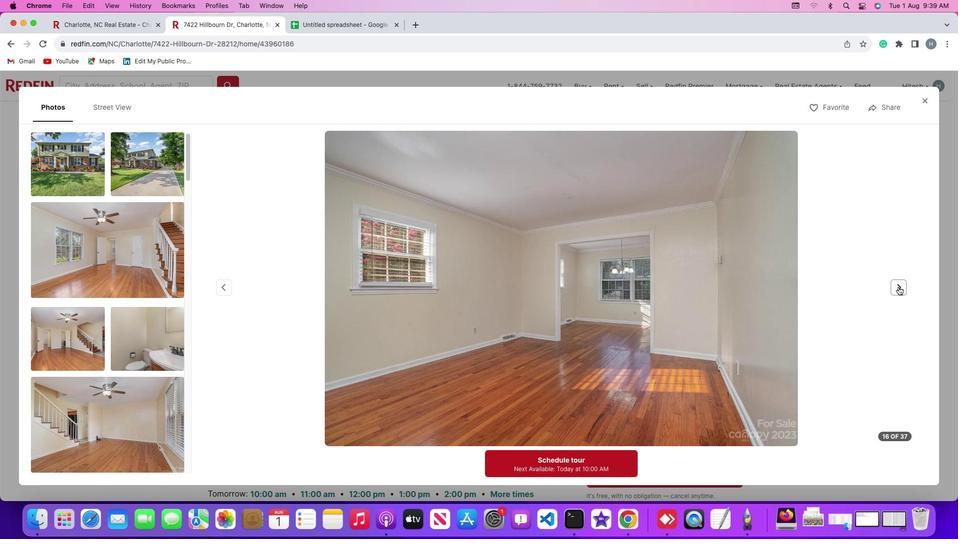 
Action: Mouse pressed left at (898, 287)
Screenshot: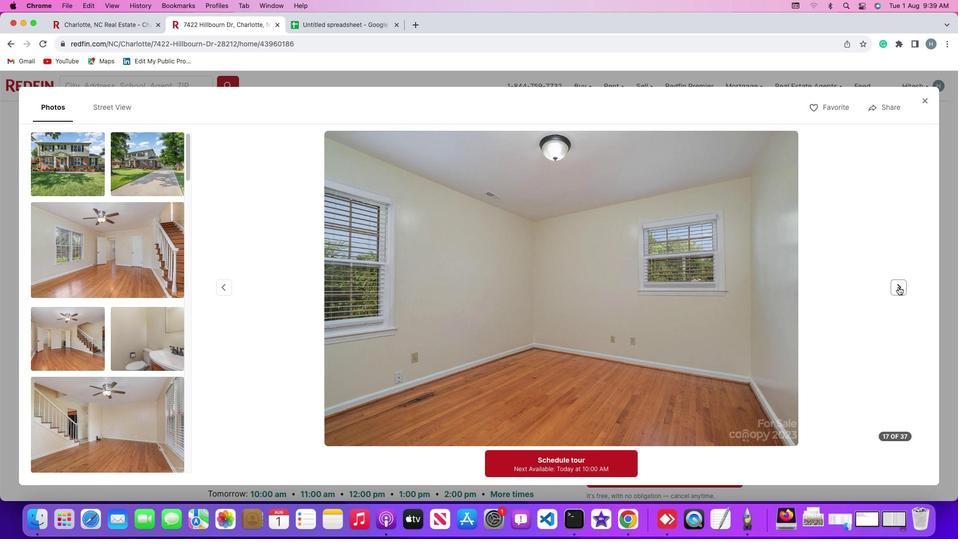 
Action: Mouse pressed left at (898, 287)
Screenshot: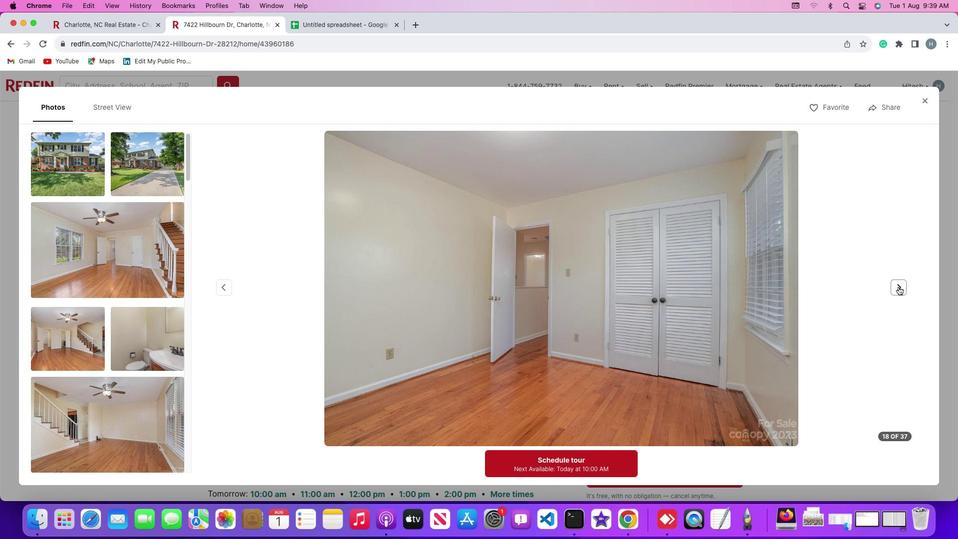 
Action: Mouse pressed left at (898, 287)
Screenshot: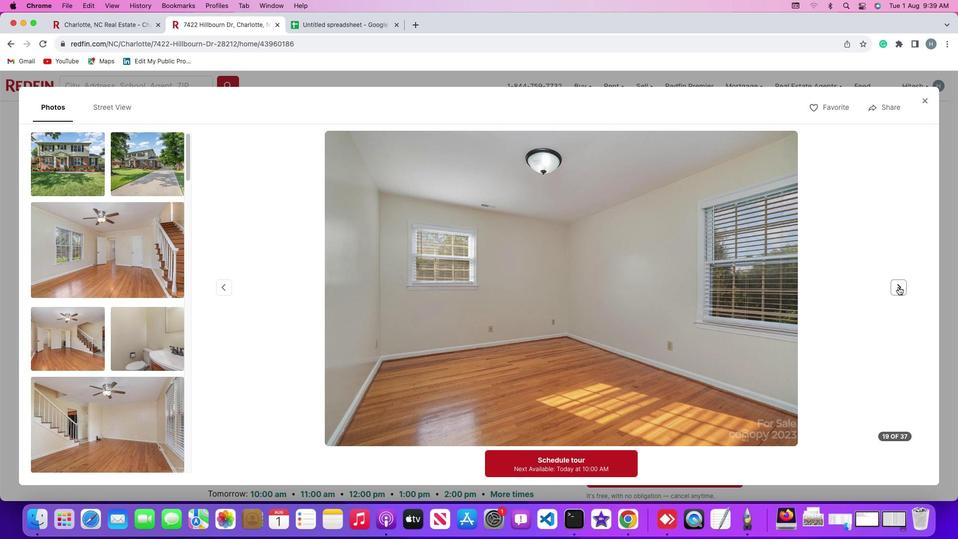 
Action: Mouse pressed left at (898, 287)
Screenshot: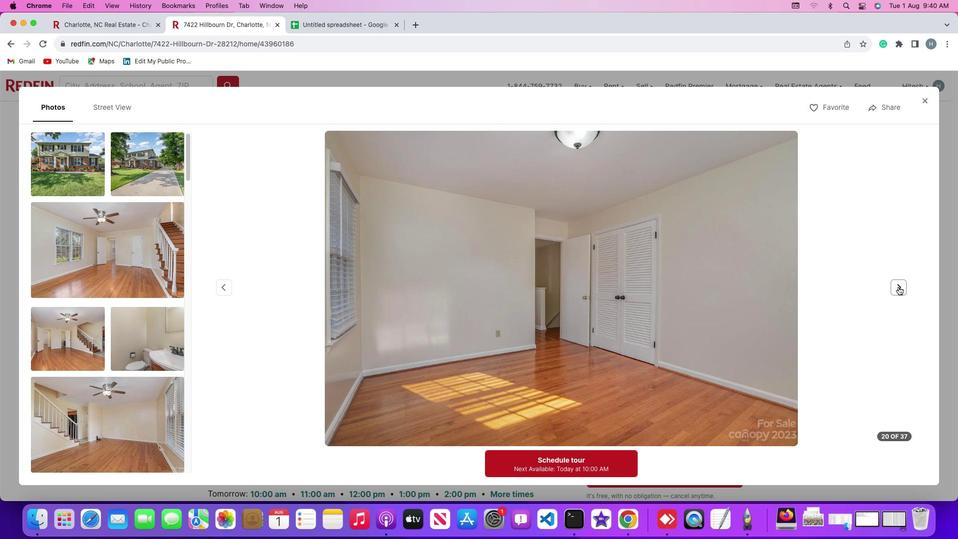 
Action: Mouse pressed left at (898, 287)
Screenshot: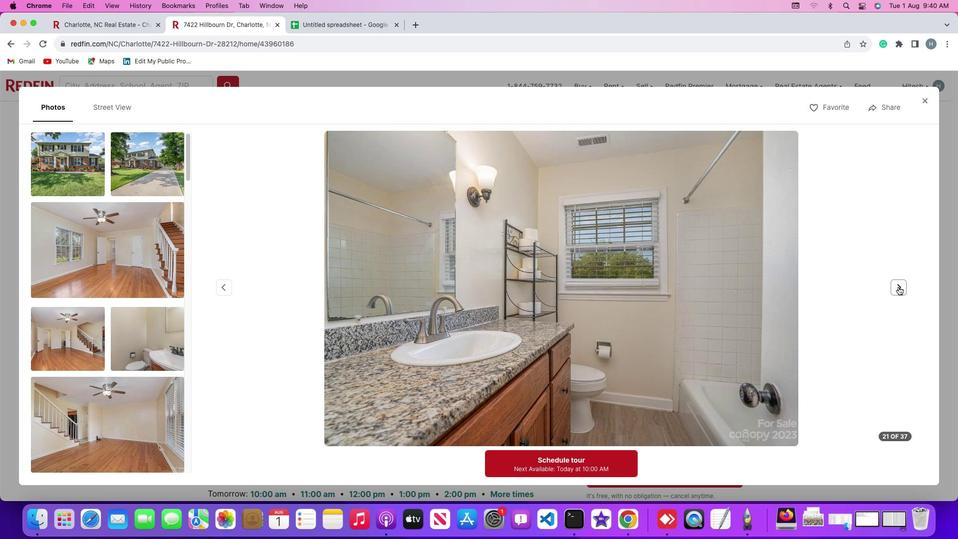 
Action: Mouse pressed left at (898, 287)
Screenshot: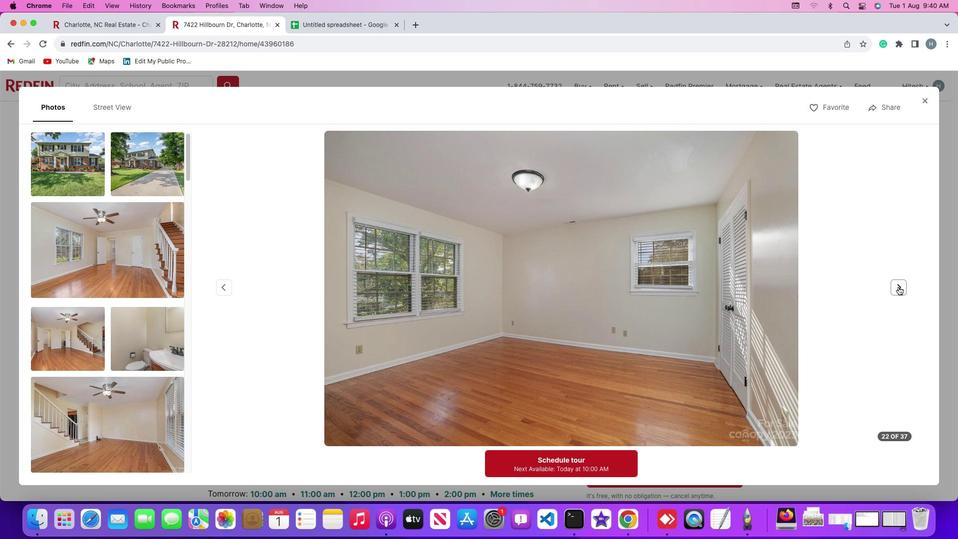 
Action: Mouse pressed left at (898, 287)
Screenshot: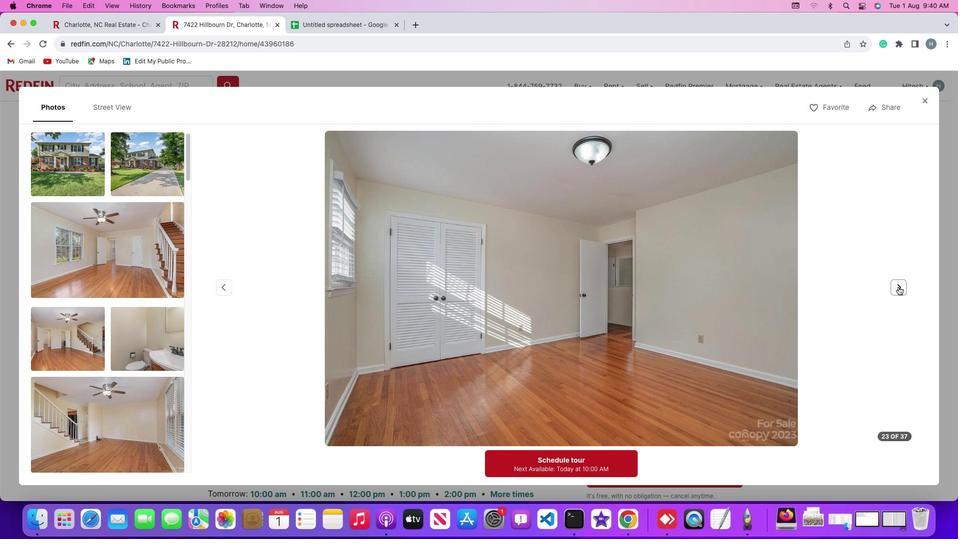 
Action: Mouse pressed left at (898, 287)
Screenshot: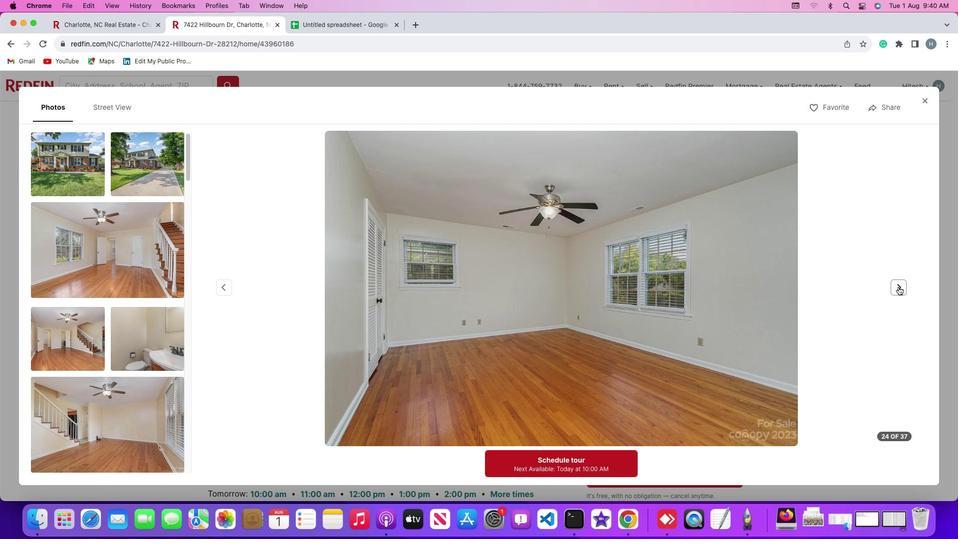 
Action: Mouse pressed left at (898, 287)
Screenshot: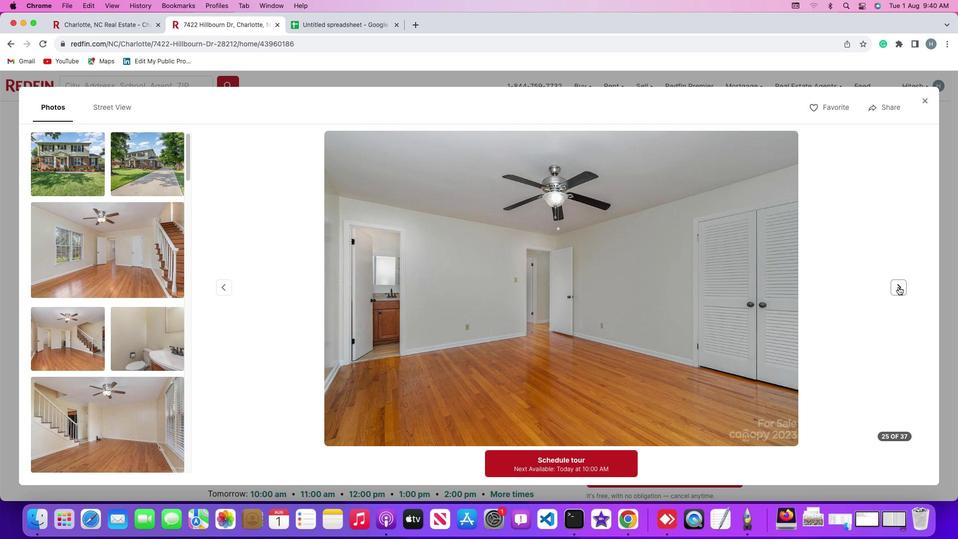 
Action: Mouse pressed left at (898, 287)
Screenshot: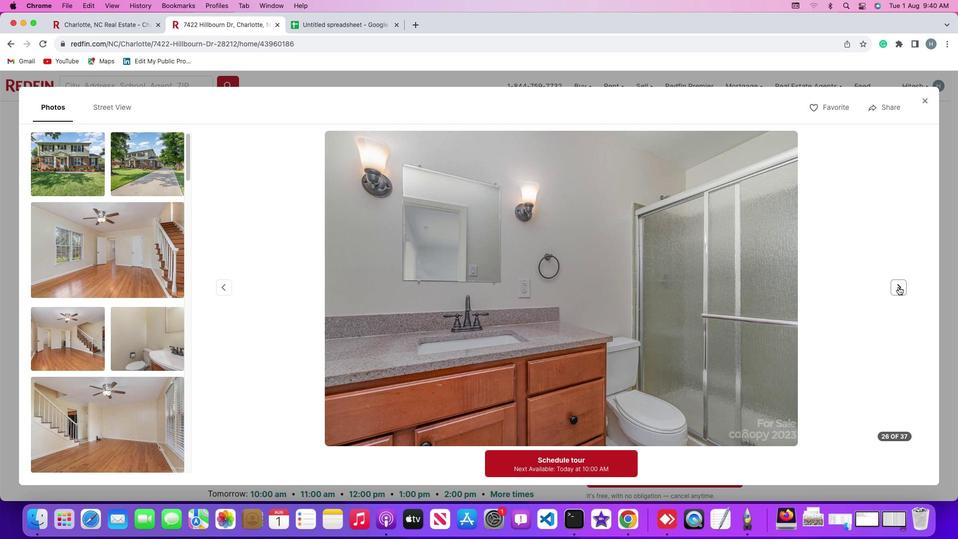 
Action: Mouse pressed left at (898, 287)
Screenshot: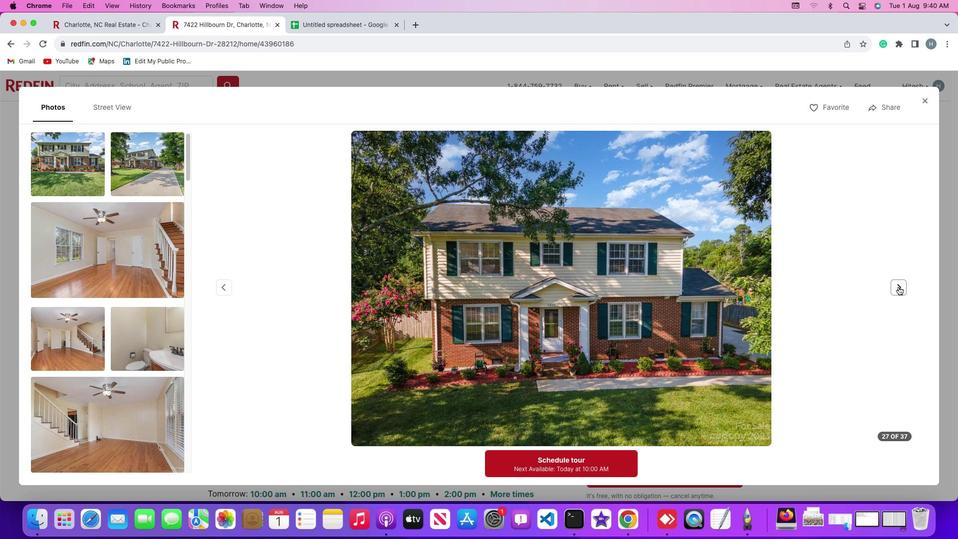 
Action: Mouse pressed left at (898, 287)
Screenshot: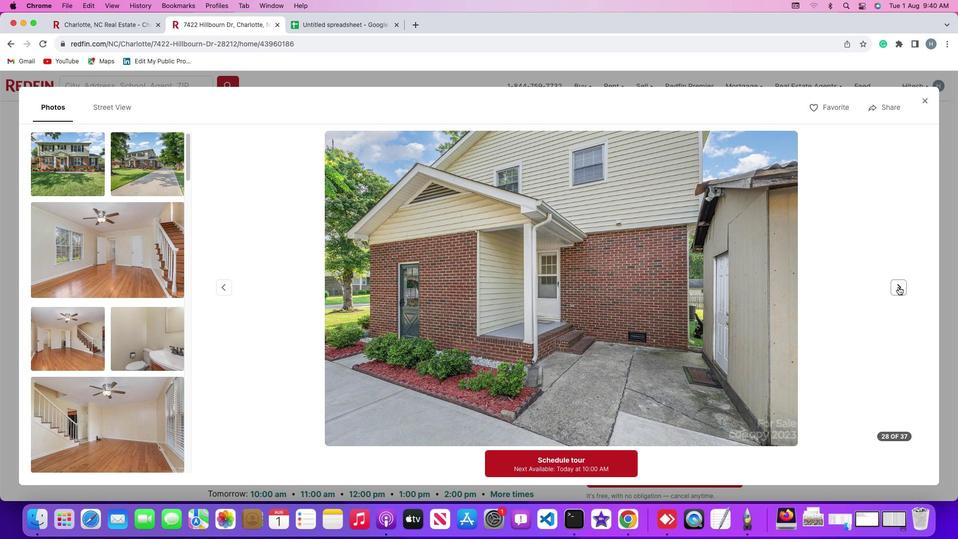 
Action: Mouse moved to (898, 287)
Screenshot: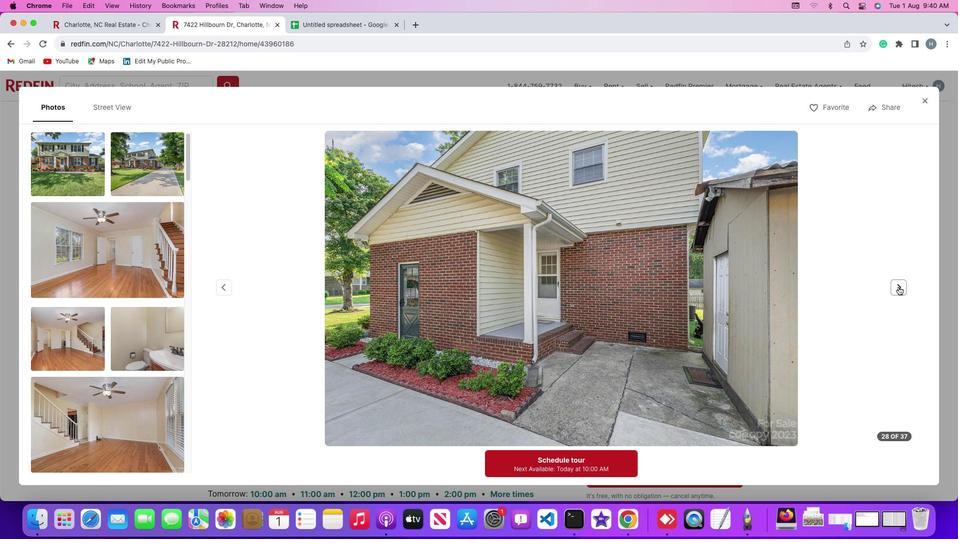 
Action: Mouse pressed left at (898, 287)
Screenshot: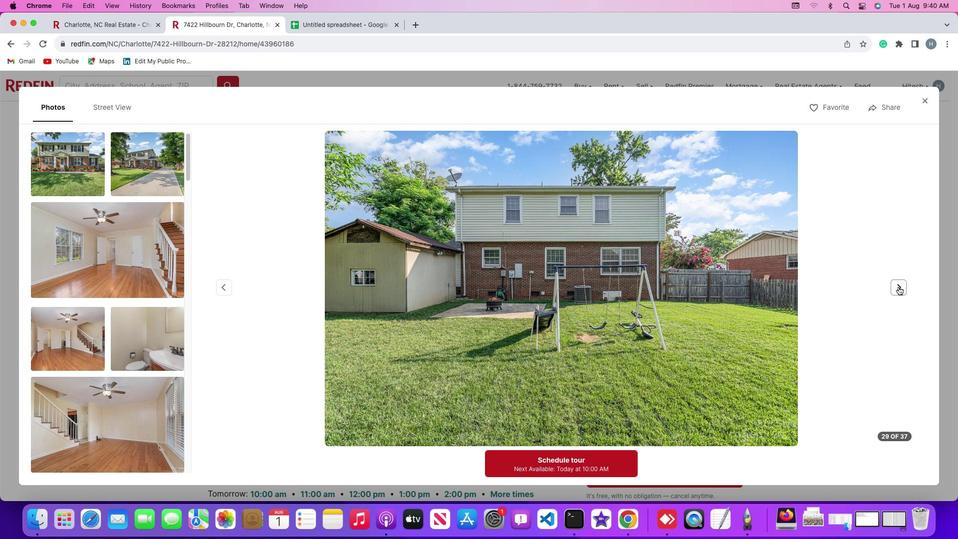 
Action: Mouse pressed left at (898, 287)
Screenshot: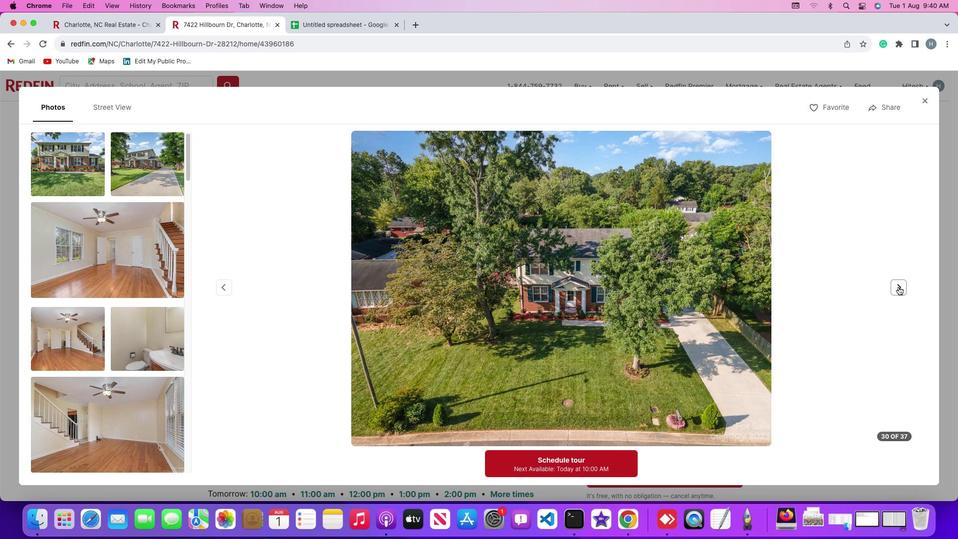 
Action: Mouse pressed left at (898, 287)
Screenshot: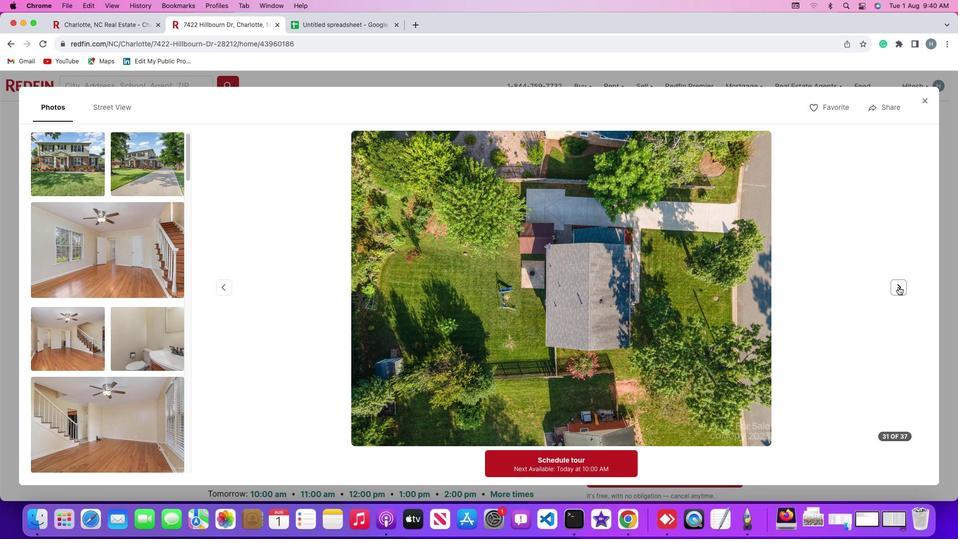 
Action: Mouse pressed left at (898, 287)
Screenshot: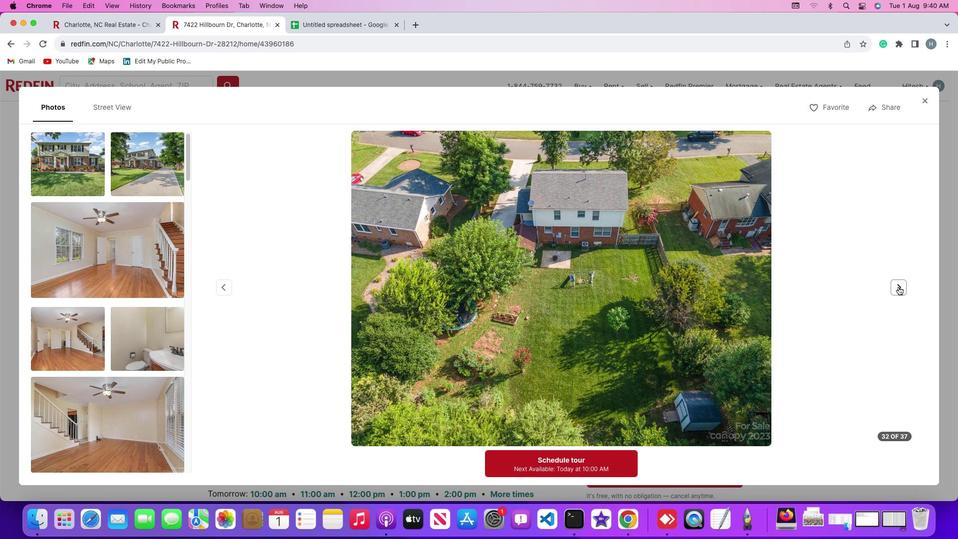 
Action: Mouse pressed left at (898, 287)
Screenshot: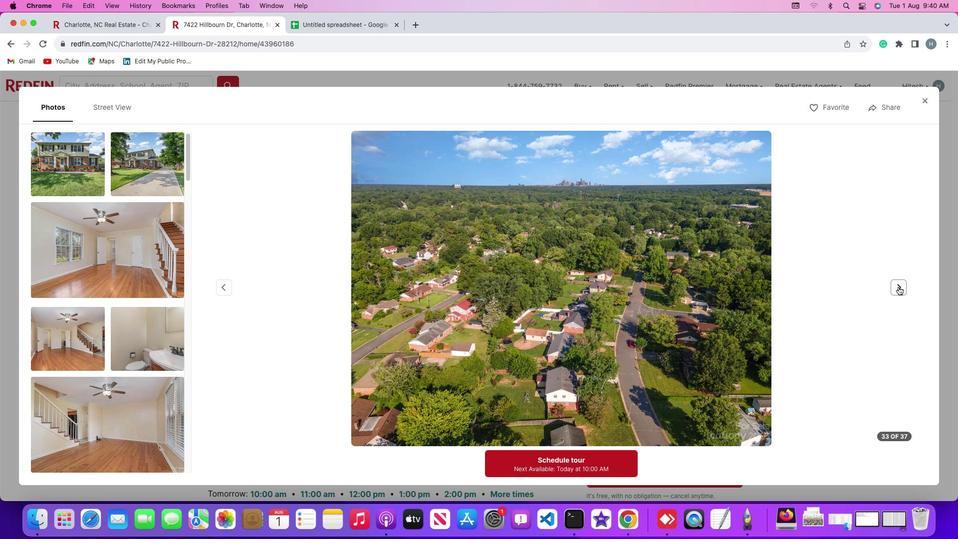 
Action: Mouse pressed left at (898, 287)
Screenshot: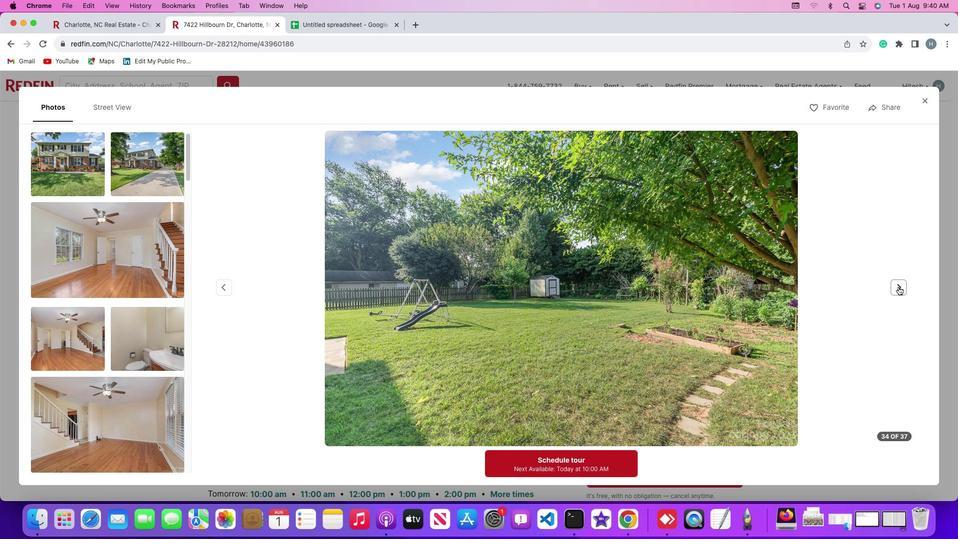 
Action: Mouse pressed left at (898, 287)
Screenshot: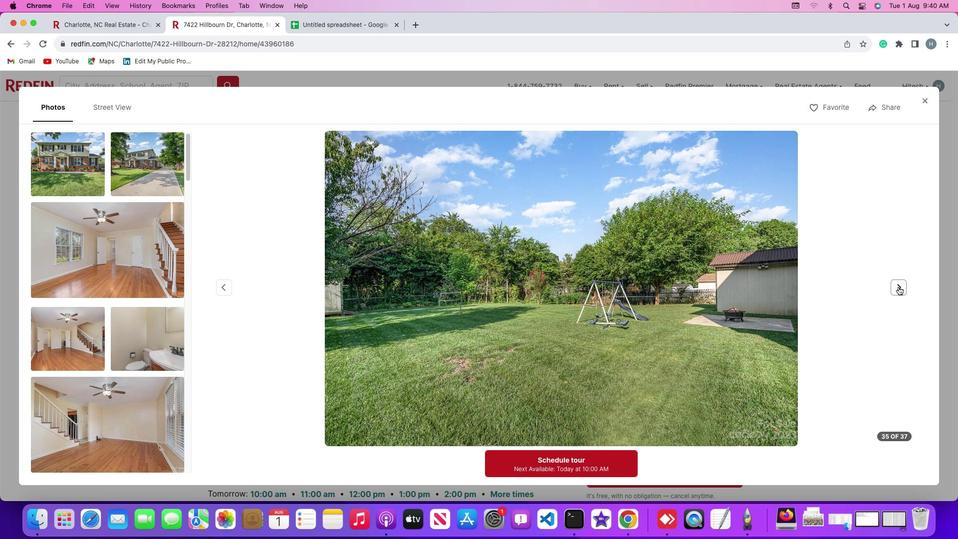 
Action: Mouse pressed left at (898, 287)
Screenshot: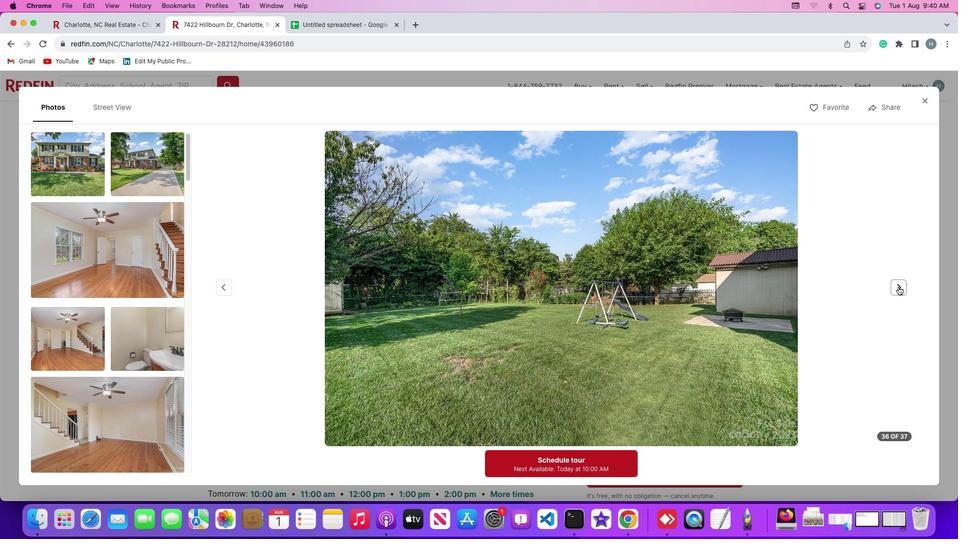 
Action: Mouse pressed left at (898, 287)
Screenshot: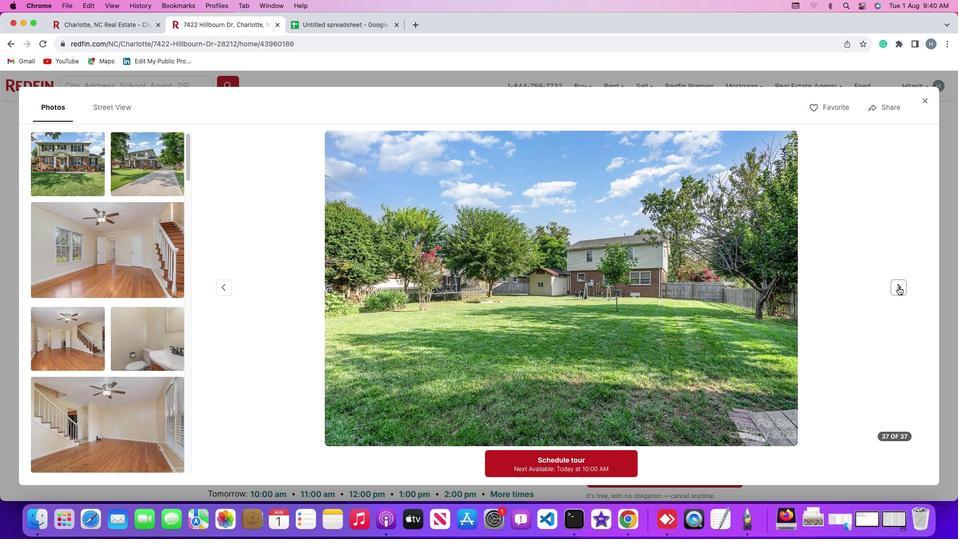 
Action: Mouse pressed left at (898, 287)
Screenshot: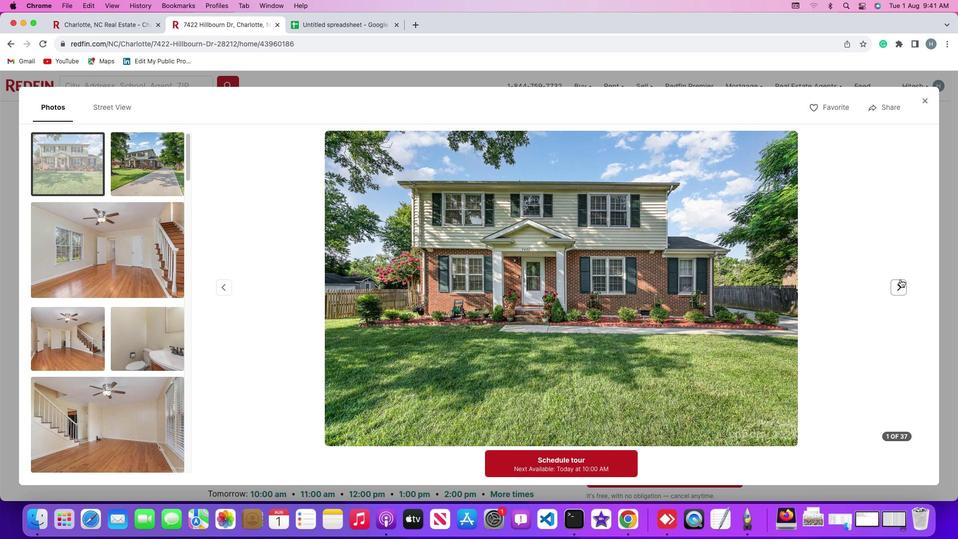 
Action: Mouse moved to (925, 98)
Screenshot: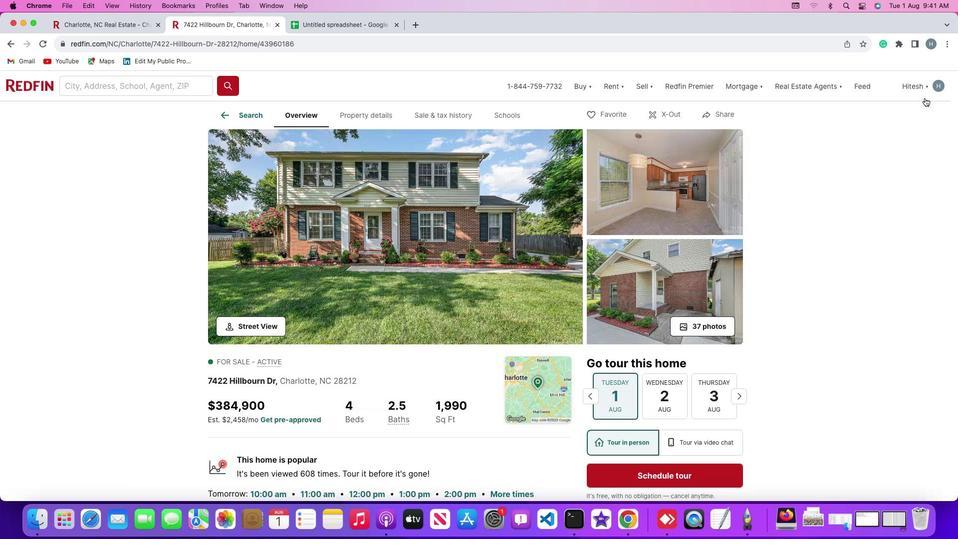 
Action: Mouse pressed left at (925, 98)
Screenshot: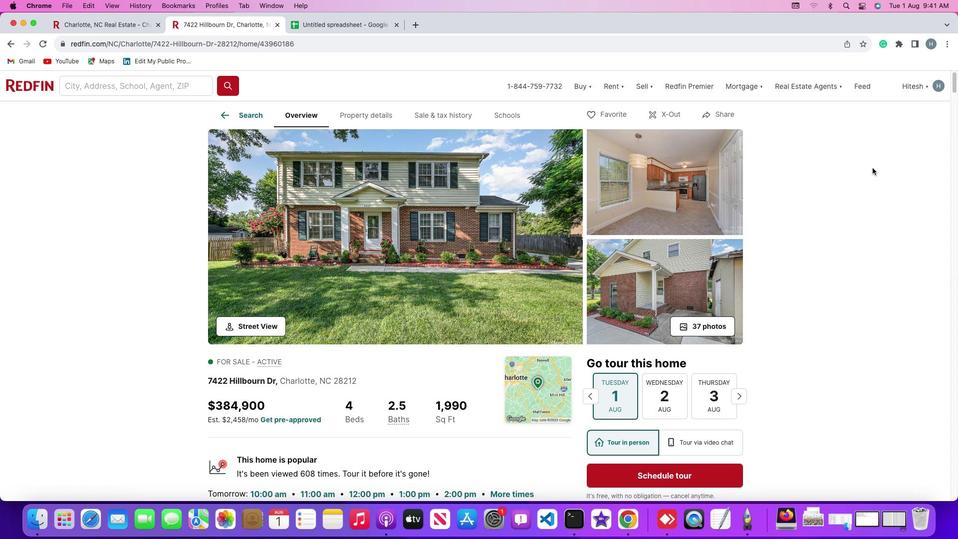 
Action: Mouse moved to (410, 337)
Screenshot: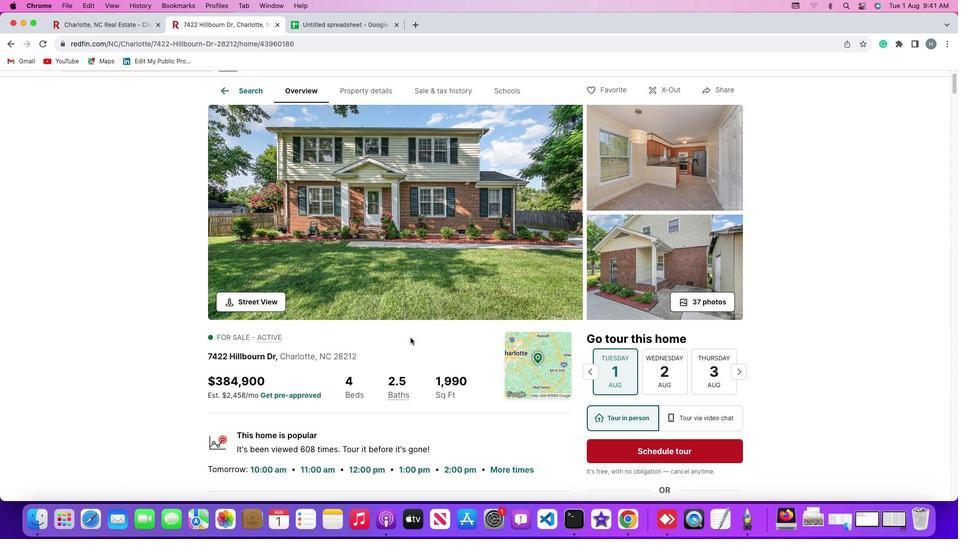 
Action: Mouse scrolled (410, 337) with delta (0, 0)
Screenshot: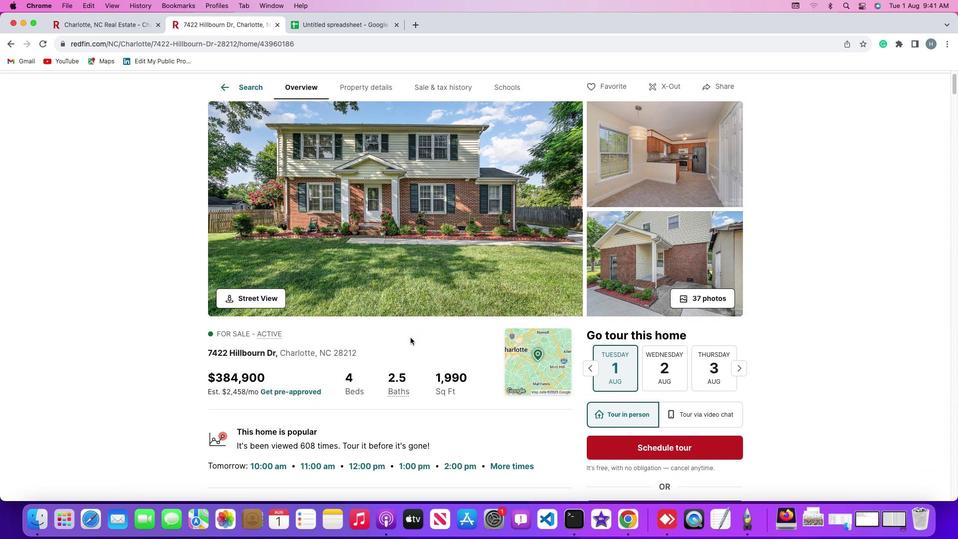 
Action: Mouse scrolled (410, 337) with delta (0, 0)
Screenshot: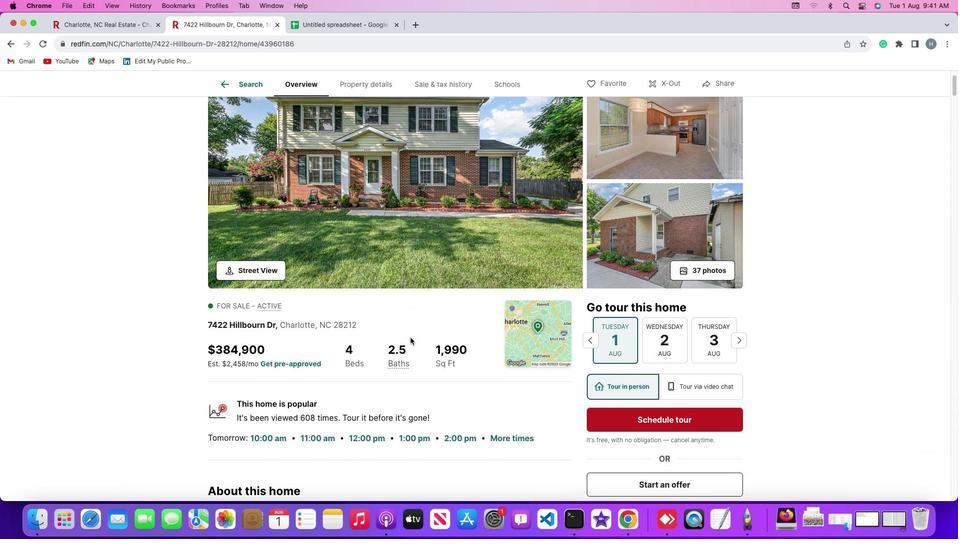
Action: Mouse scrolled (410, 337) with delta (0, 0)
Screenshot: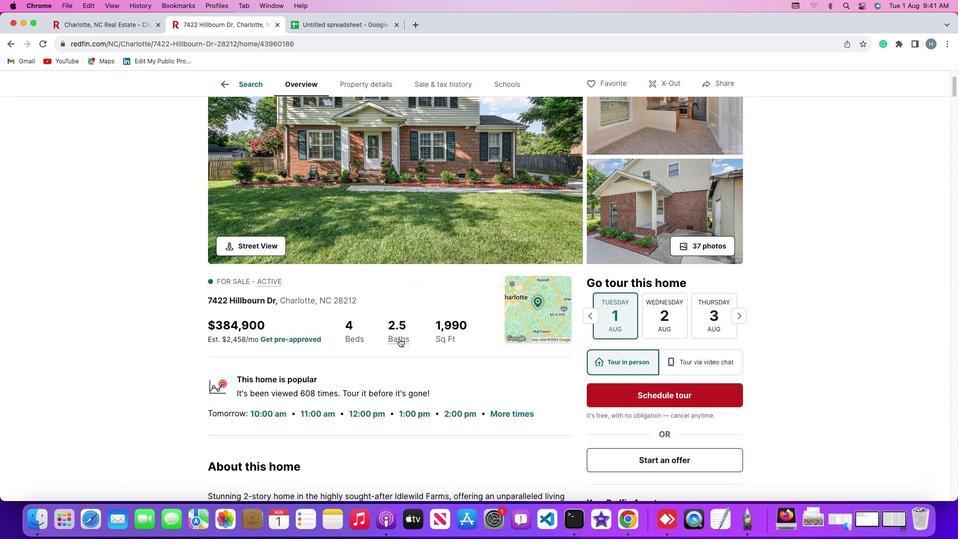 
Action: Mouse scrolled (410, 337) with delta (0, 0)
Screenshot: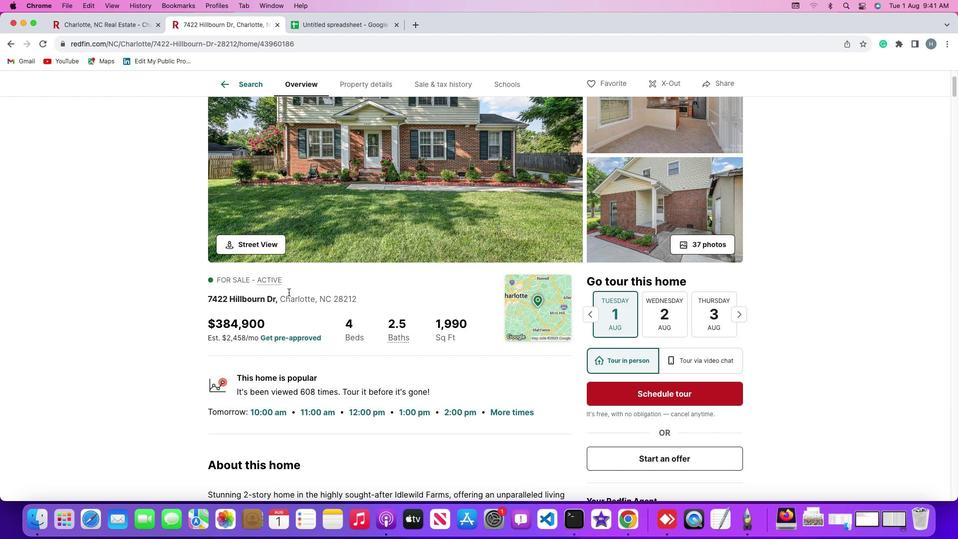 
Action: Mouse scrolled (410, 337) with delta (0, 0)
Screenshot: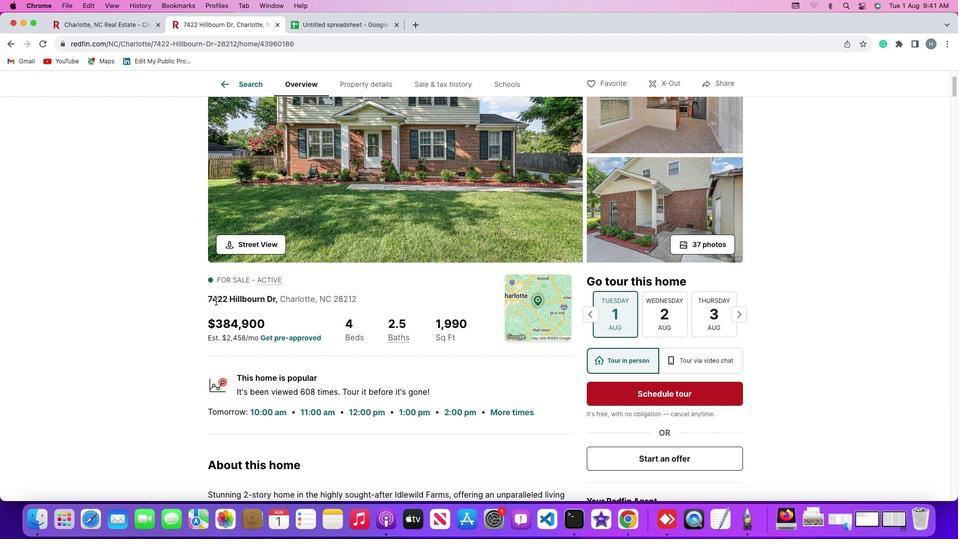 
Action: Mouse scrolled (410, 337) with delta (0, 0)
Screenshot: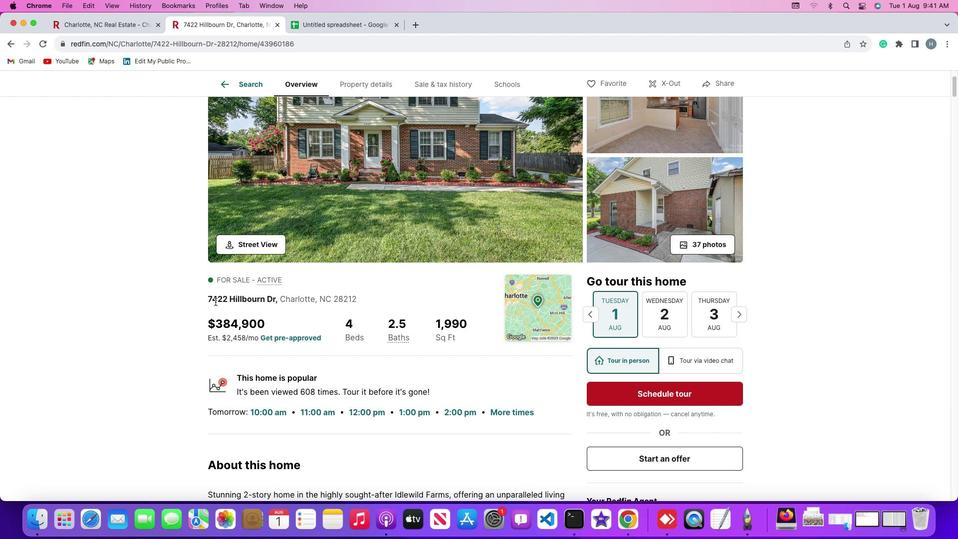 
Action: Mouse scrolled (410, 337) with delta (0, 0)
Screenshot: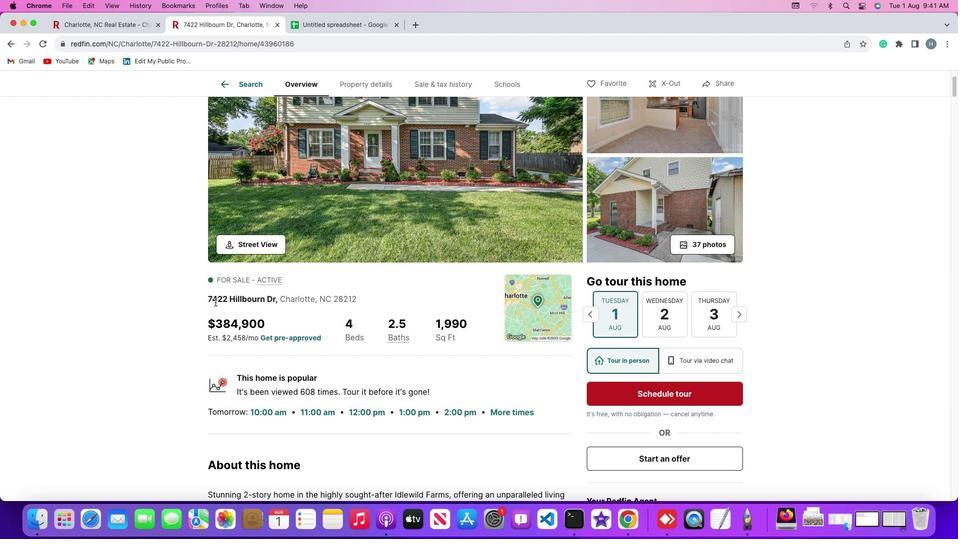 
Action: Mouse moved to (319, 322)
Screenshot: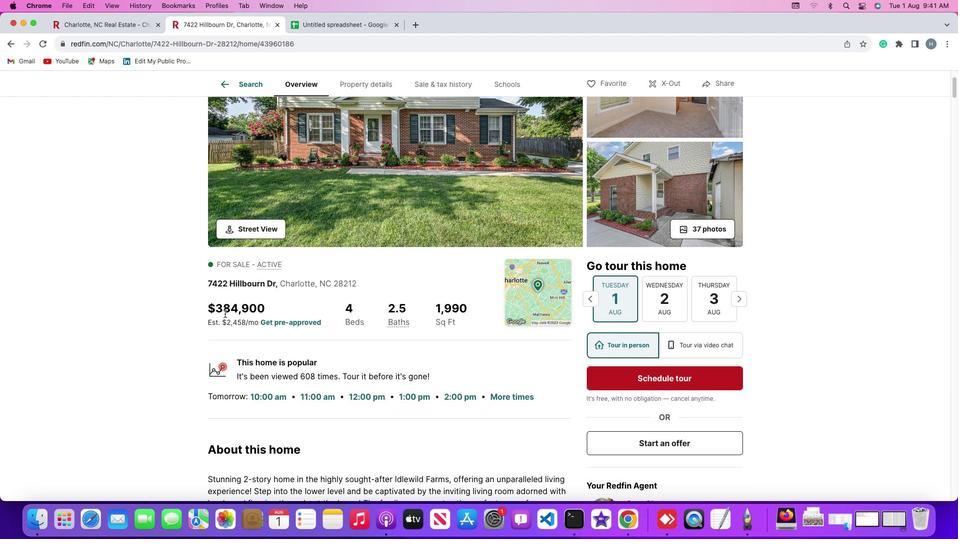 
Action: Mouse scrolled (319, 322) with delta (0, 0)
Screenshot: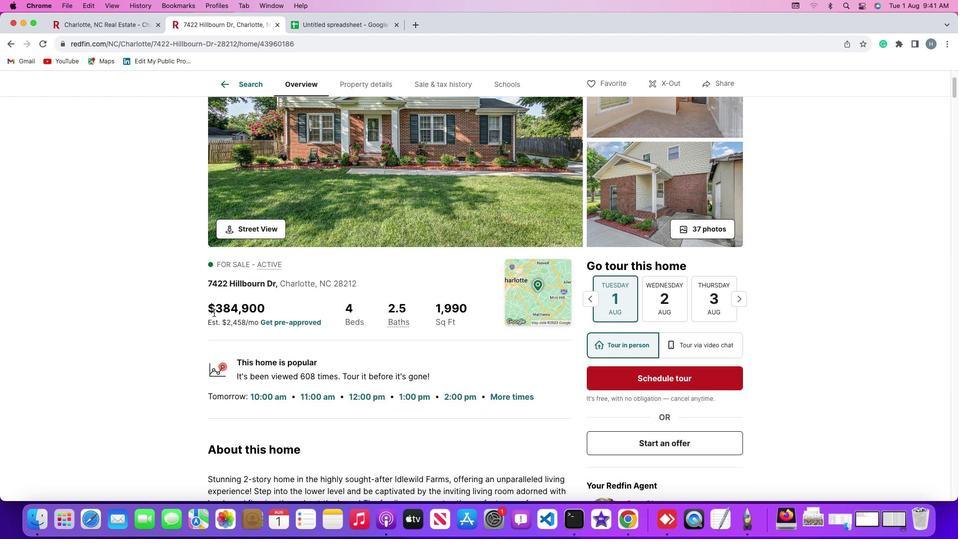 
Action: Mouse scrolled (319, 322) with delta (0, 0)
Screenshot: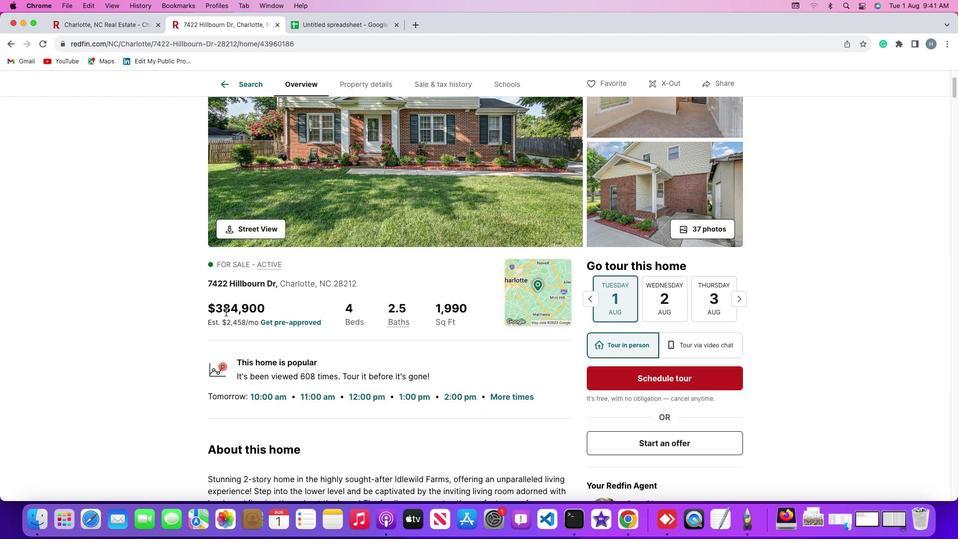 
Action: Mouse scrolled (319, 322) with delta (0, 0)
Screenshot: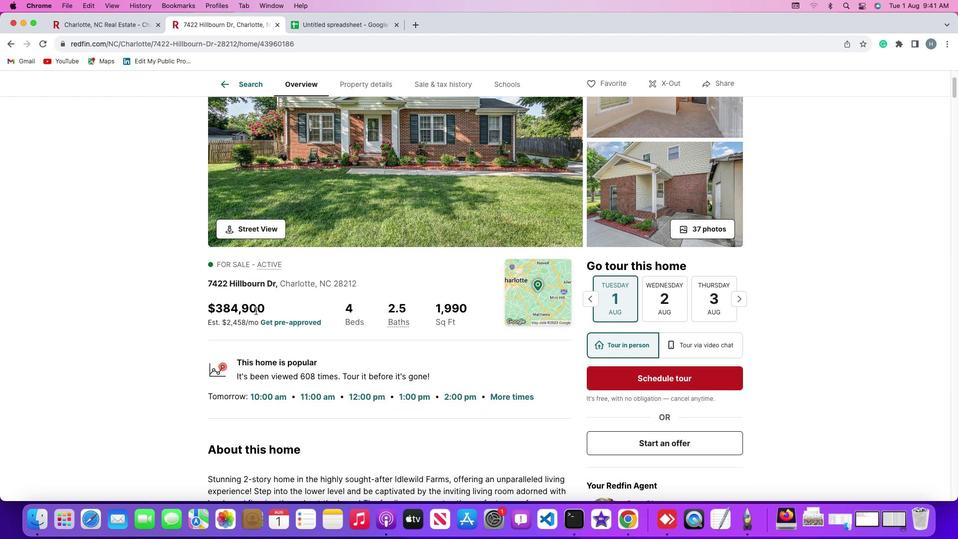 
Action: Mouse moved to (383, 335)
Screenshot: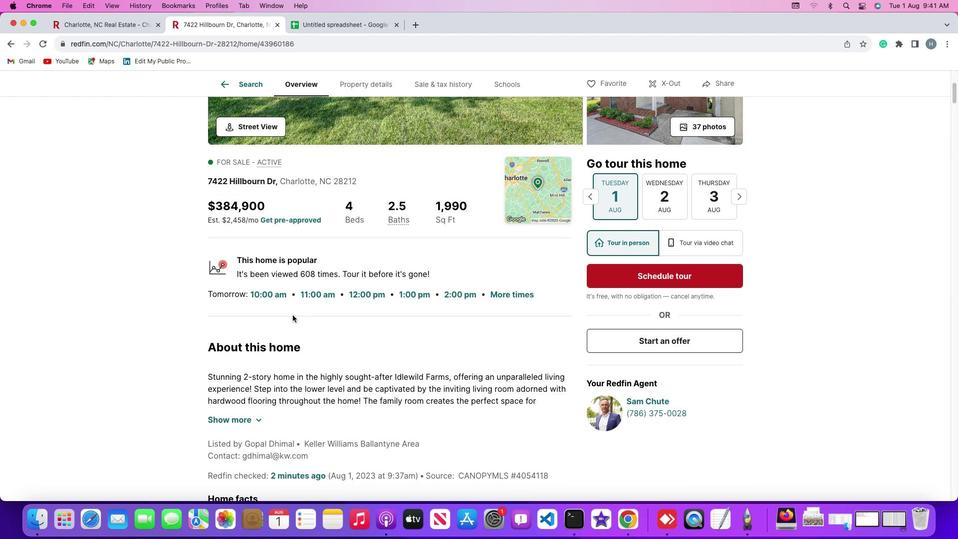 
Action: Mouse scrolled (383, 335) with delta (0, 0)
Screenshot: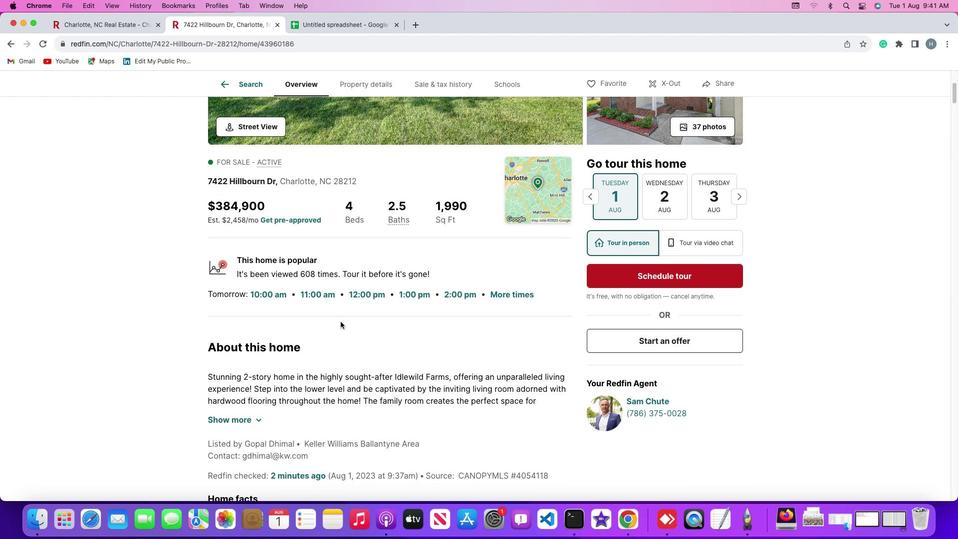 
Action: Mouse scrolled (383, 335) with delta (0, 0)
Screenshot: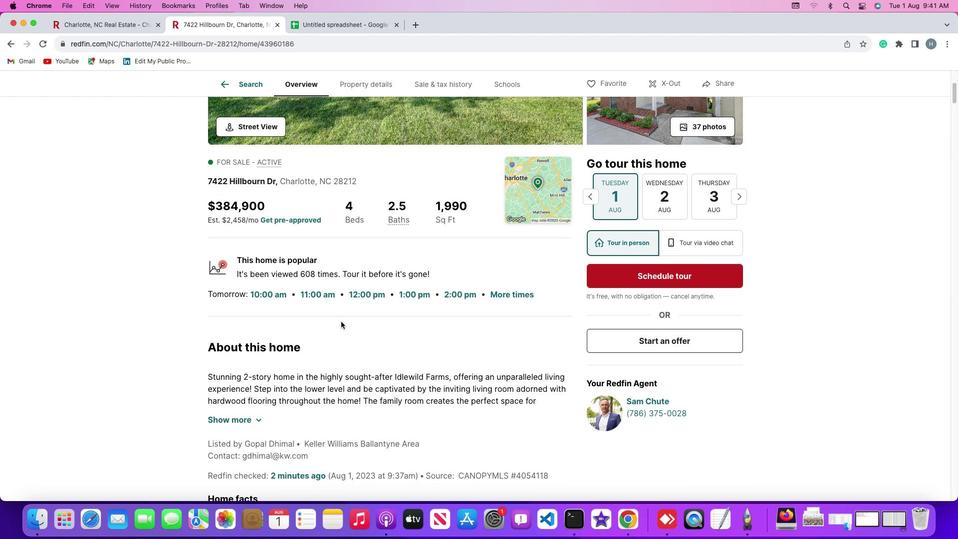 
Action: Mouse scrolled (383, 335) with delta (0, 0)
Screenshot: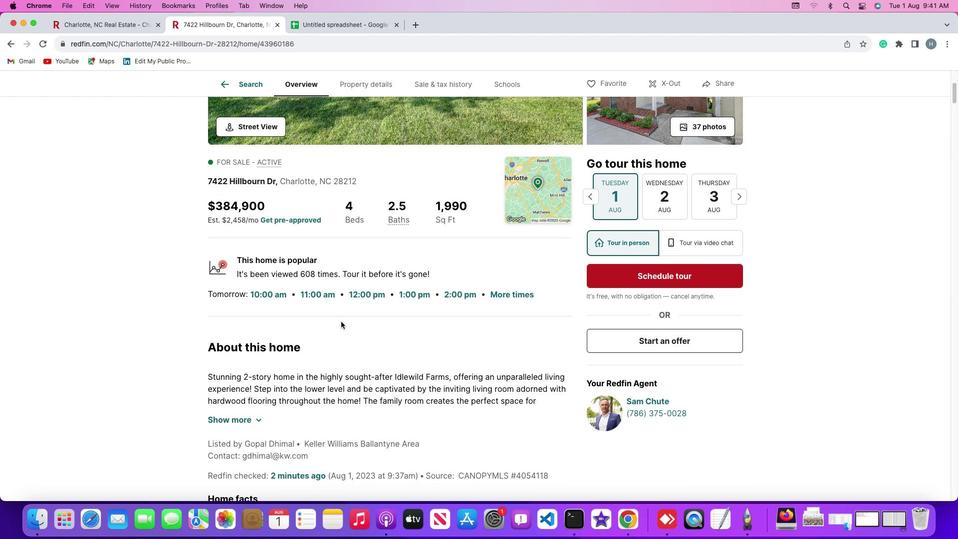
Action: Mouse scrolled (383, 335) with delta (0, 0)
Screenshot: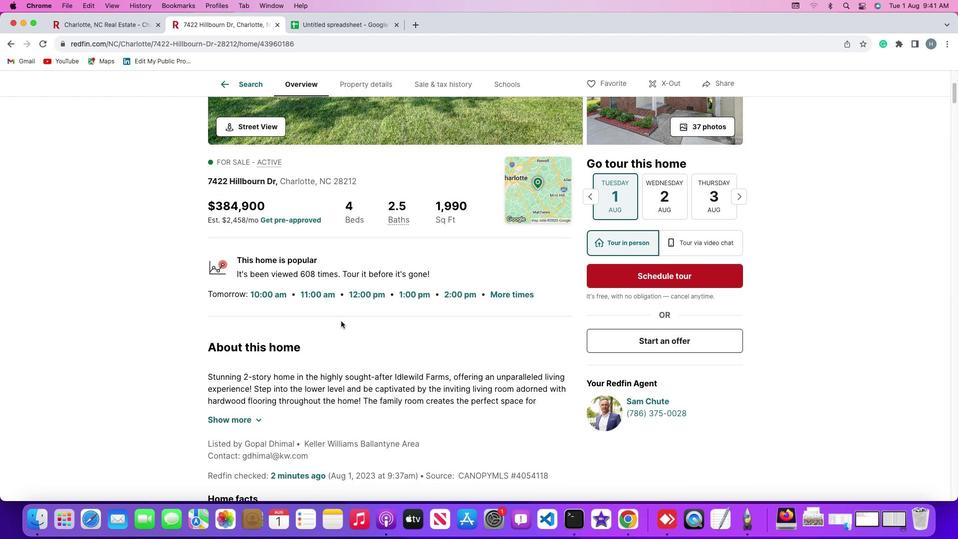 
Action: Mouse moved to (341, 321)
Screenshot: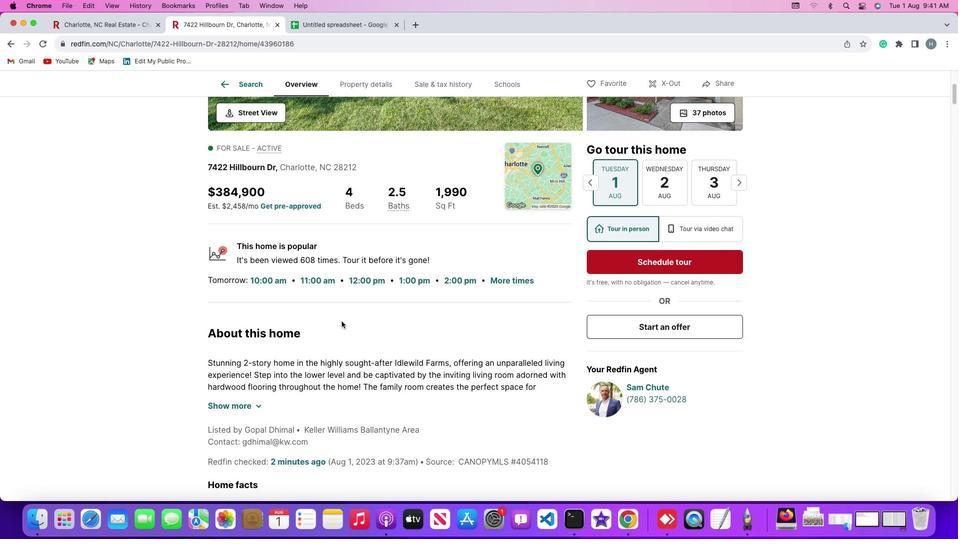 
Action: Mouse scrolled (341, 321) with delta (0, 0)
Screenshot: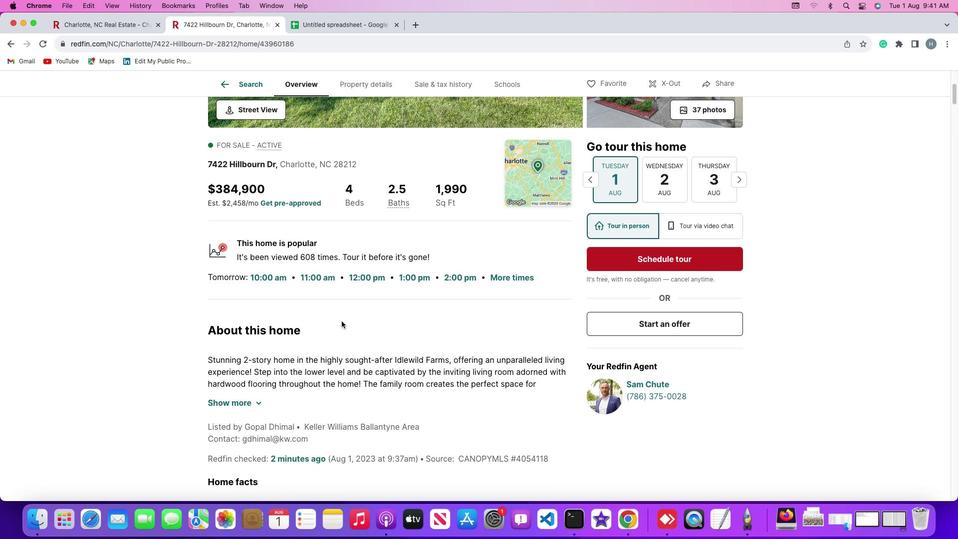 
Action: Mouse moved to (341, 321)
Screenshot: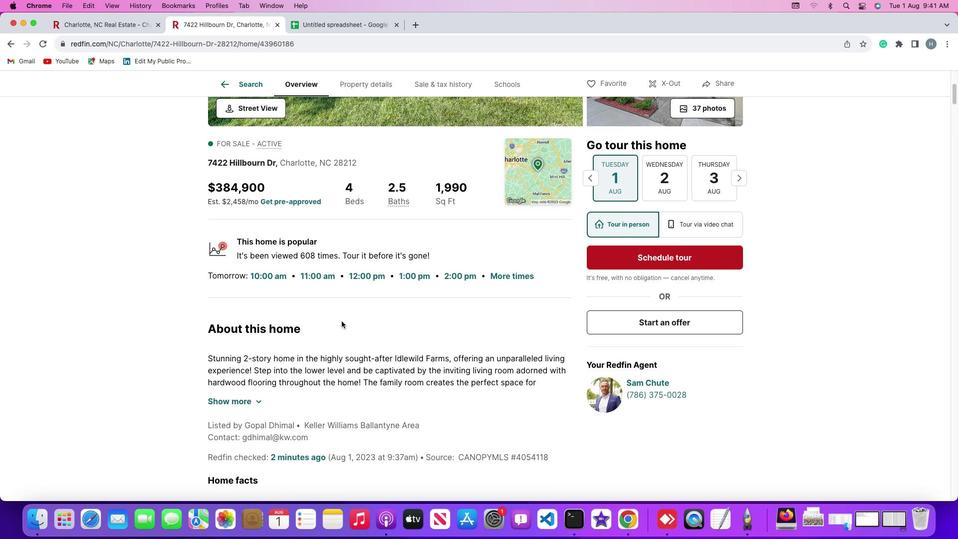 
Action: Mouse scrolled (341, 321) with delta (0, 0)
Screenshot: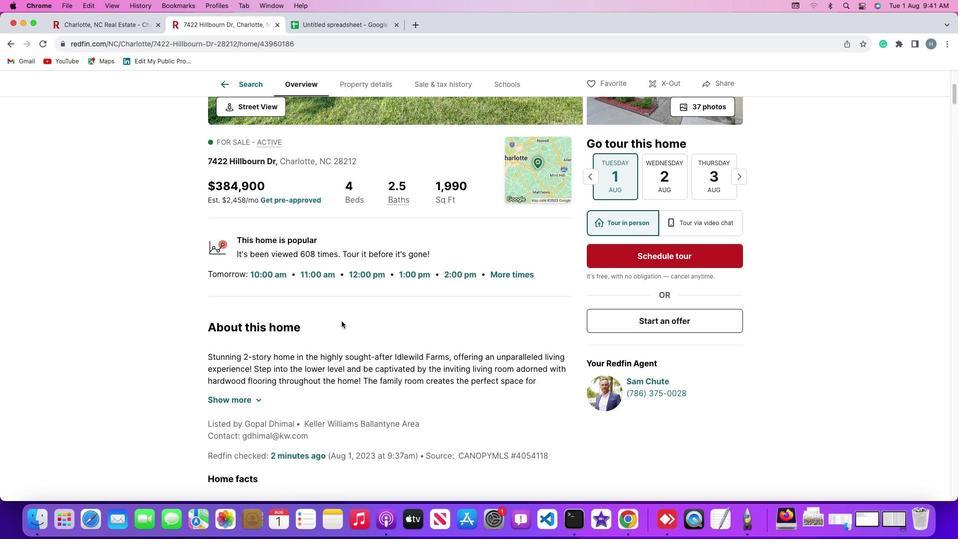 
Action: Mouse moved to (341, 321)
Screenshot: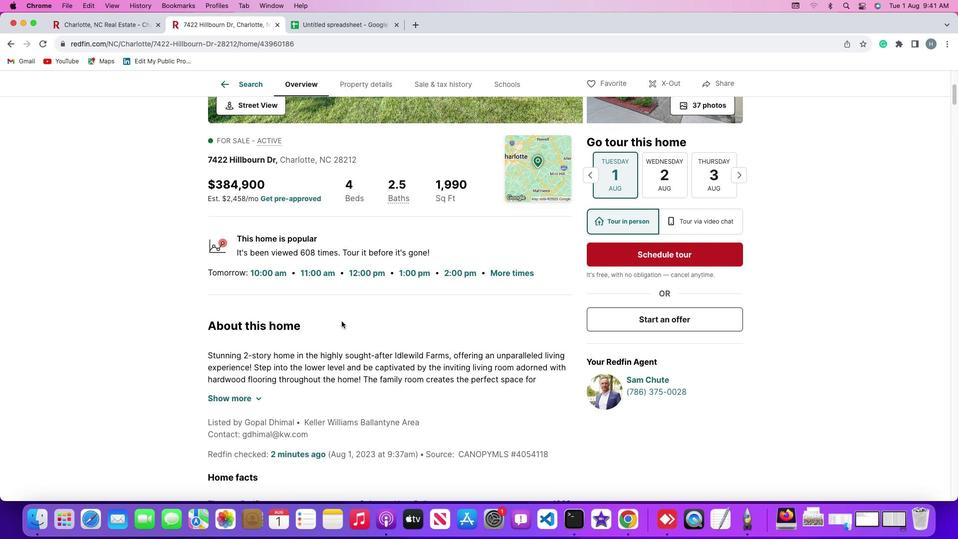 
Action: Mouse scrolled (341, 321) with delta (0, 0)
Screenshot: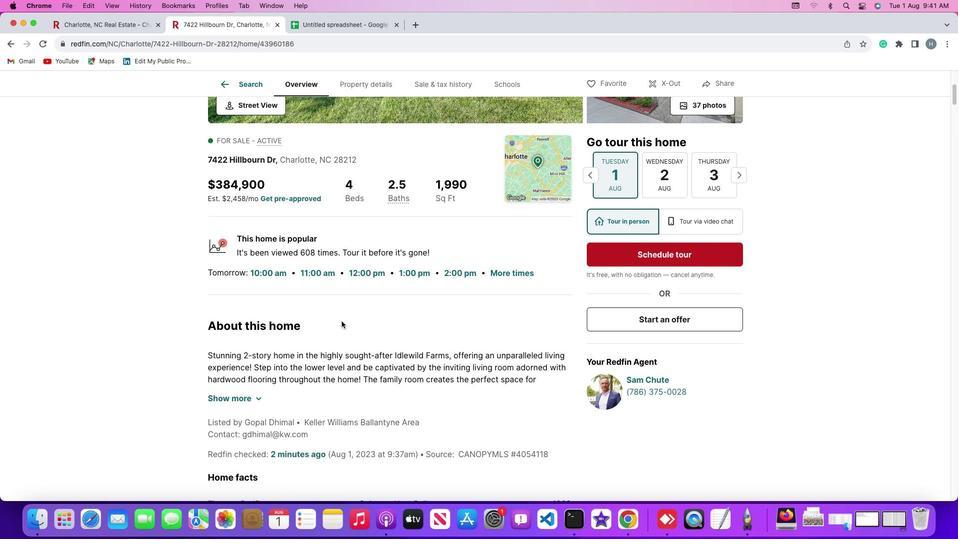 
Action: Mouse moved to (341, 321)
Screenshot: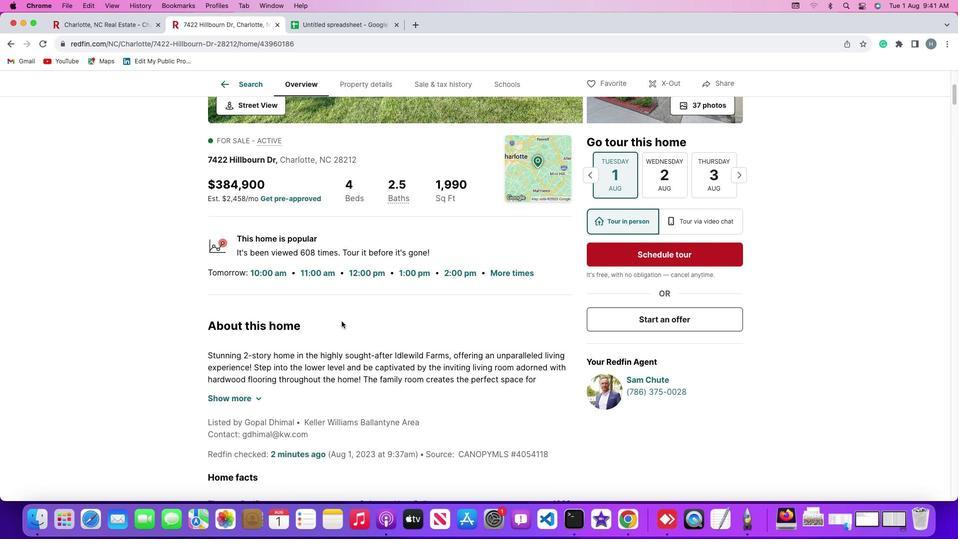 
Action: Mouse scrolled (341, 321) with delta (0, 0)
Screenshot: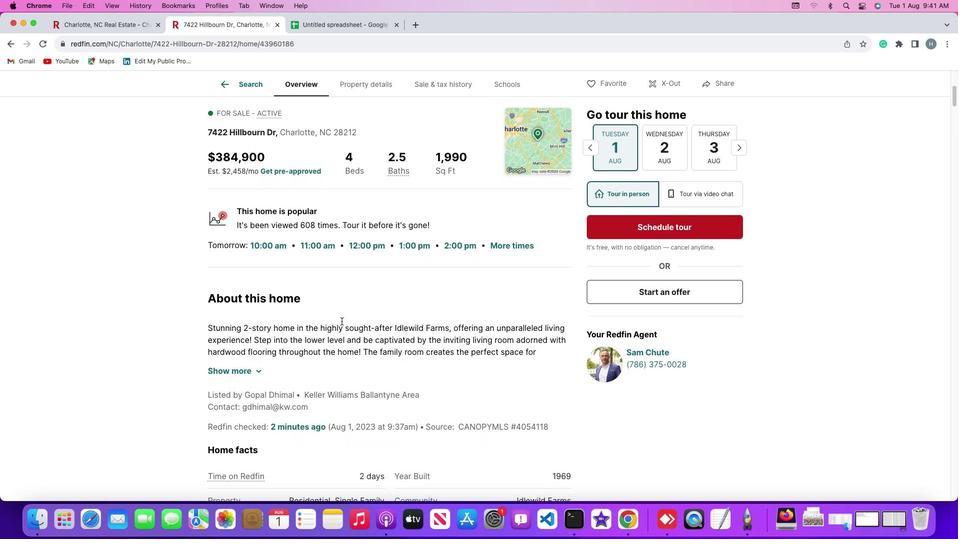 
Action: Mouse scrolled (341, 321) with delta (0, 0)
Screenshot: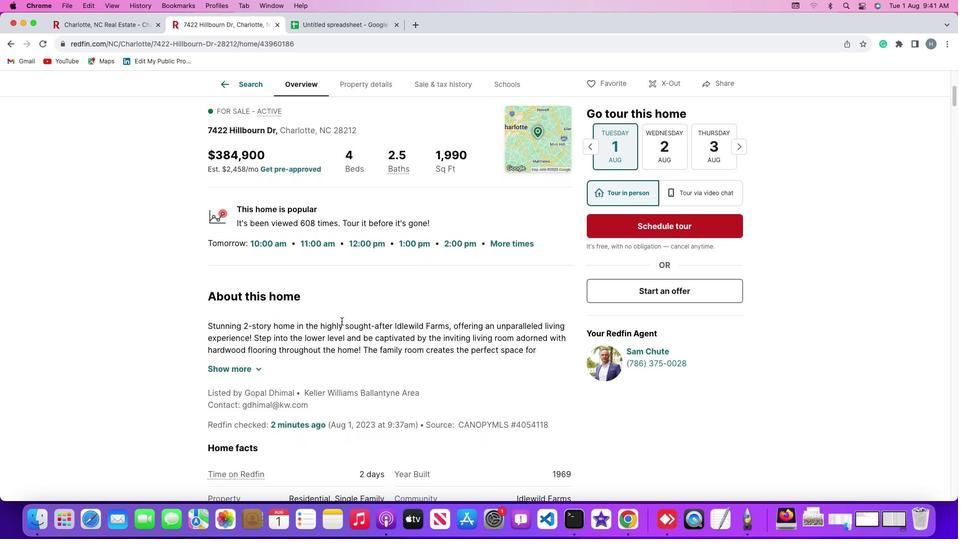 
Action: Mouse moved to (342, 321)
Screenshot: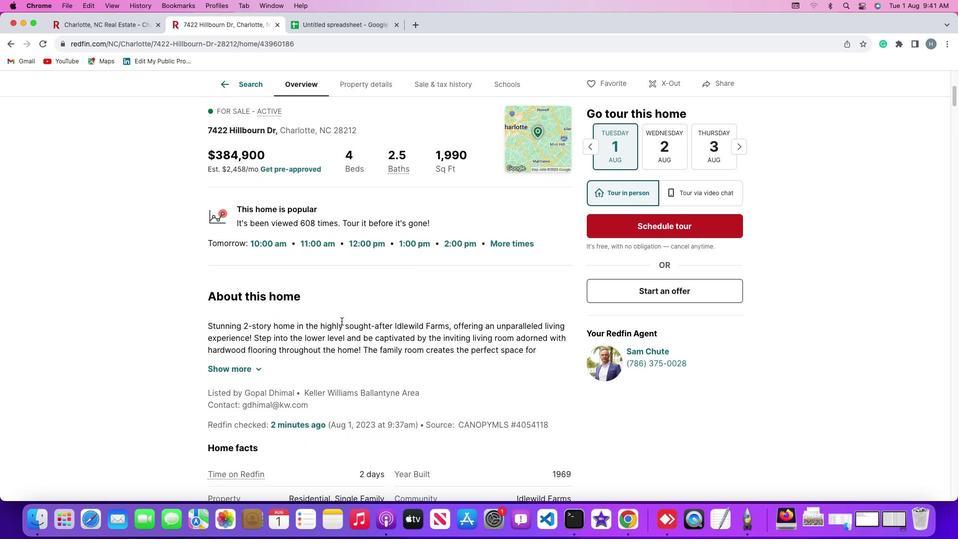 
Action: Mouse scrolled (342, 321) with delta (0, 0)
Screenshot: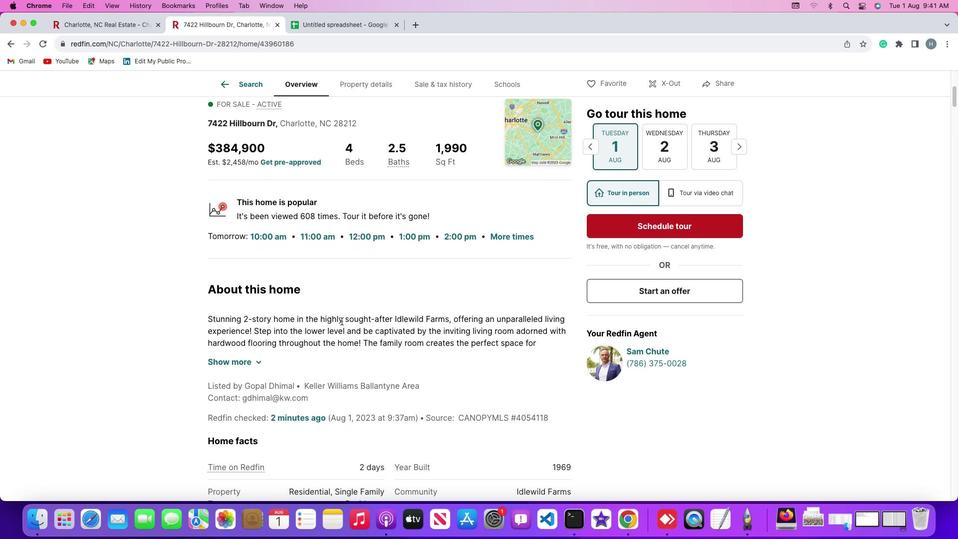 
Action: Mouse scrolled (342, 321) with delta (0, 0)
Screenshot: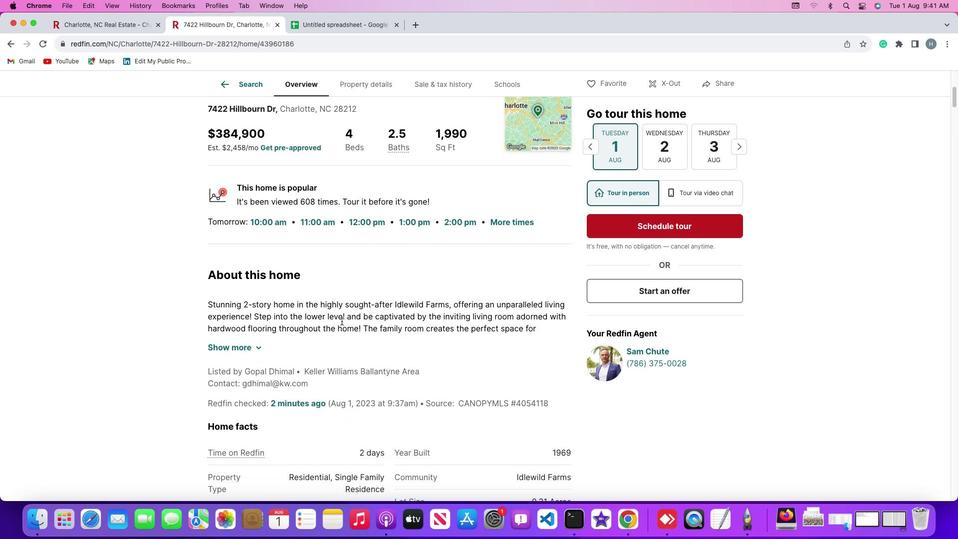 
Action: Mouse scrolled (342, 321) with delta (0, 0)
Screenshot: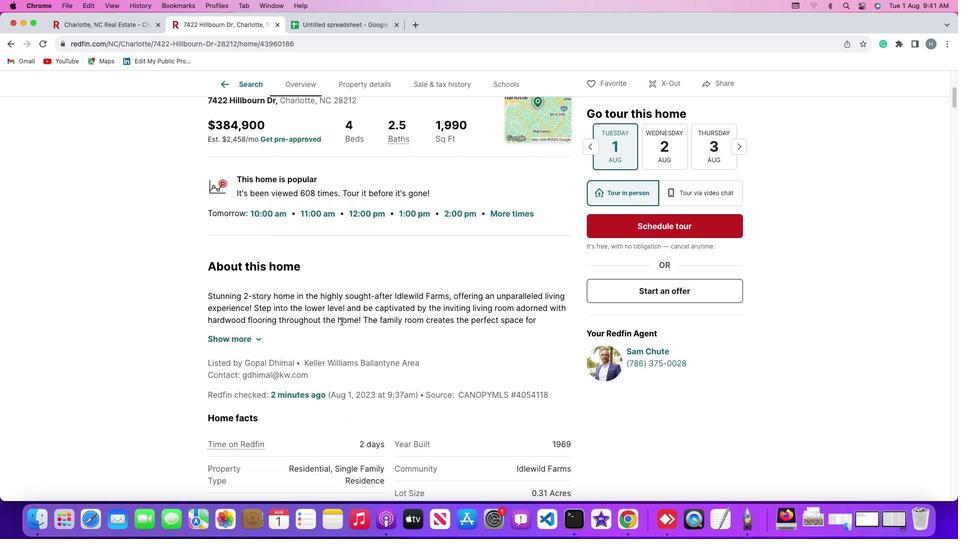 
Action: Mouse scrolled (342, 321) with delta (0, 0)
Screenshot: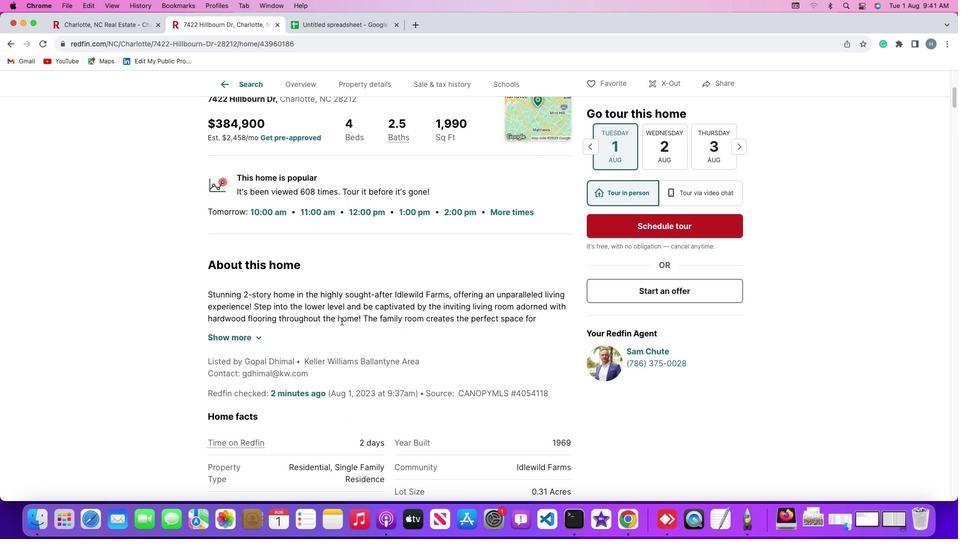 
Action: Mouse scrolled (342, 321) with delta (0, 0)
Screenshot: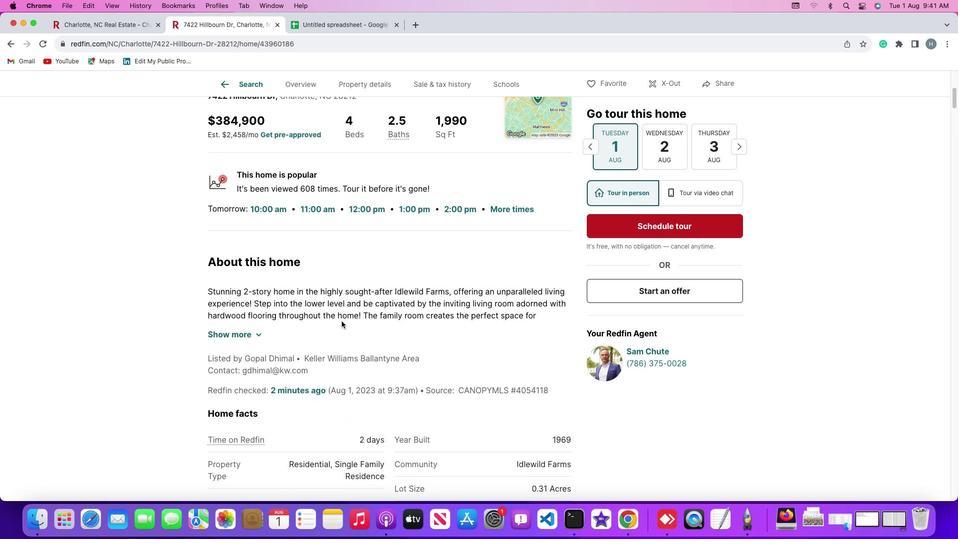 
Action: Mouse scrolled (342, 321) with delta (0, 0)
Screenshot: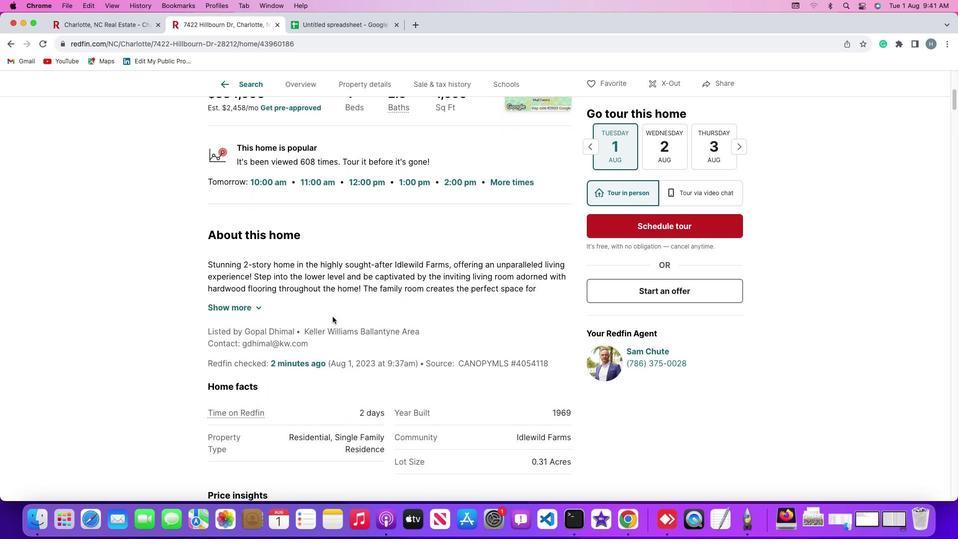 
Action: Mouse scrolled (342, 321) with delta (0, 0)
Screenshot: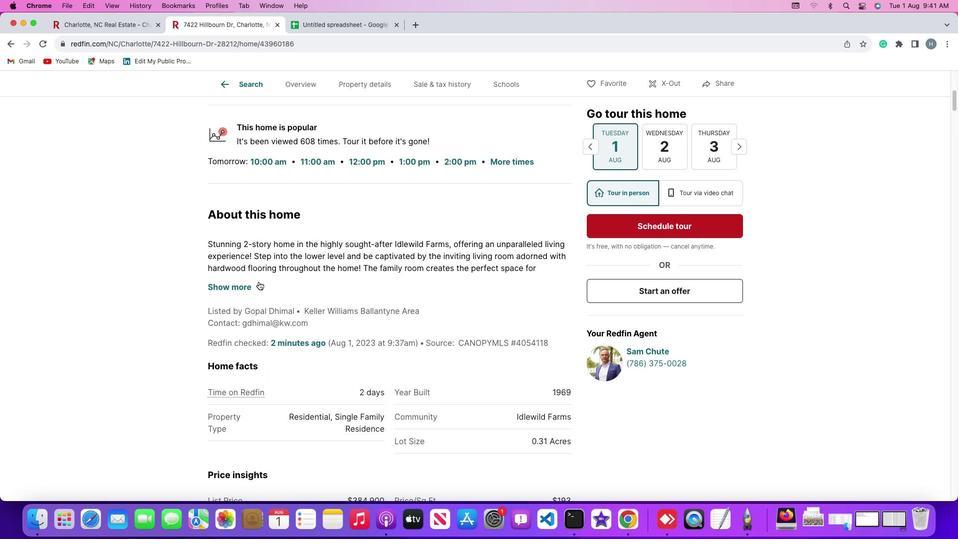 
Action: Mouse scrolled (342, 321) with delta (0, 0)
Screenshot: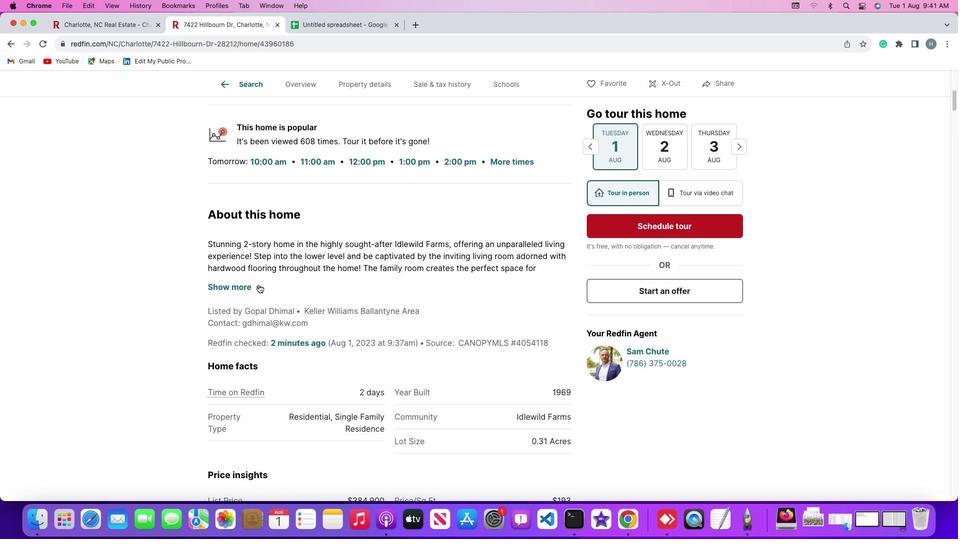 
Action: Mouse scrolled (342, 321) with delta (0, 0)
Screenshot: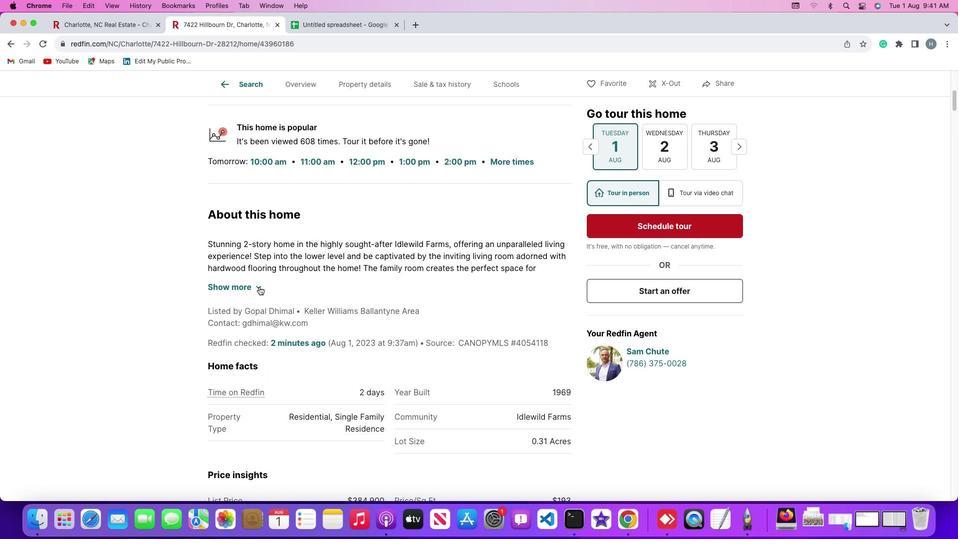
Action: Mouse moved to (259, 287)
Screenshot: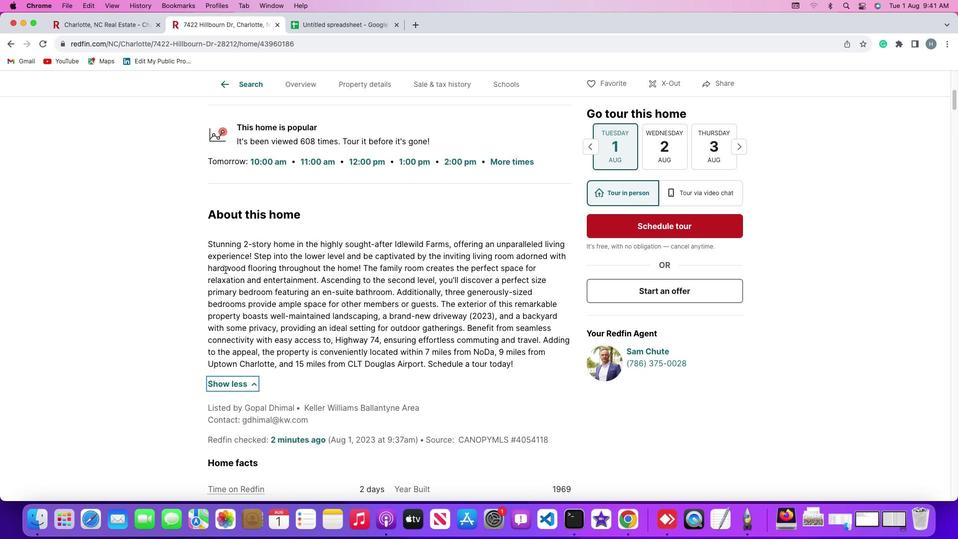 
Action: Mouse pressed left at (259, 287)
Screenshot: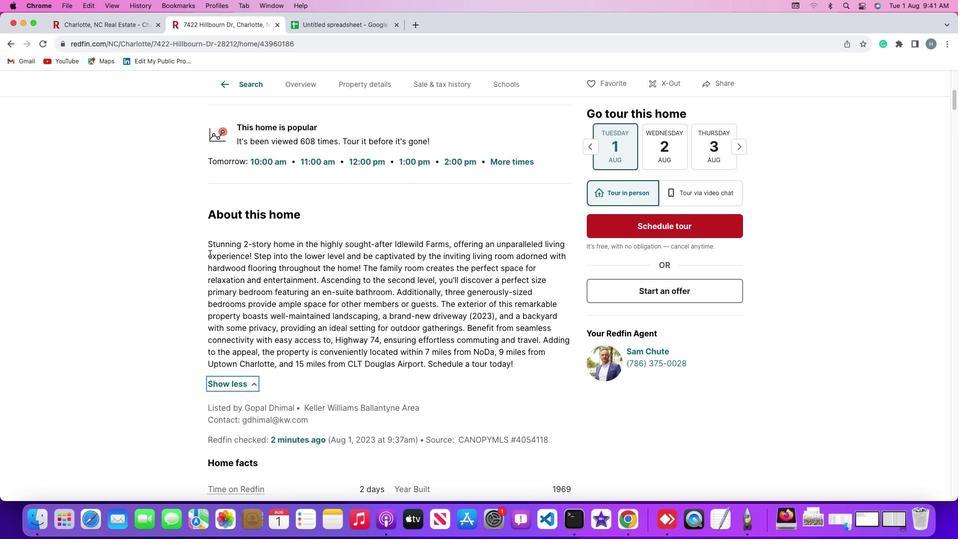 
Action: Mouse moved to (279, 305)
Screenshot: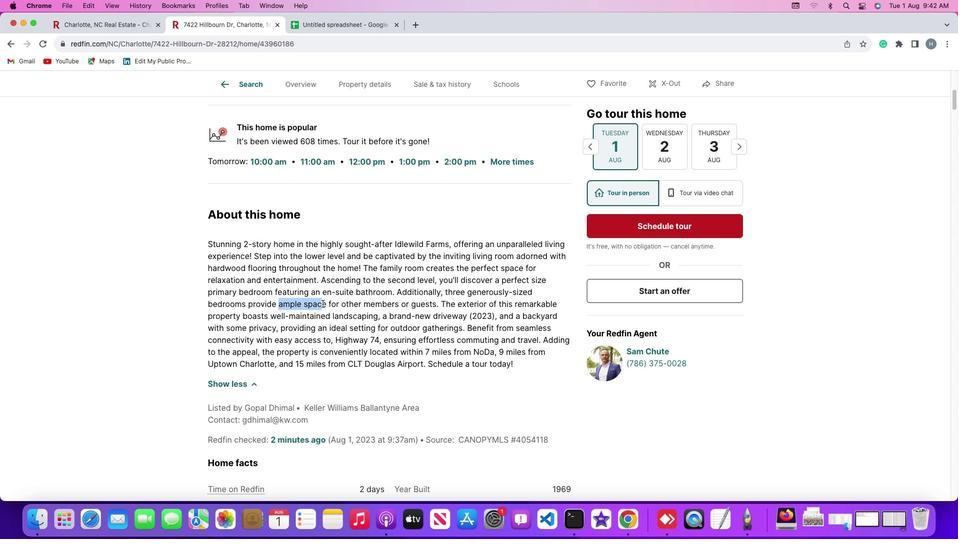 
Action: Mouse pressed left at (279, 305)
Screenshot: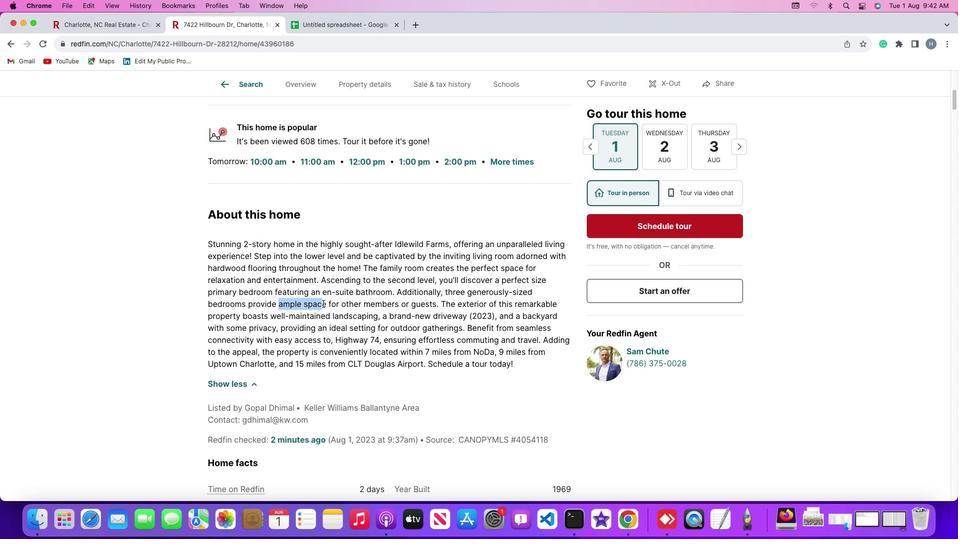 
Action: Mouse moved to (523, 316)
Screenshot: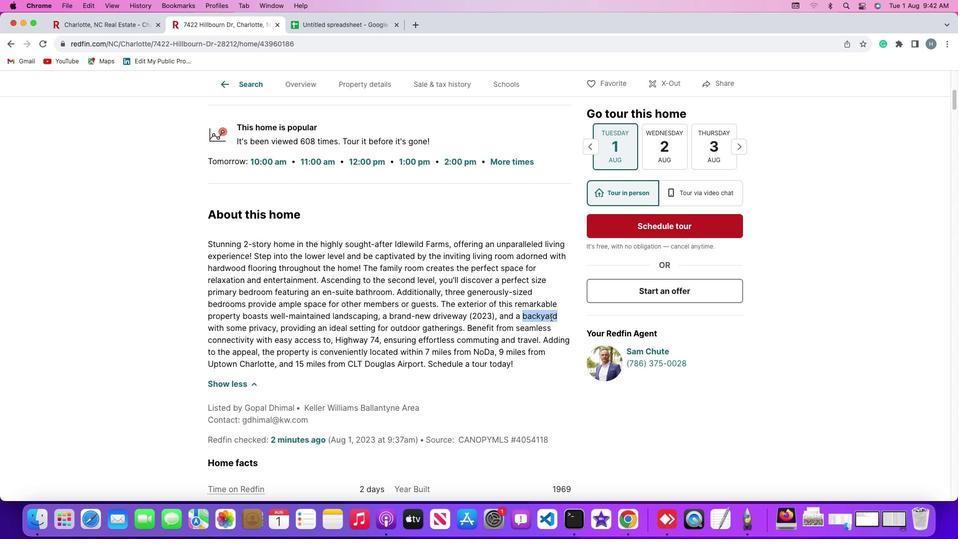 
Action: Mouse pressed left at (523, 316)
Screenshot: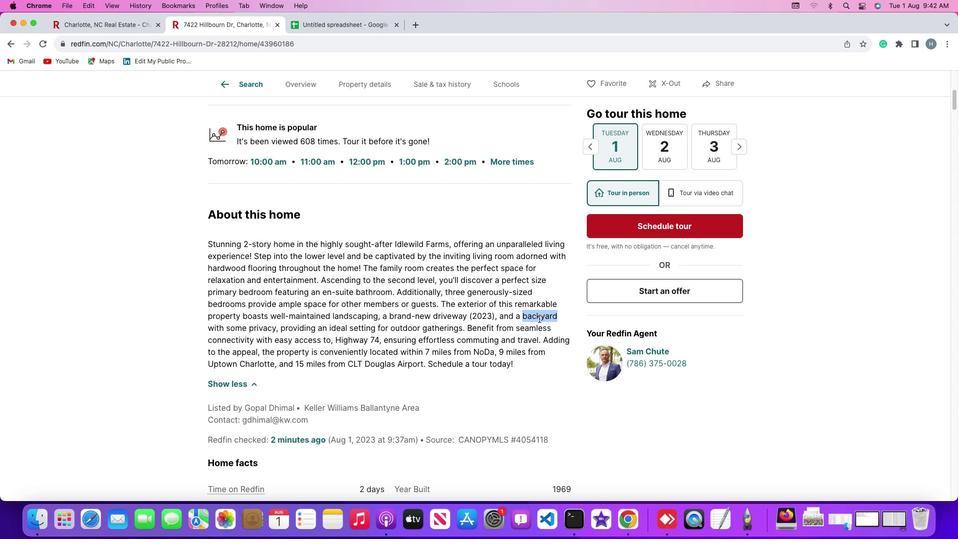 
Action: Mouse moved to (390, 328)
Screenshot: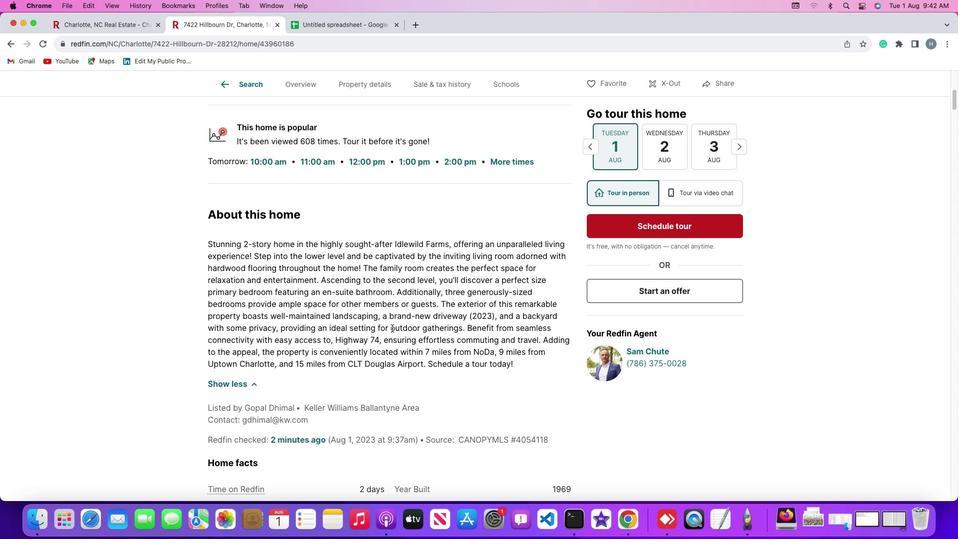 
Action: Mouse pressed left at (390, 328)
Screenshot: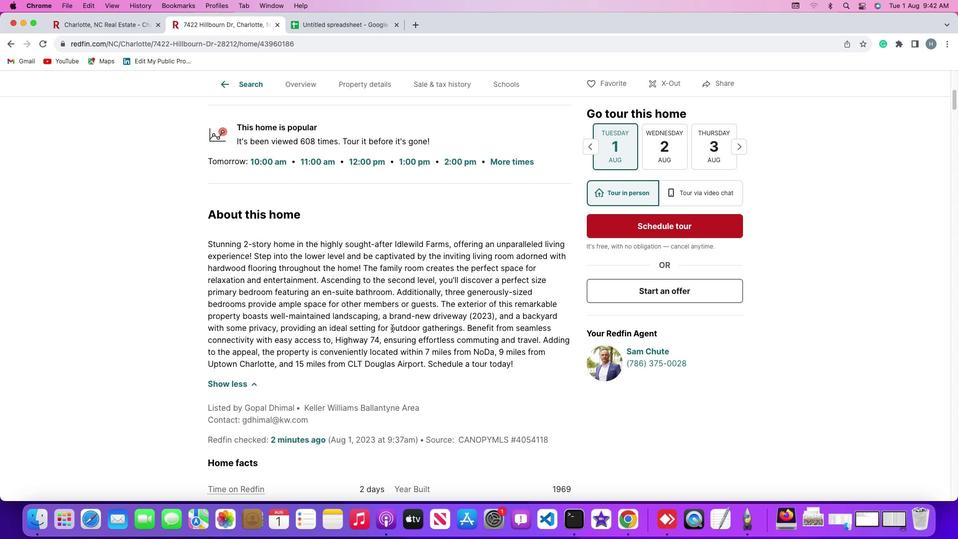 
Action: Mouse moved to (483, 333)
Screenshot: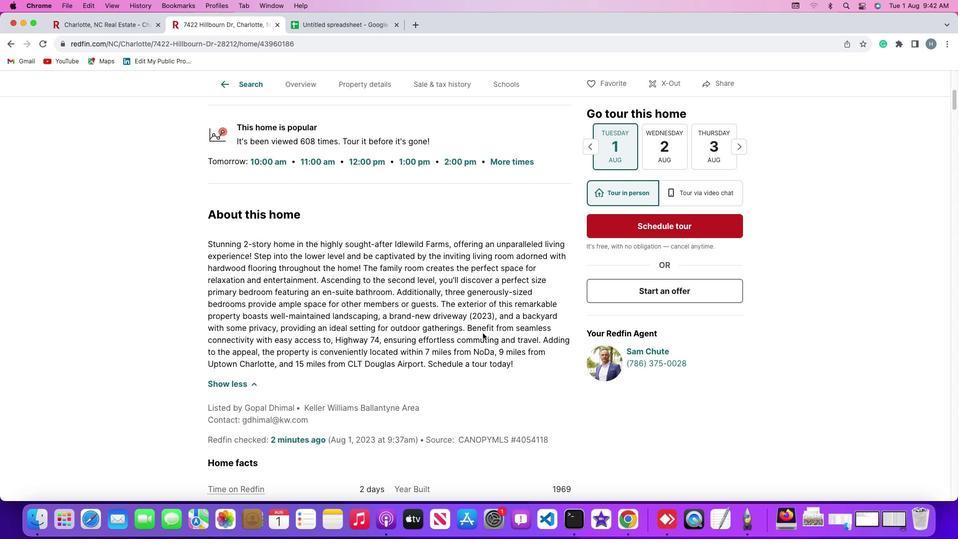 
Action: Mouse pressed left at (483, 333)
Screenshot: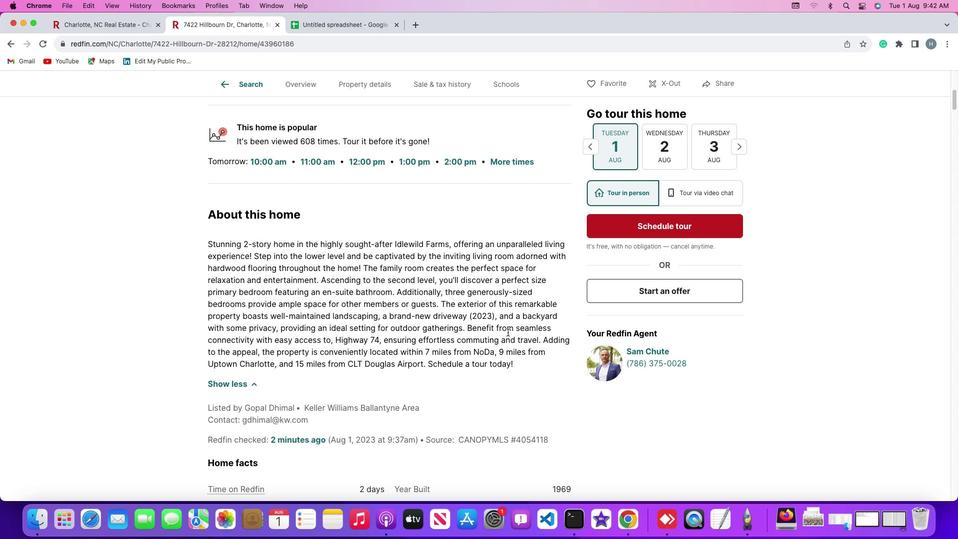 
Action: Mouse moved to (340, 361)
Screenshot: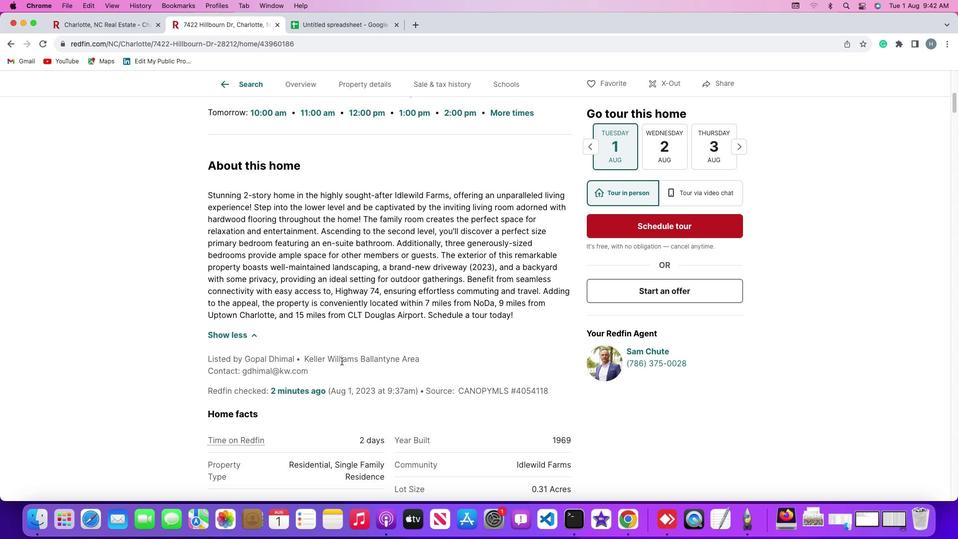 
Action: Mouse scrolled (340, 361) with delta (0, 0)
Screenshot: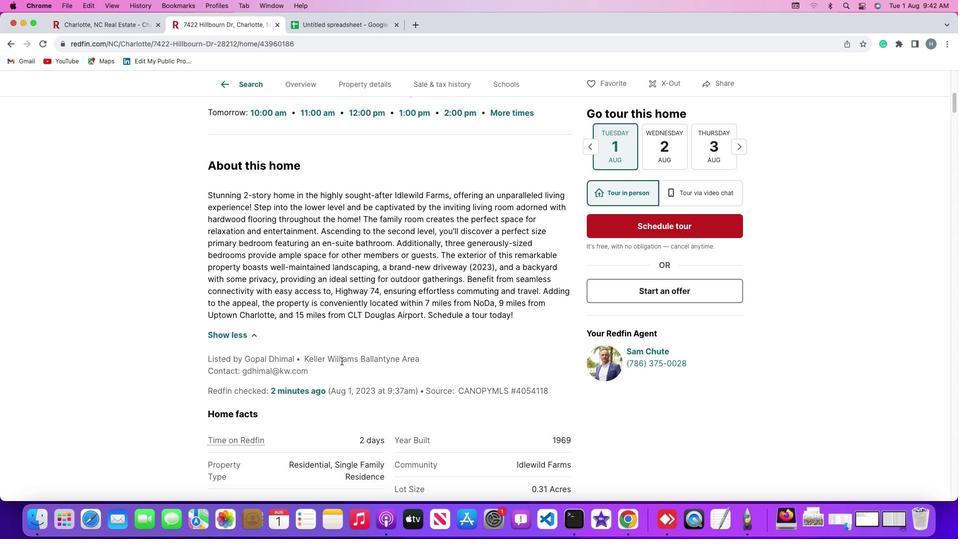 
Action: Mouse scrolled (340, 361) with delta (0, 0)
Screenshot: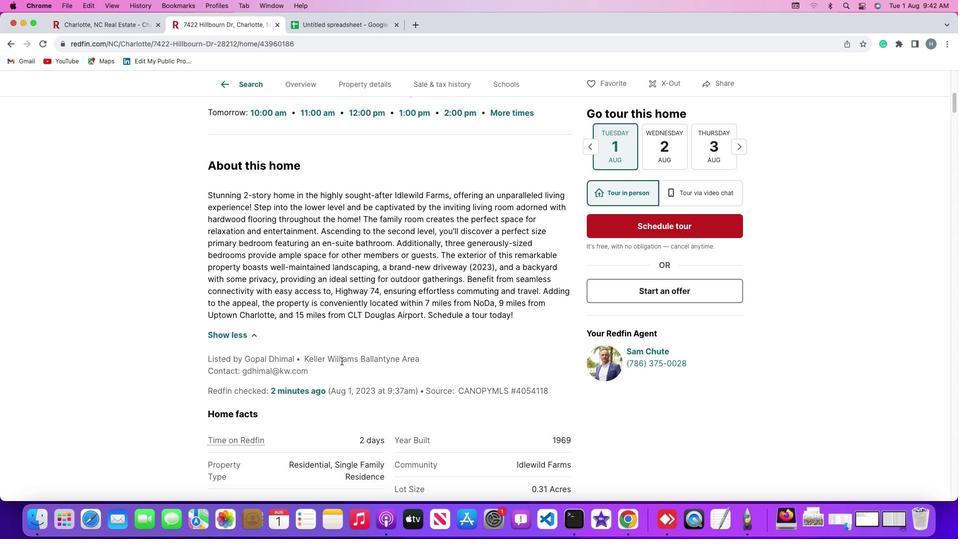 
Action: Mouse scrolled (340, 361) with delta (0, 0)
Screenshot: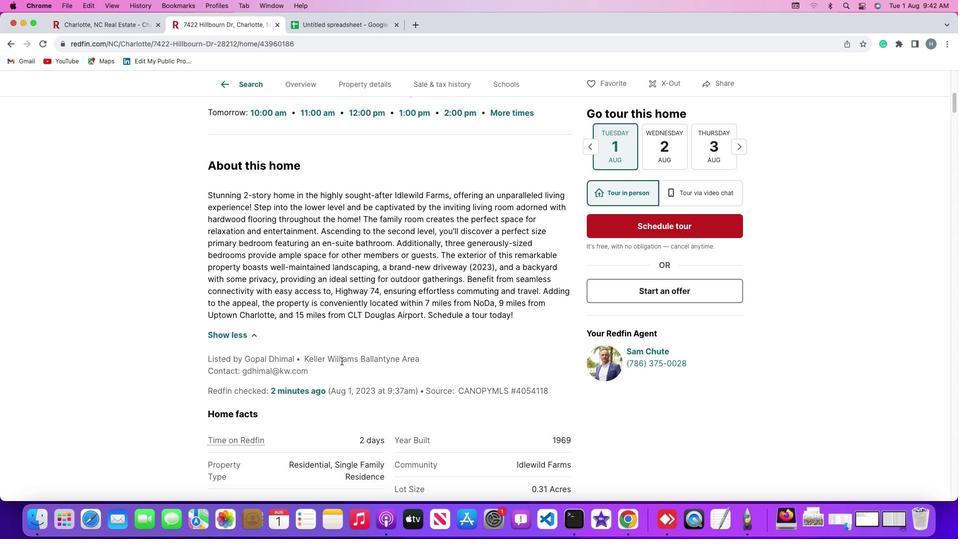 
Action: Mouse moved to (343, 361)
Screenshot: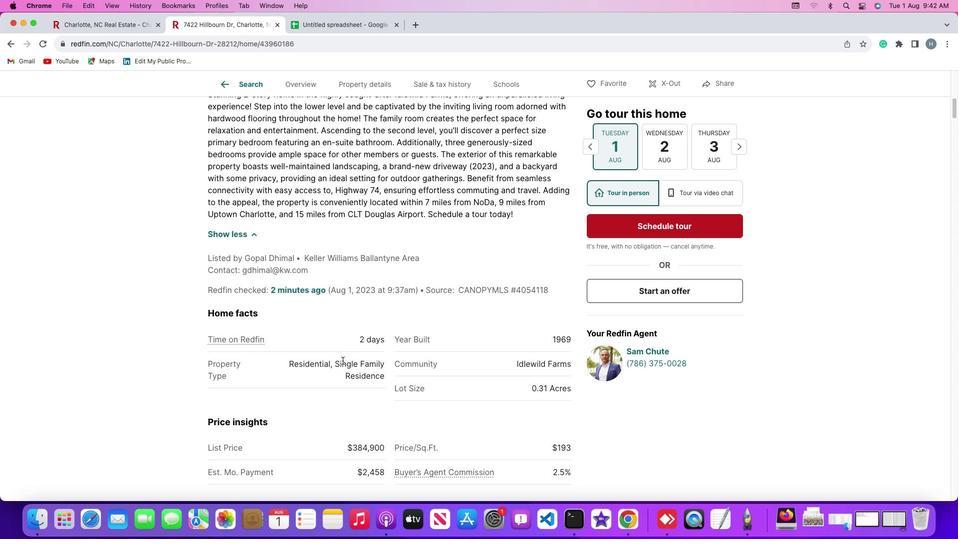 
Action: Mouse scrolled (343, 361) with delta (0, 0)
Screenshot: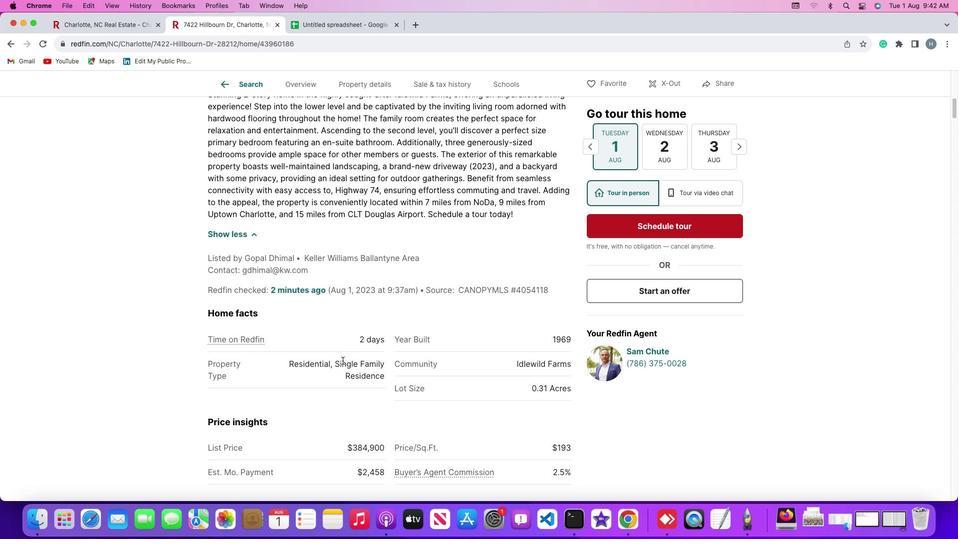 
Action: Mouse scrolled (343, 361) with delta (0, 0)
Screenshot: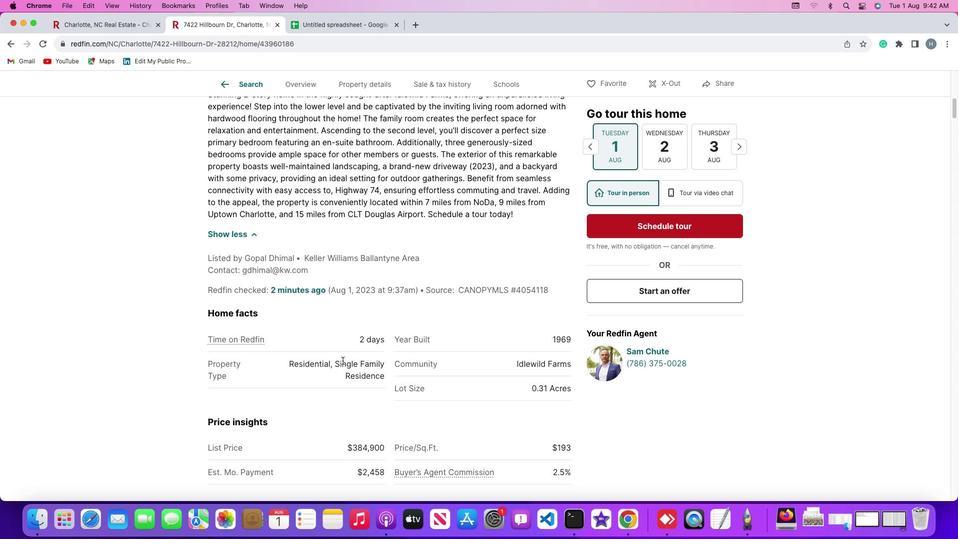 
Action: Mouse scrolled (343, 361) with delta (0, 0)
Screenshot: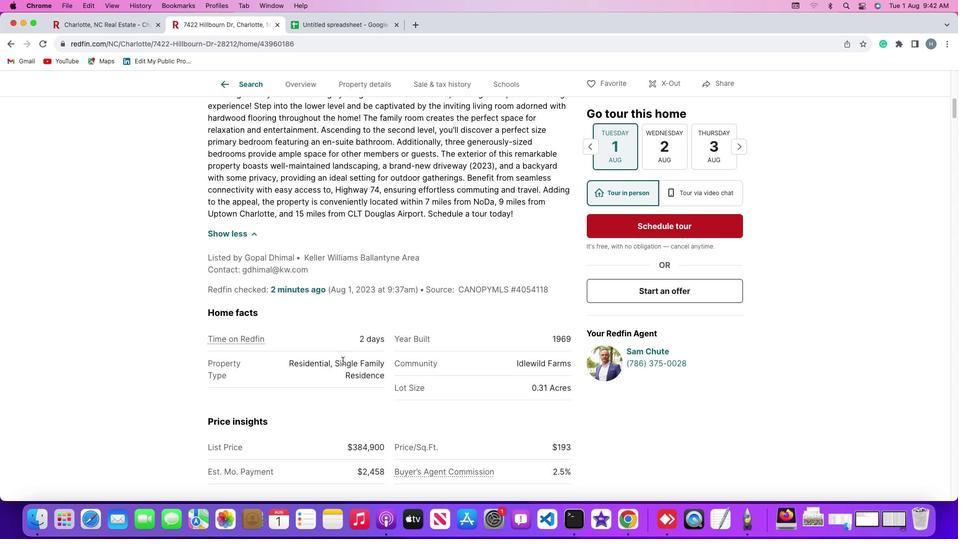 
Action: Mouse scrolled (343, 361) with delta (0, 0)
Screenshot: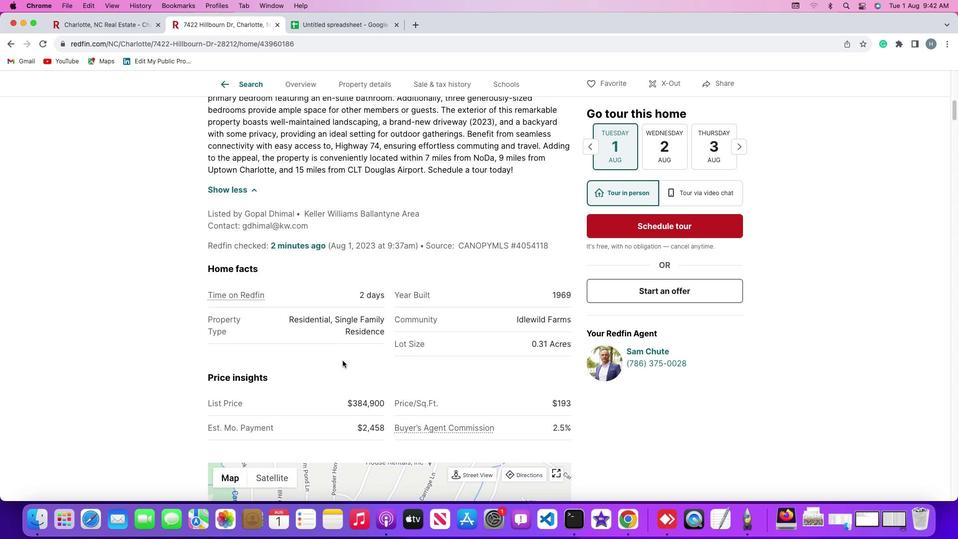 
Action: Mouse scrolled (343, 361) with delta (0, 0)
Screenshot: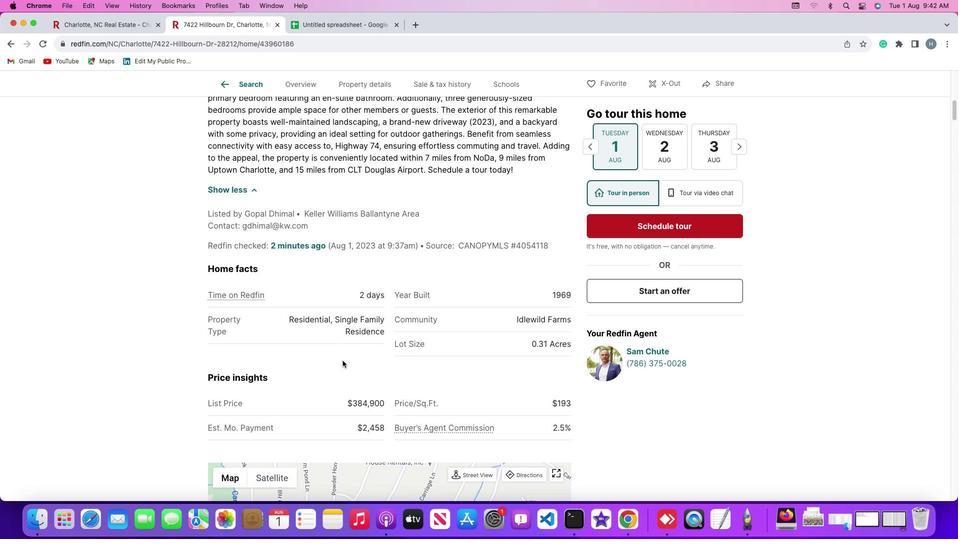 
Action: Mouse scrolled (343, 361) with delta (0, 0)
Screenshot: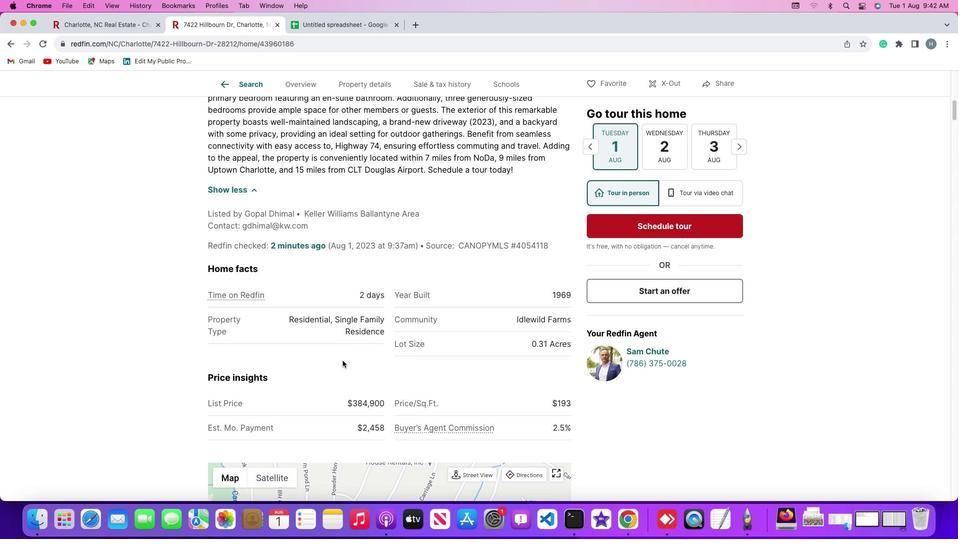 
Action: Mouse scrolled (343, 361) with delta (0, 0)
Screenshot: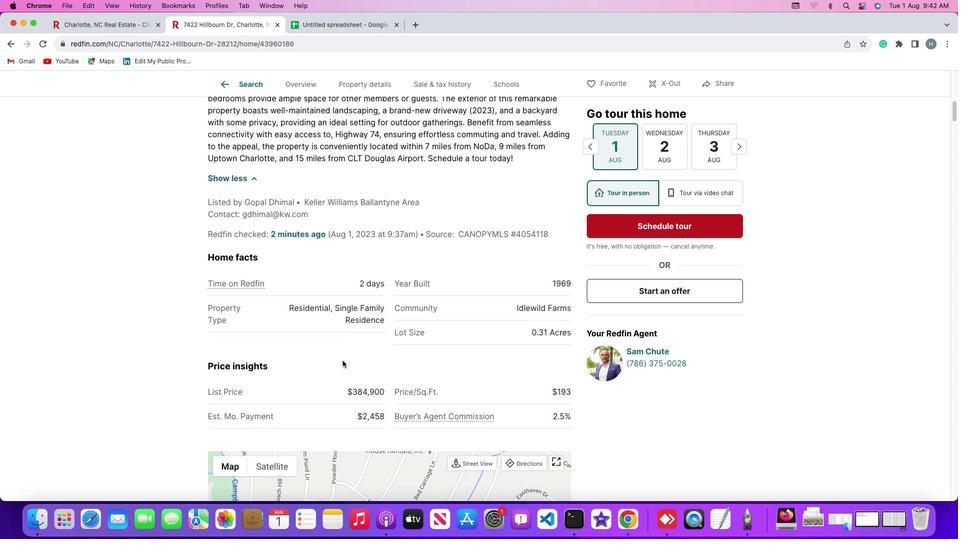 
Action: Mouse scrolled (343, 361) with delta (0, 0)
Screenshot: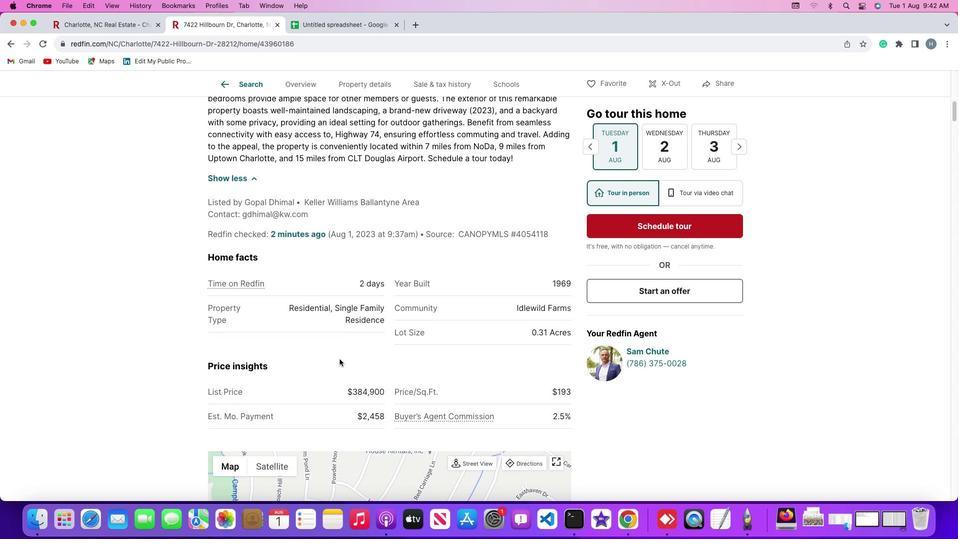 
Action: Mouse scrolled (343, 361) with delta (0, 0)
Screenshot: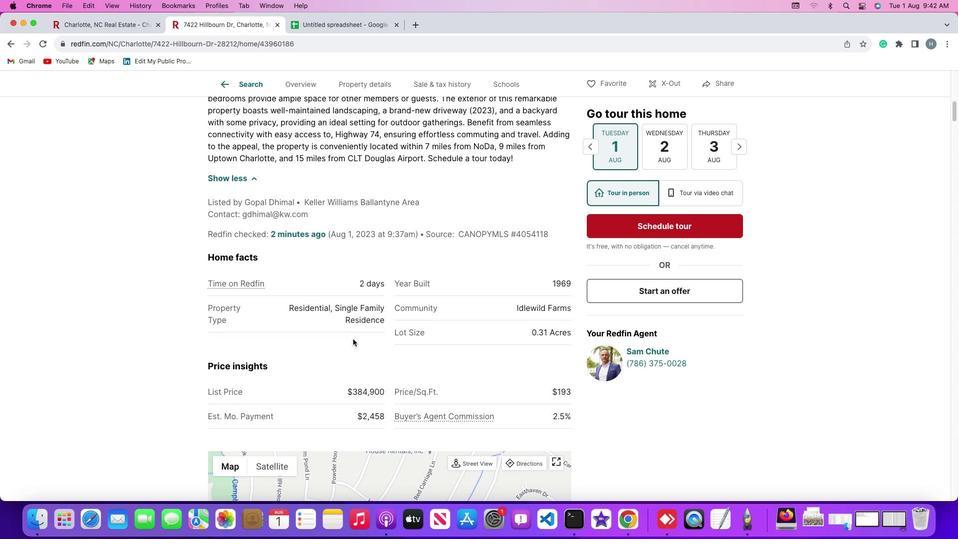 
Action: Mouse scrolled (343, 361) with delta (0, 0)
Screenshot: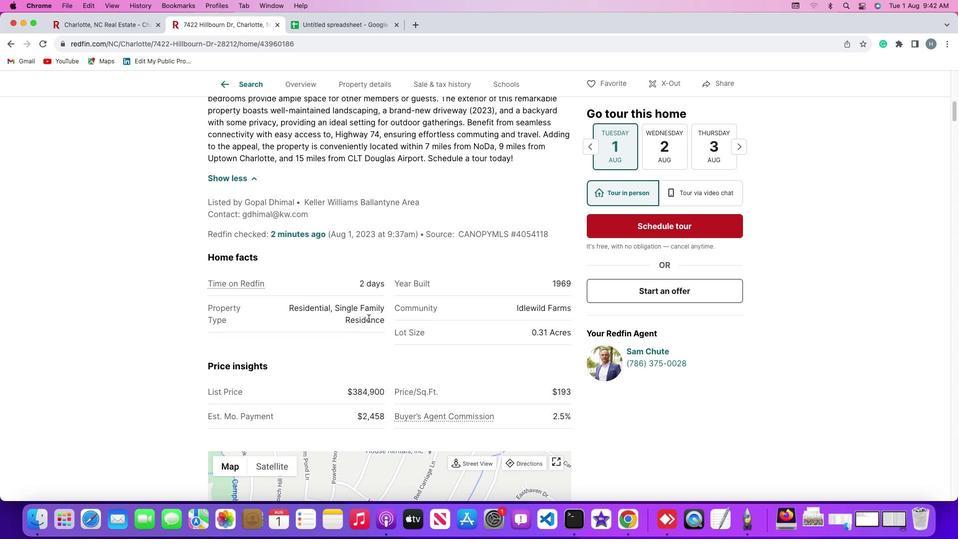 
Action: Mouse scrolled (343, 361) with delta (0, 0)
Screenshot: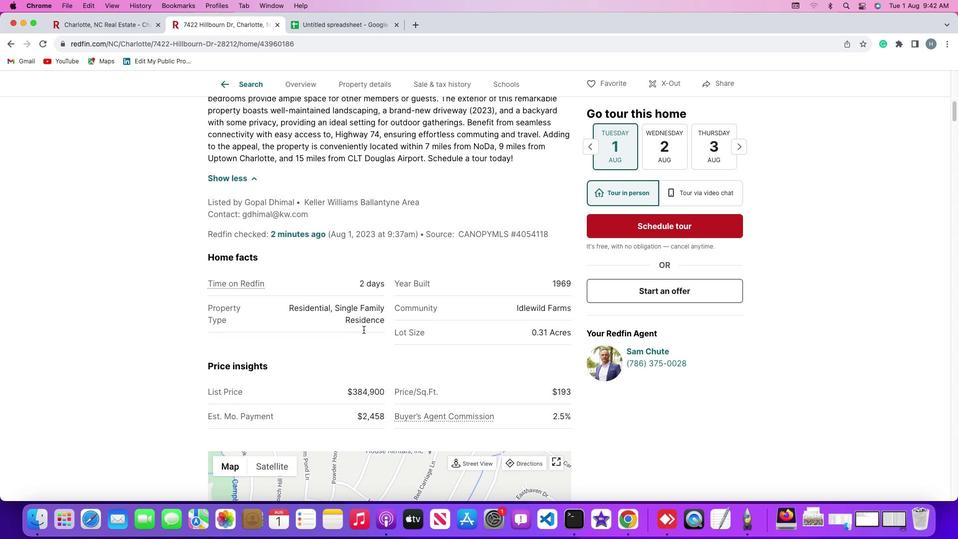 
Action: Mouse moved to (349, 342)
Screenshot: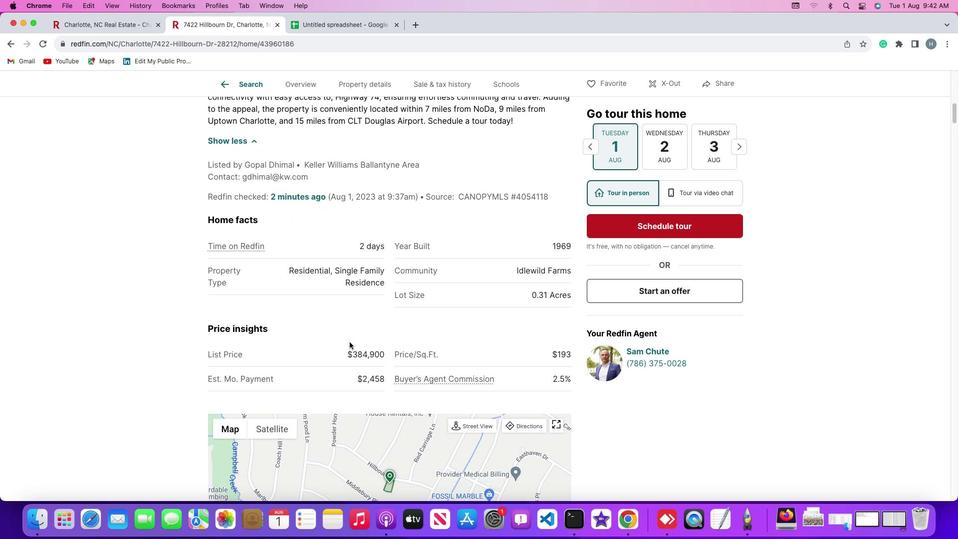
Action: Mouse scrolled (349, 342) with delta (0, 0)
Screenshot: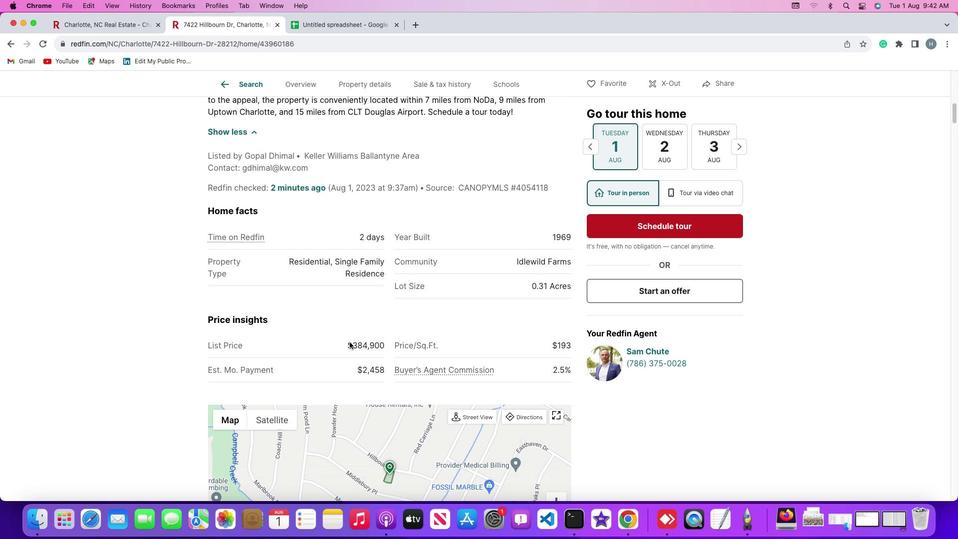 
Action: Mouse scrolled (349, 342) with delta (0, 0)
Screenshot: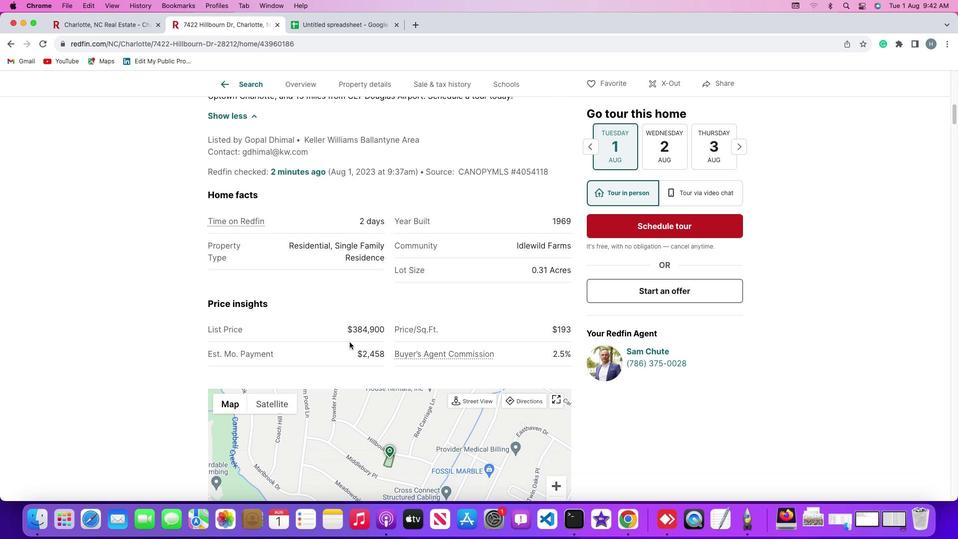 
Action: Mouse scrolled (349, 342) with delta (0, 0)
Screenshot: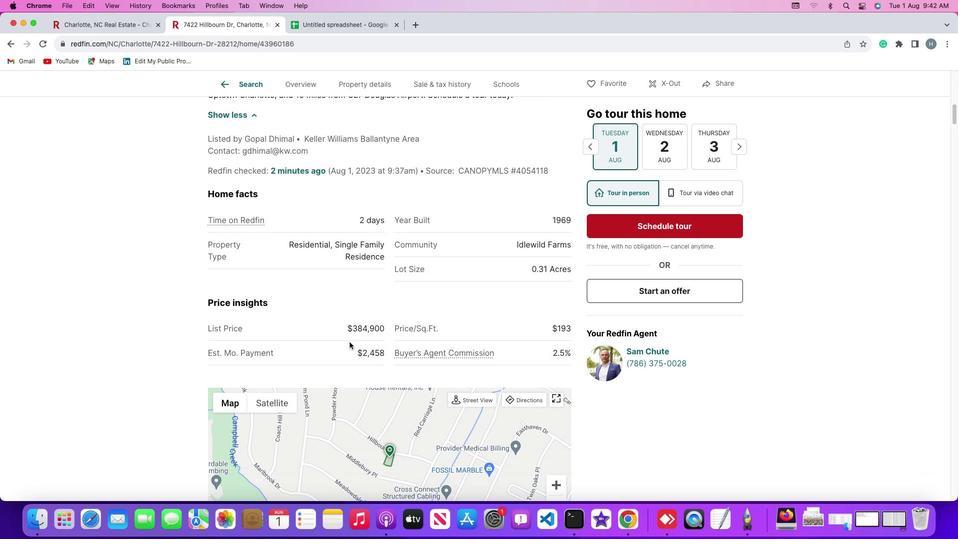 
Action: Mouse moved to (349, 342)
Screenshot: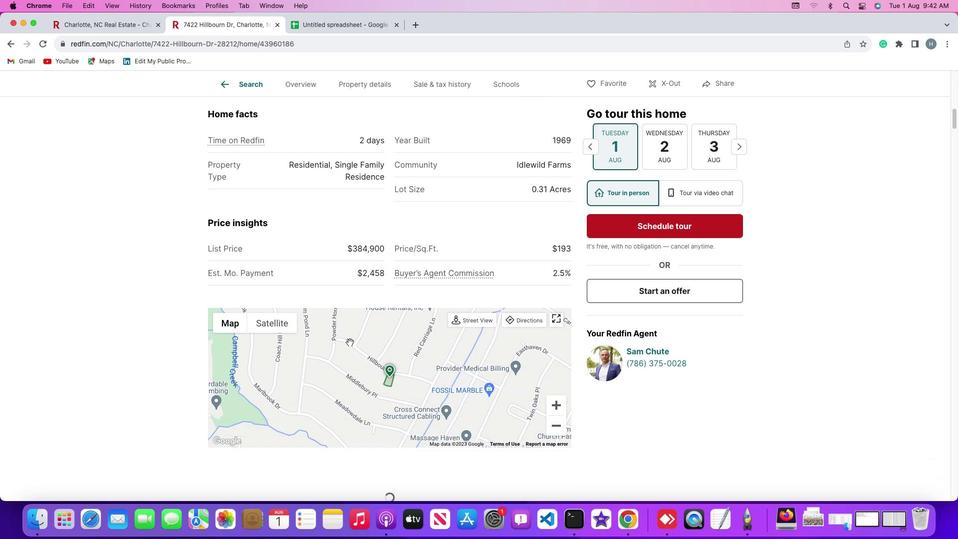 
Action: Mouse scrolled (349, 342) with delta (0, 0)
Screenshot: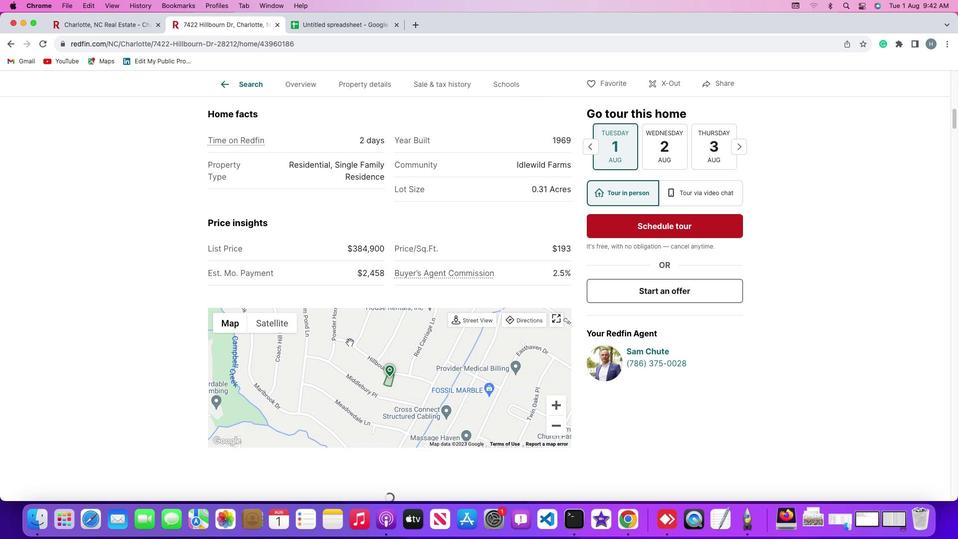 
Action: Mouse scrolled (349, 342) with delta (0, 0)
Screenshot: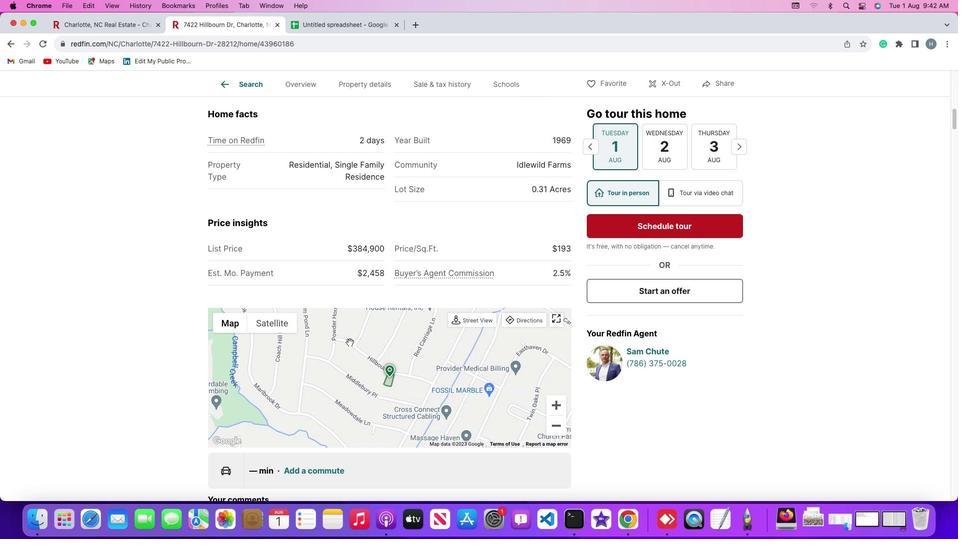 
Action: Mouse scrolled (349, 342) with delta (0, 0)
Screenshot: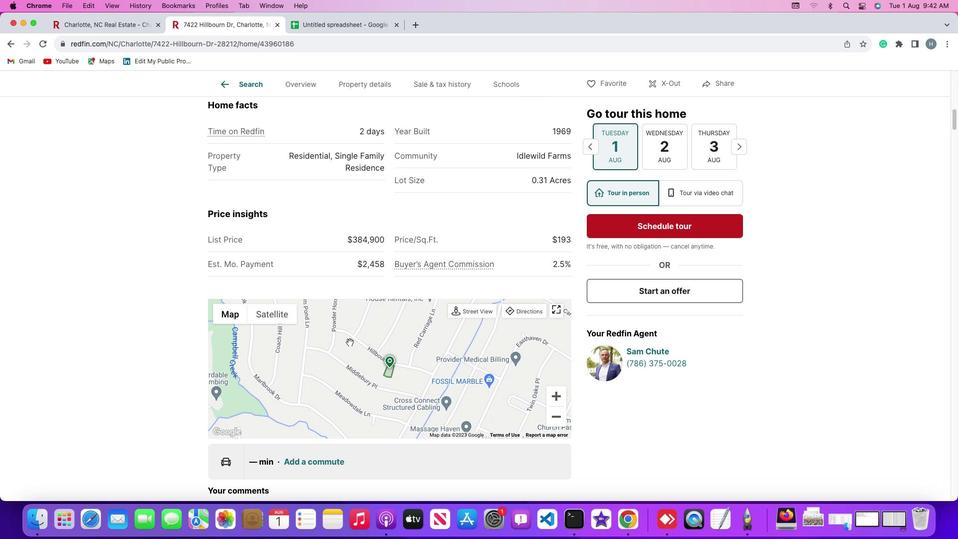 
Action: Mouse moved to (349, 342)
Screenshot: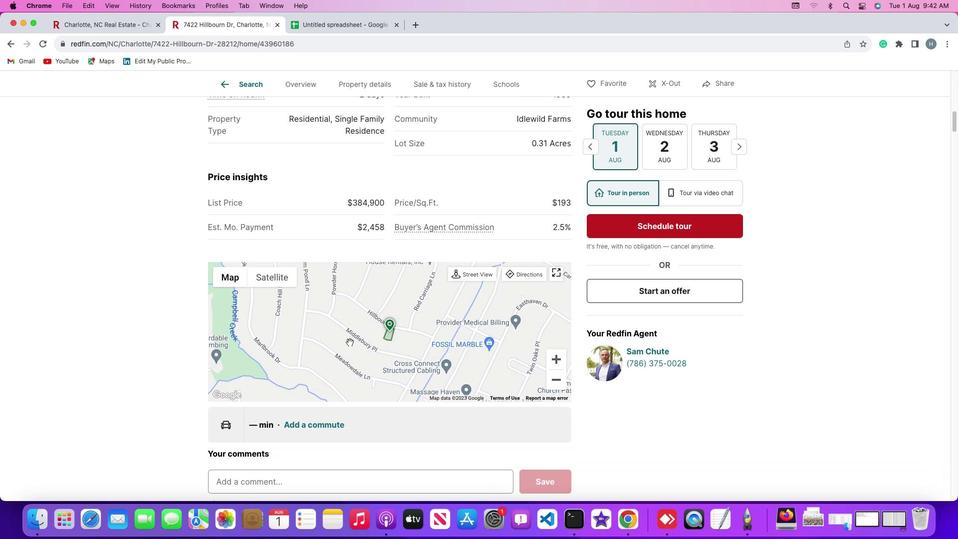 
Action: Mouse scrolled (349, 342) with delta (0, 0)
Screenshot: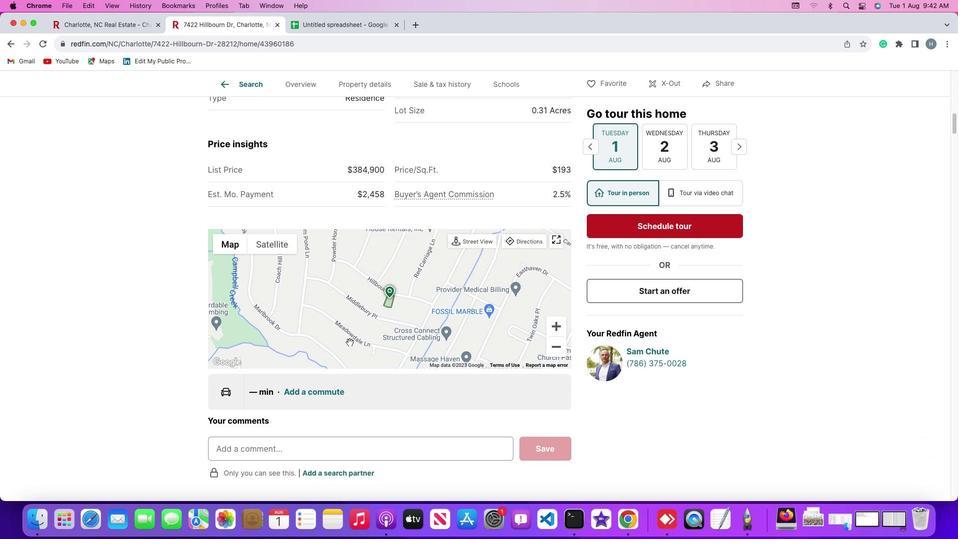 
Action: Mouse scrolled (349, 342) with delta (0, 0)
Screenshot: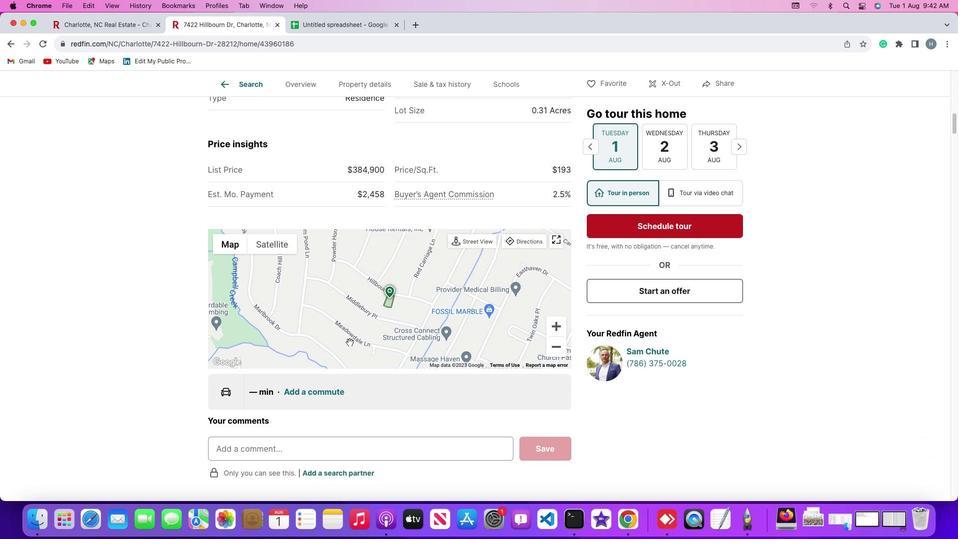 
Action: Mouse scrolled (349, 342) with delta (0, 0)
Screenshot: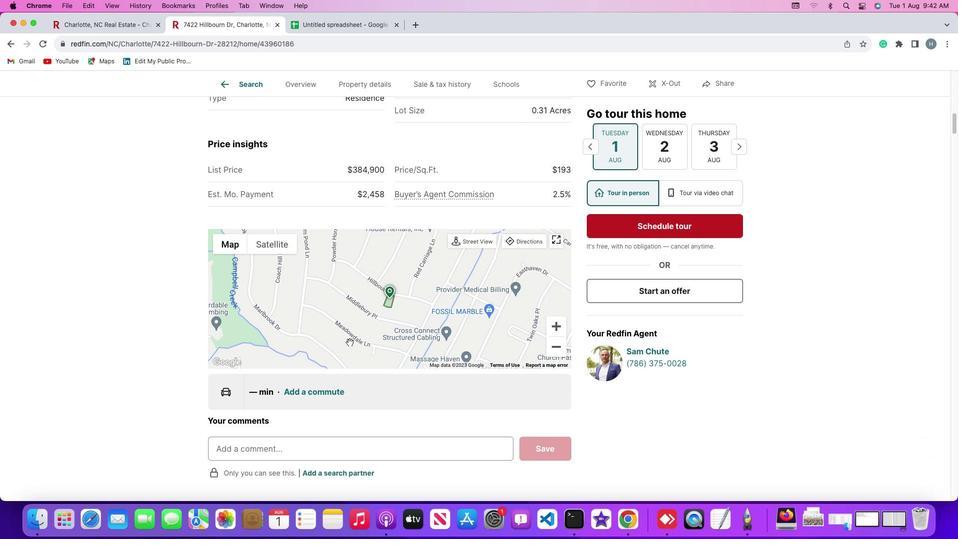 
Action: Mouse scrolled (349, 342) with delta (0, 0)
Screenshot: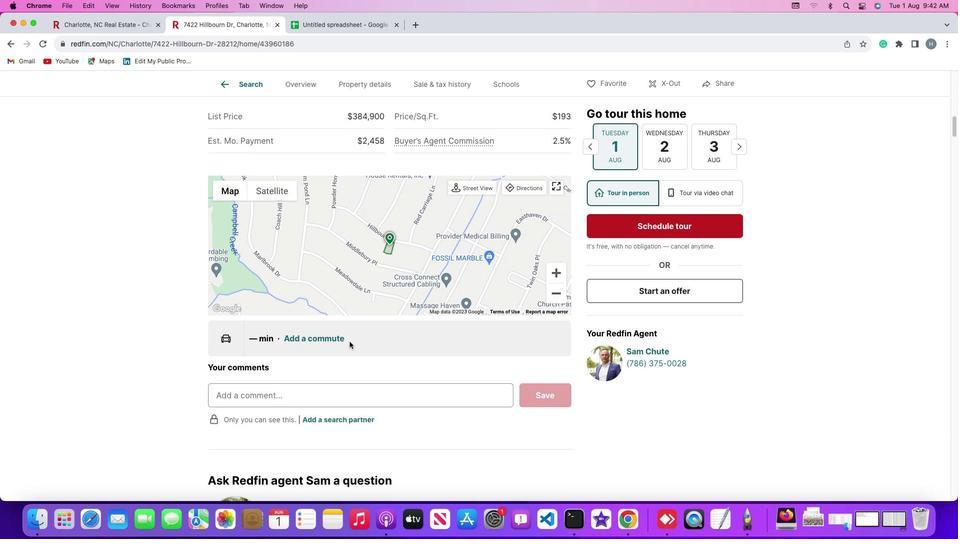 
Action: Mouse scrolled (349, 342) with delta (0, 0)
Screenshot: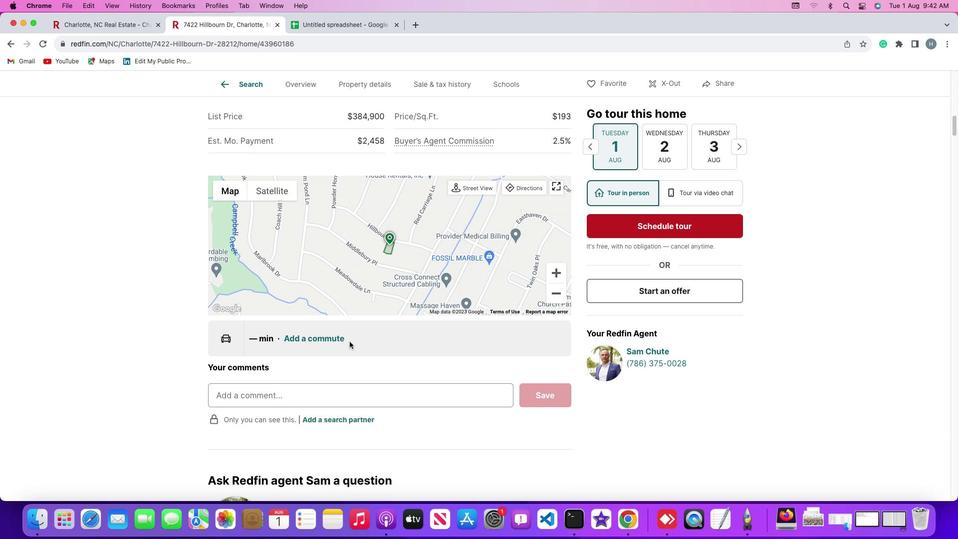 
Action: Mouse scrolled (349, 342) with delta (0, 0)
Screenshot: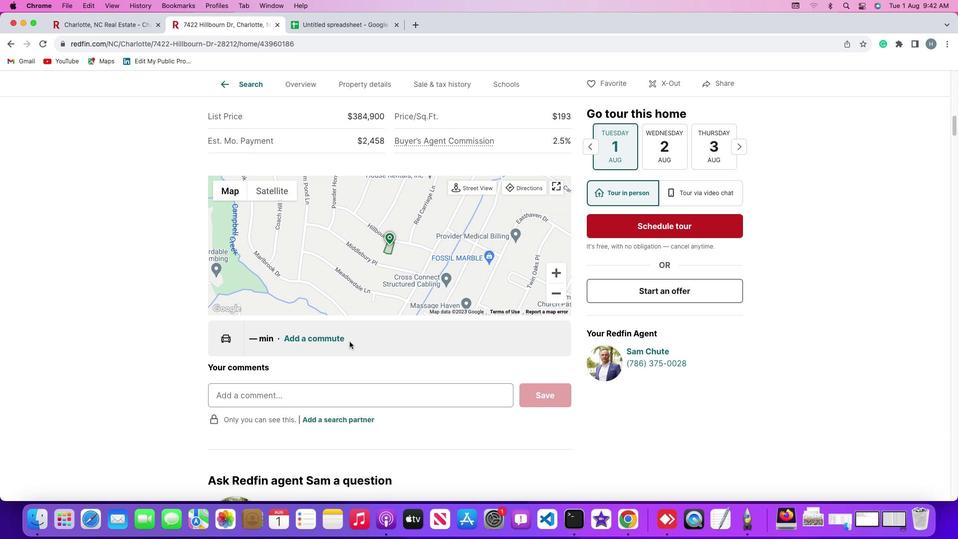 
Action: Mouse moved to (349, 342)
Screenshot: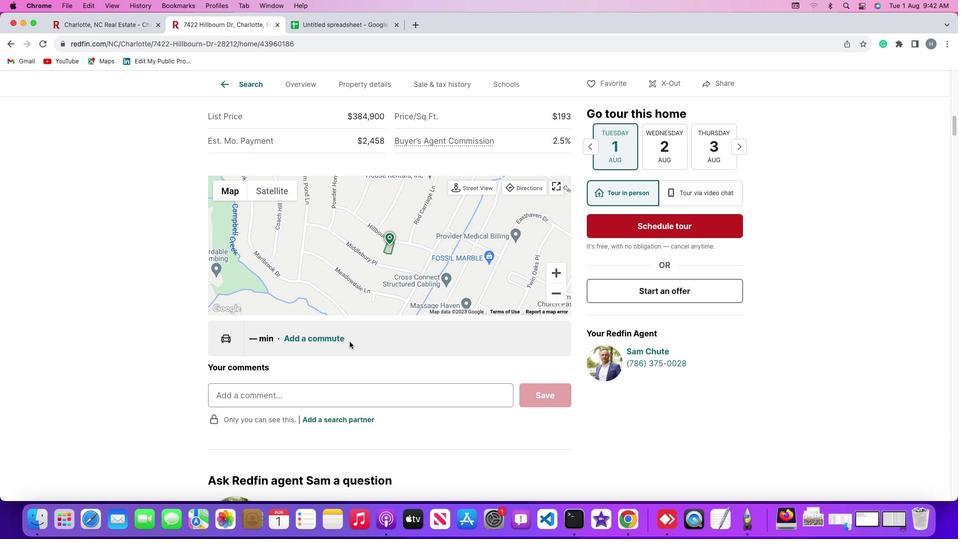 
Action: Mouse scrolled (349, 342) with delta (0, 0)
Screenshot: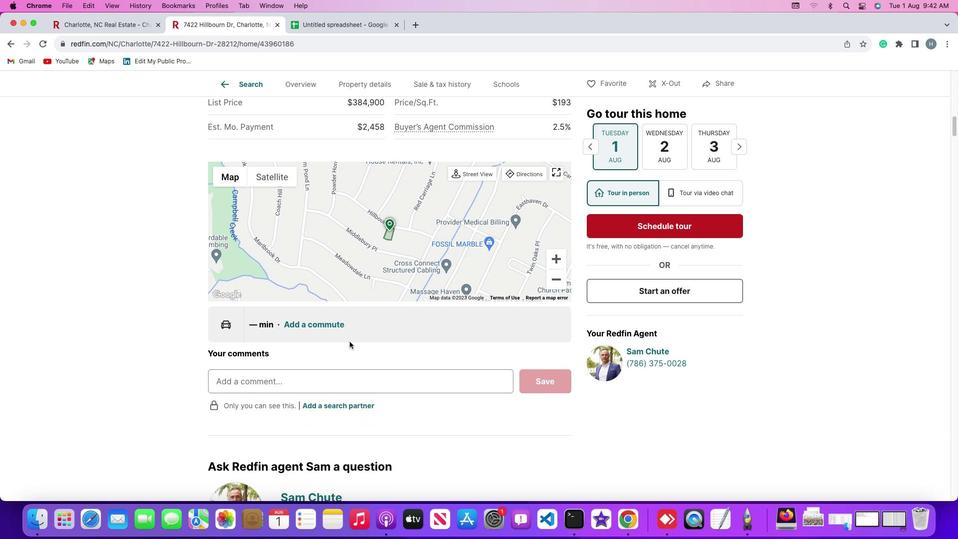 
Action: Mouse scrolled (349, 342) with delta (0, 0)
Screenshot: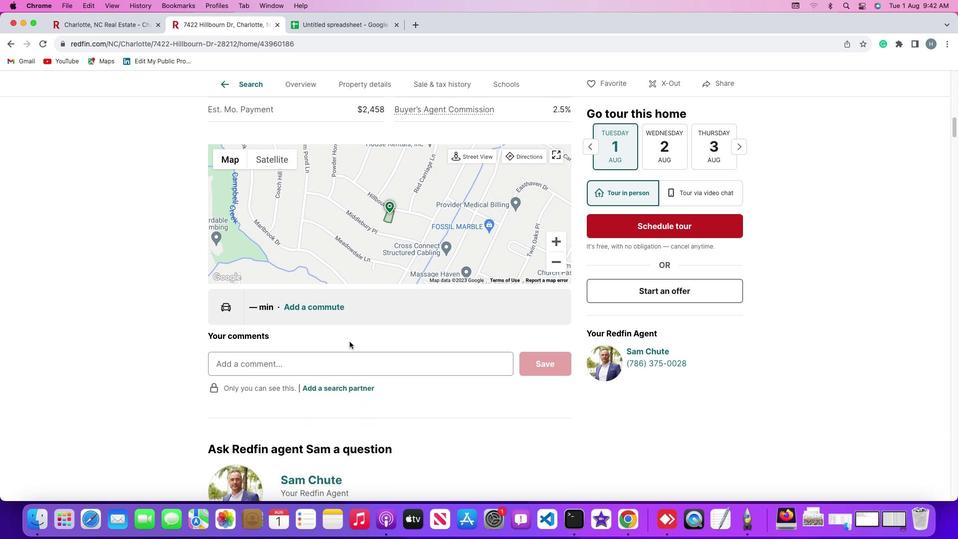 
Action: Mouse scrolled (349, 342) with delta (0, 0)
Screenshot: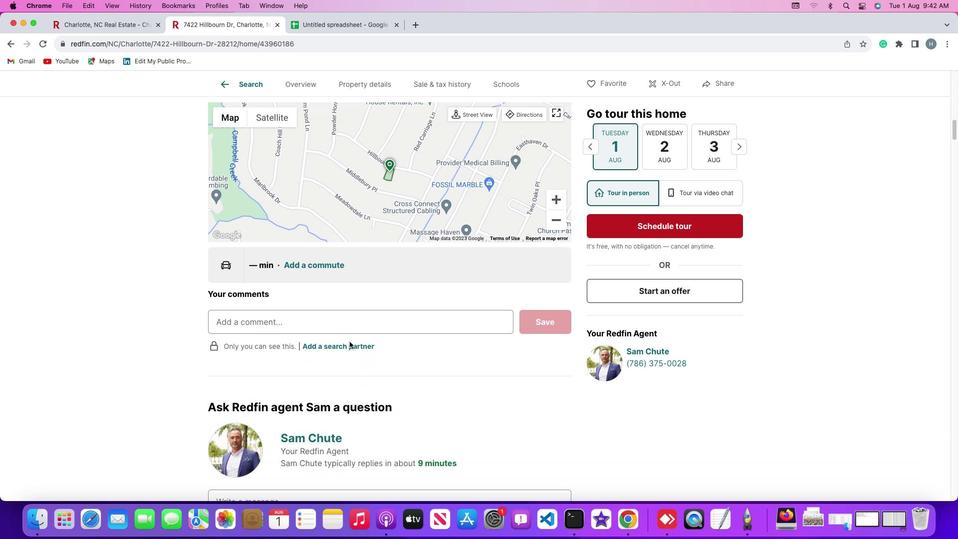 
Action: Mouse moved to (350, 342)
Screenshot: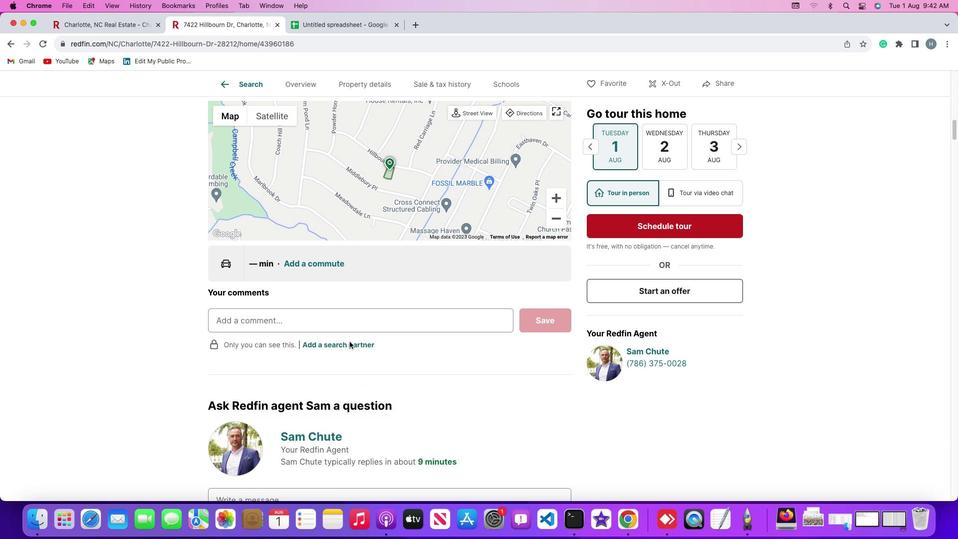 
Action: Mouse scrolled (350, 342) with delta (0, 0)
Screenshot: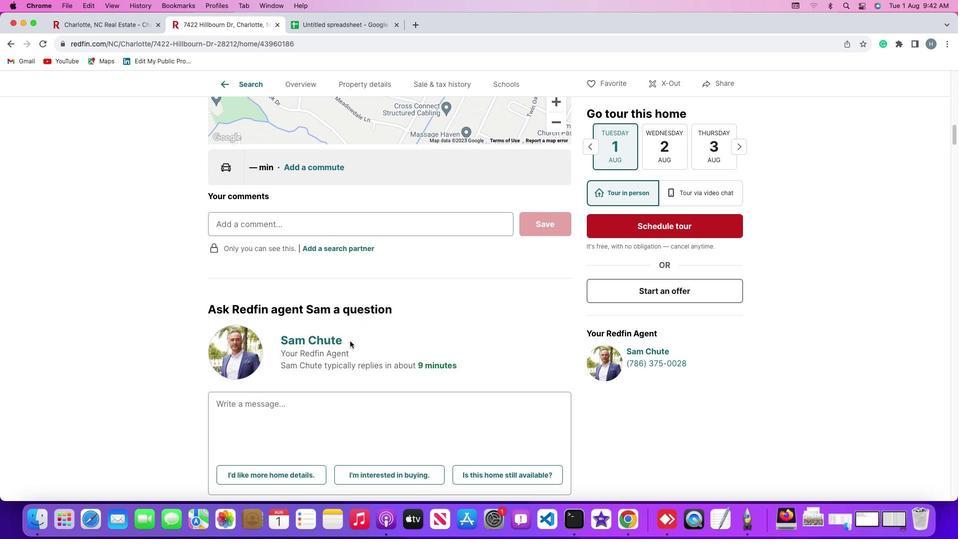 
Action: Mouse scrolled (350, 342) with delta (0, 0)
Screenshot: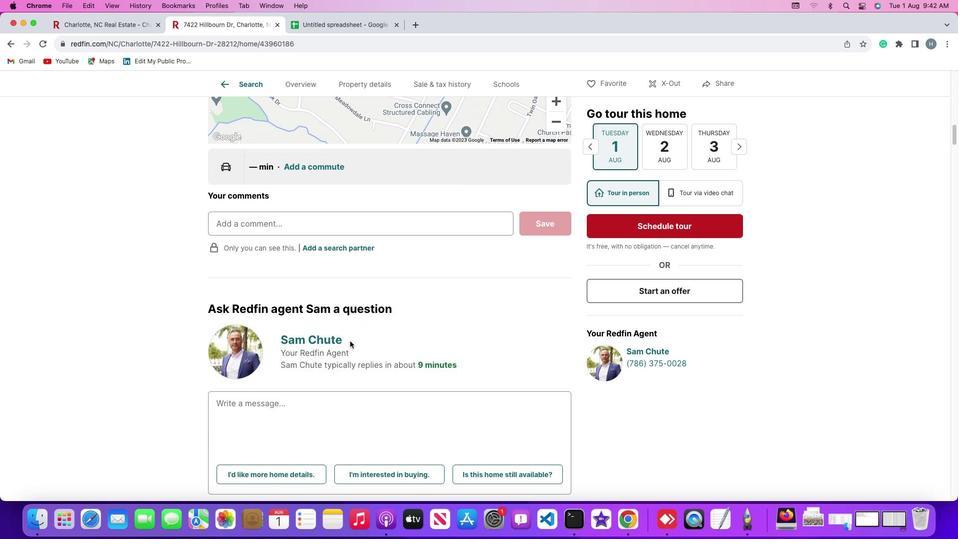 
Action: Mouse scrolled (350, 342) with delta (0, 0)
Screenshot: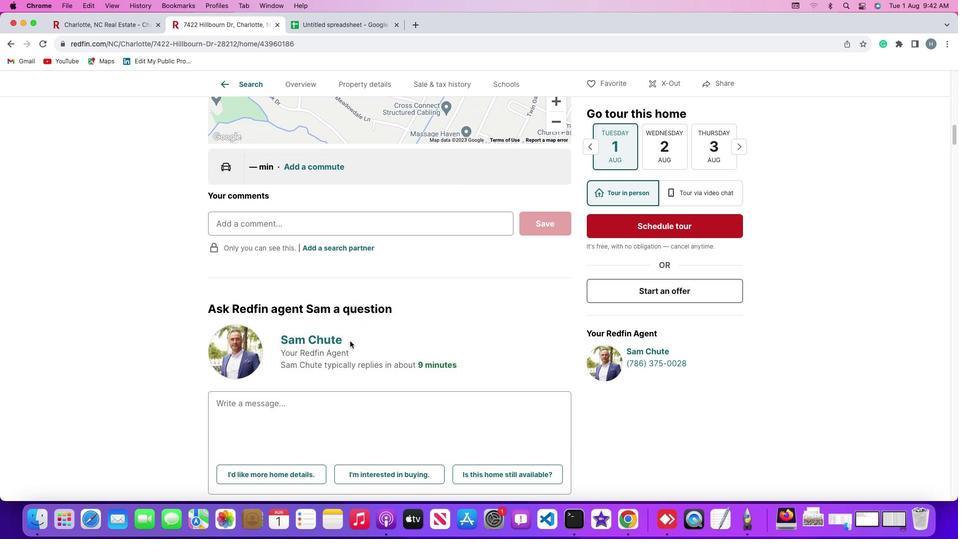 
Action: Mouse scrolled (350, 342) with delta (0, 0)
Screenshot: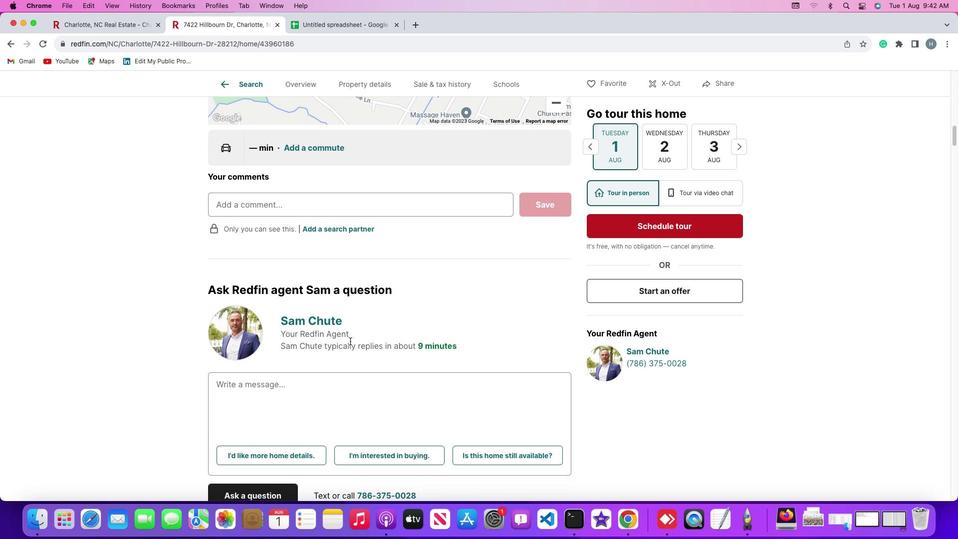 
Action: Mouse scrolled (350, 342) with delta (0, 0)
Screenshot: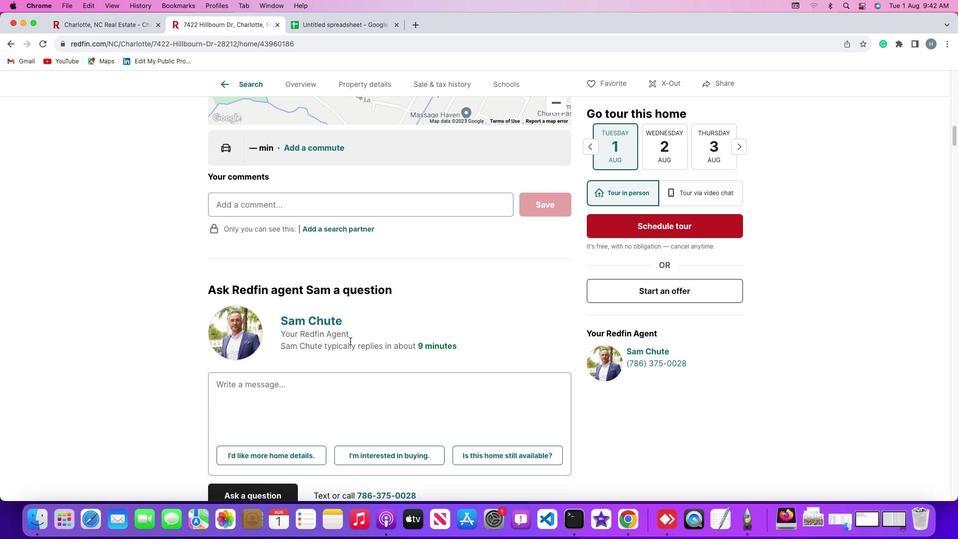 
Action: Mouse scrolled (350, 342) with delta (0, 0)
Screenshot: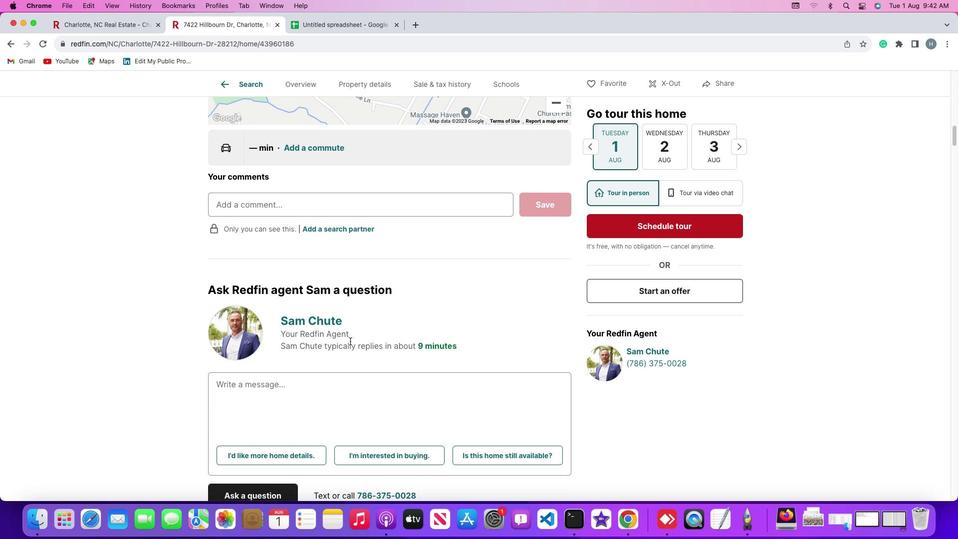 
Action: Mouse scrolled (350, 342) with delta (0, 0)
Screenshot: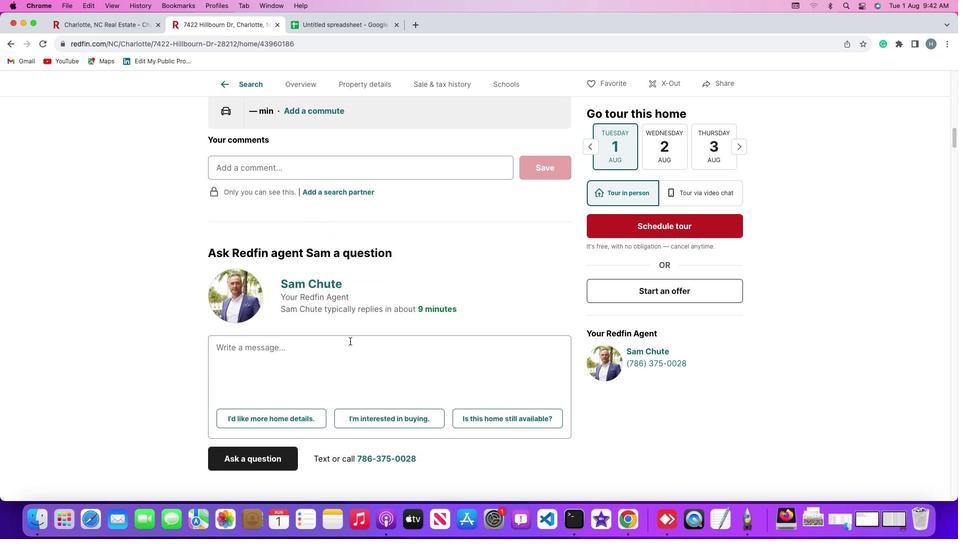 
Action: Mouse moved to (350, 341)
Screenshot: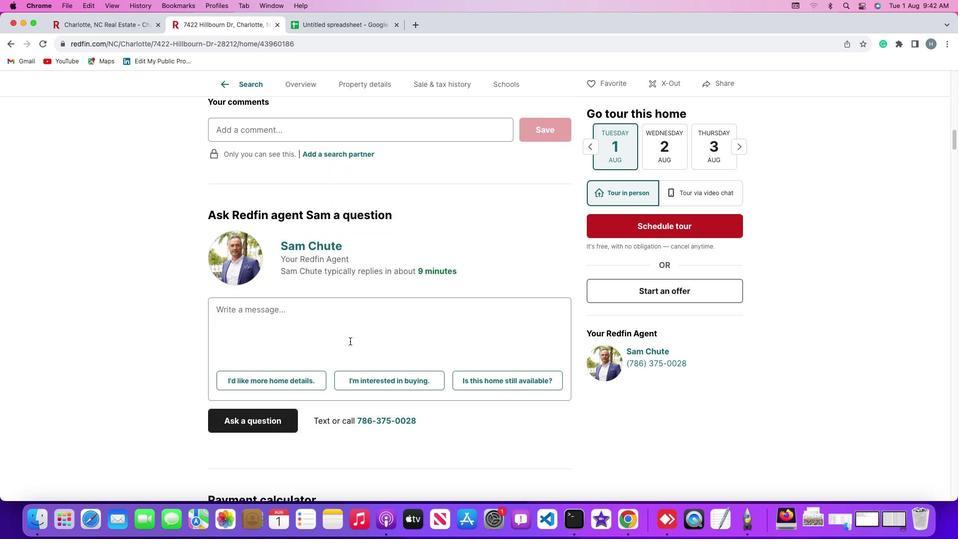 
Action: Mouse scrolled (350, 341) with delta (0, 0)
Screenshot: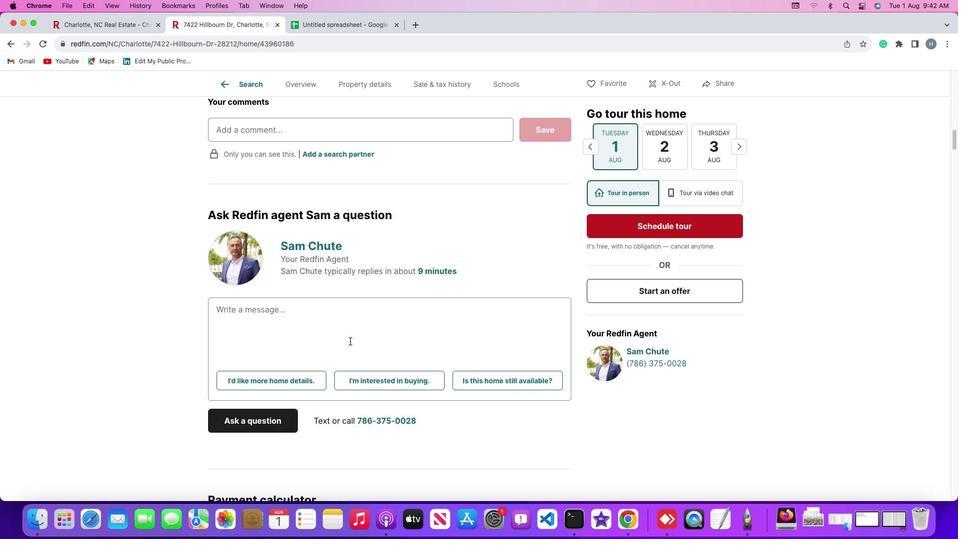 
Action: Mouse scrolled (350, 341) with delta (0, 0)
Screenshot: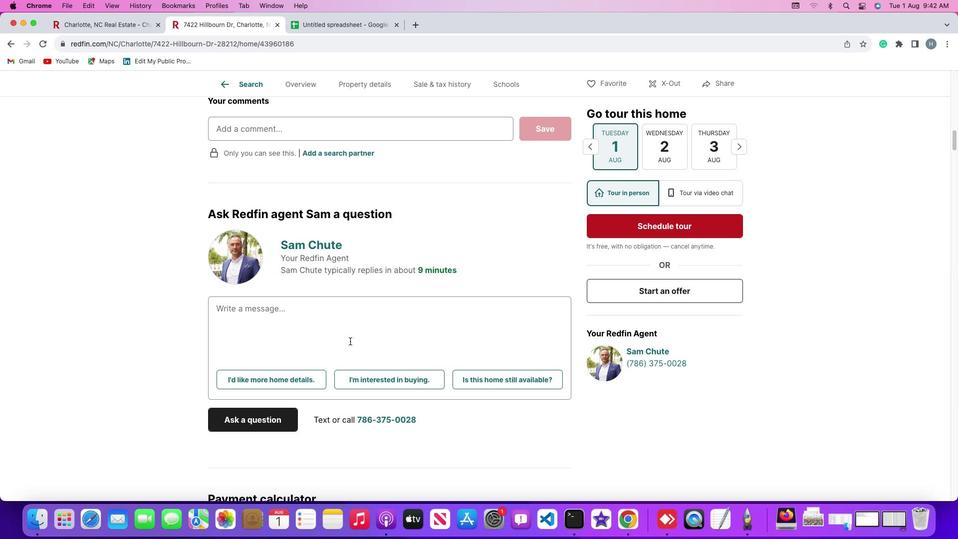 
Action: Mouse moved to (350, 341)
Screenshot: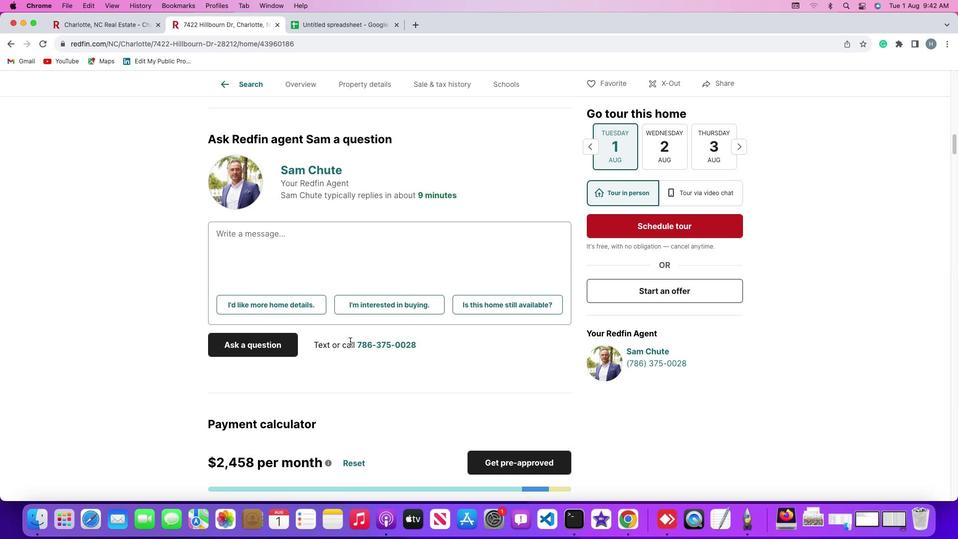 
Action: Mouse scrolled (350, 341) with delta (0, 0)
Screenshot: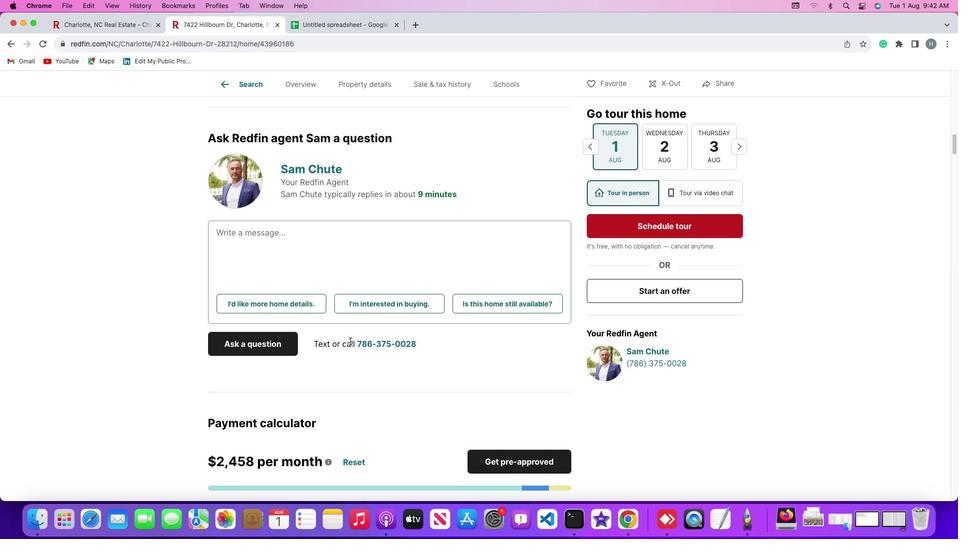 
Action: Mouse scrolled (350, 341) with delta (0, 0)
Screenshot: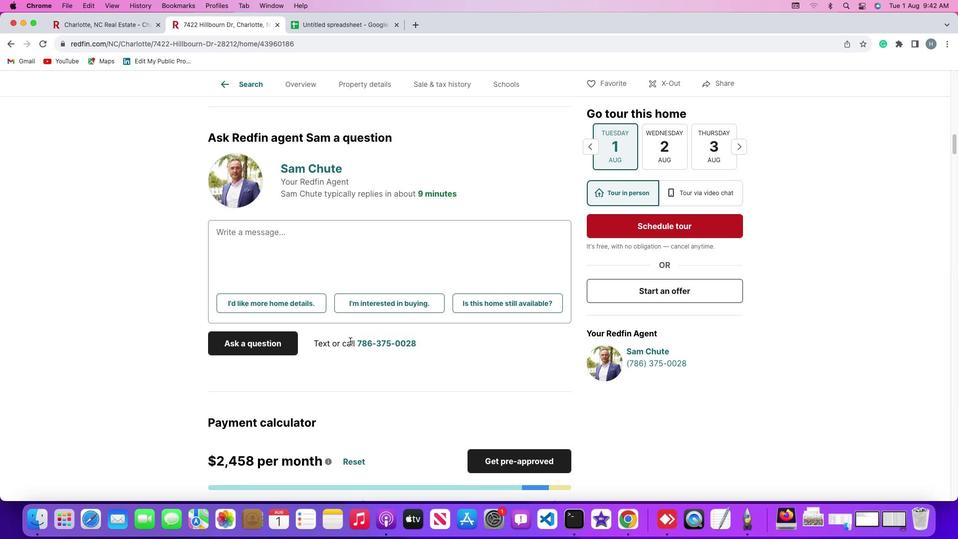 
Action: Mouse scrolled (350, 341) with delta (0, 0)
Screenshot: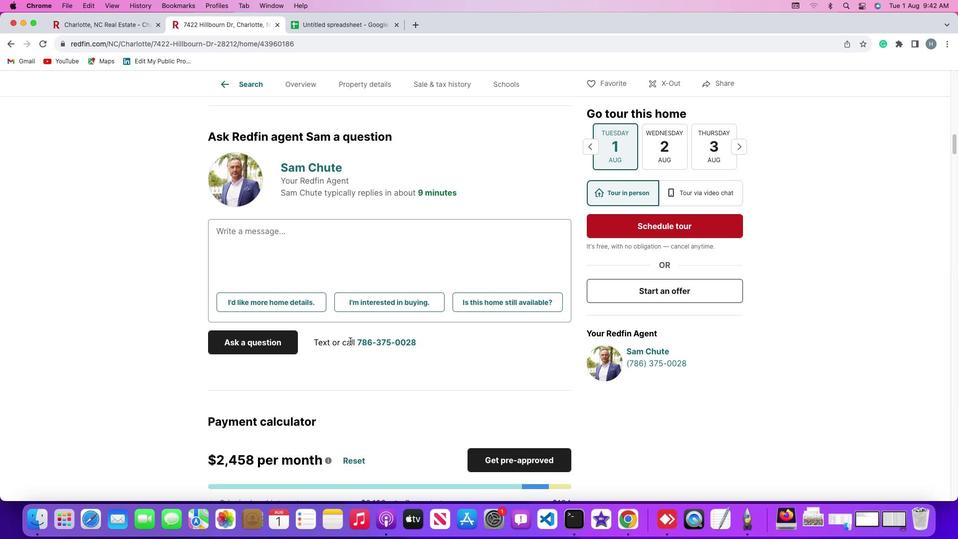 
Action: Mouse scrolled (350, 341) with delta (0, 0)
Screenshot: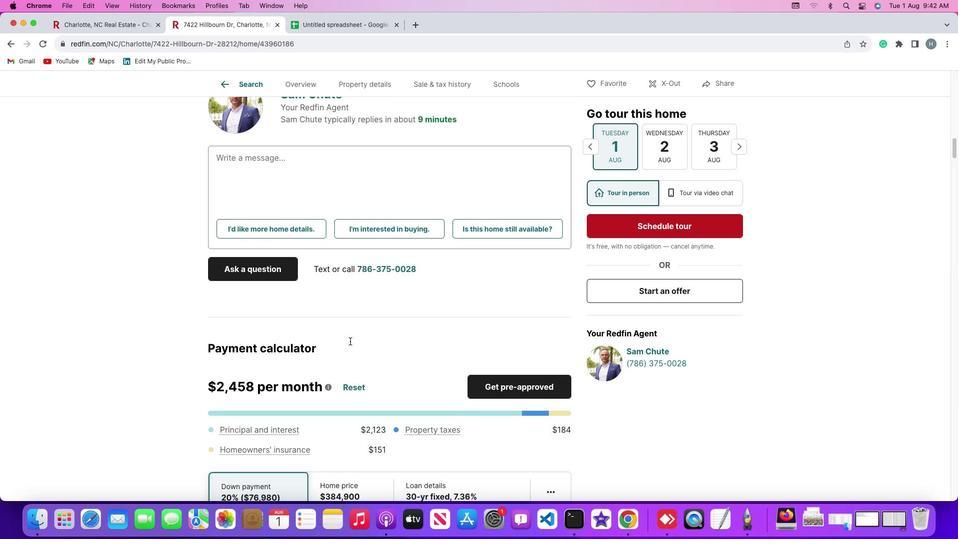 
Action: Mouse scrolled (350, 341) with delta (0, 0)
Screenshot: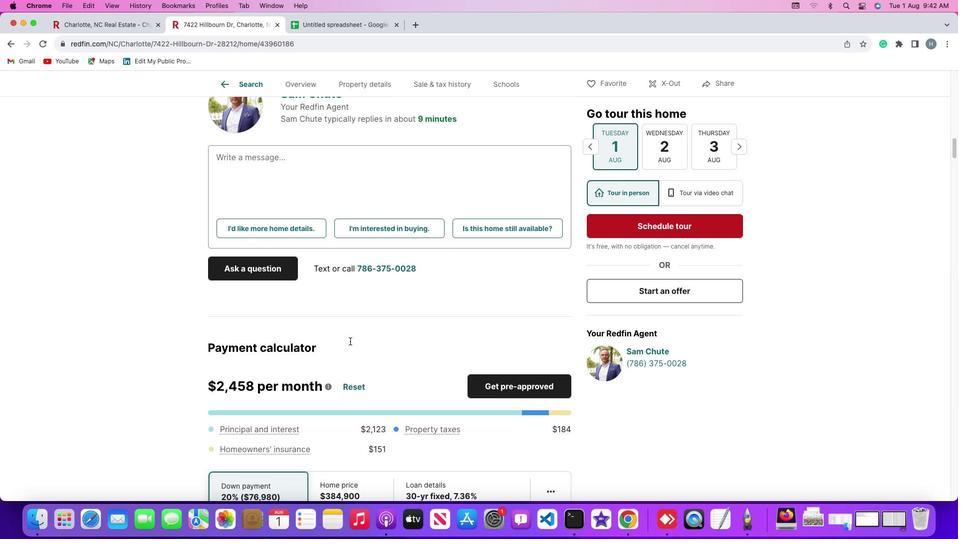 
Action: Mouse scrolled (350, 341) with delta (0, 0)
Screenshot: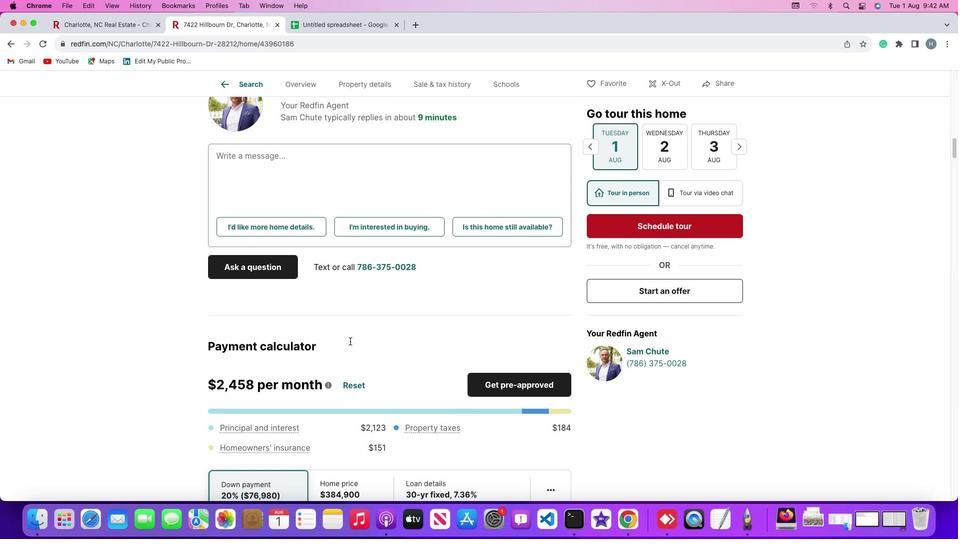 
Action: Mouse scrolled (350, 341) with delta (0, 0)
Screenshot: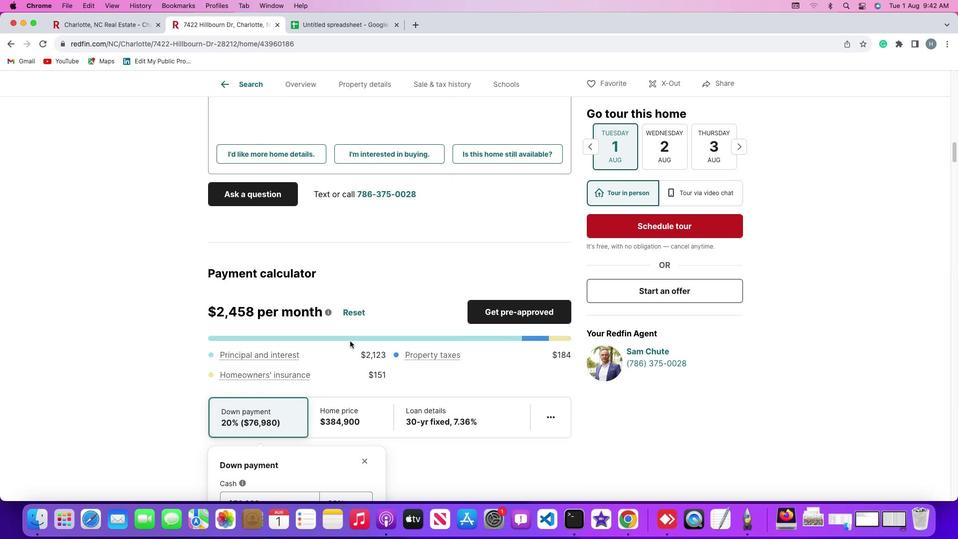 
Action: Mouse scrolled (350, 341) with delta (0, 0)
Screenshot: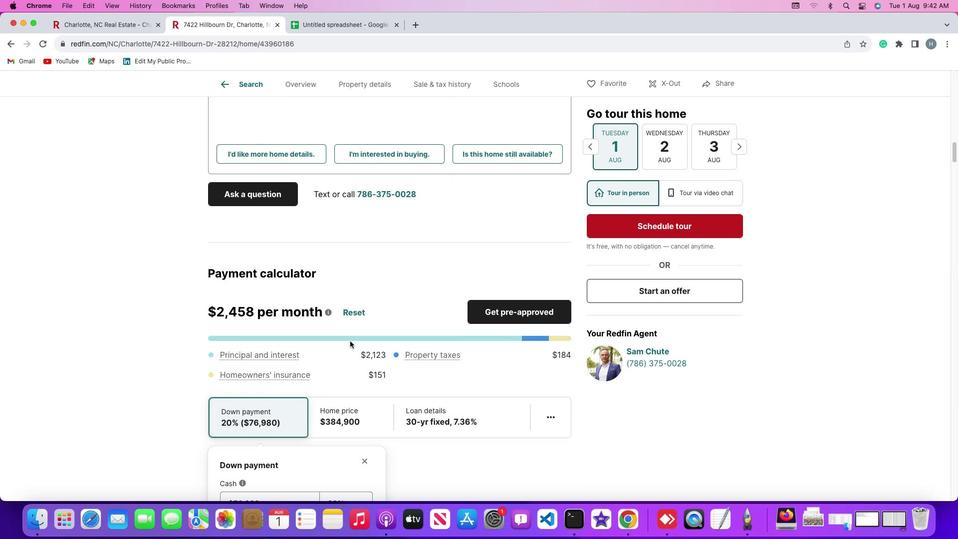 
Action: Mouse scrolled (350, 341) with delta (0, 0)
Screenshot: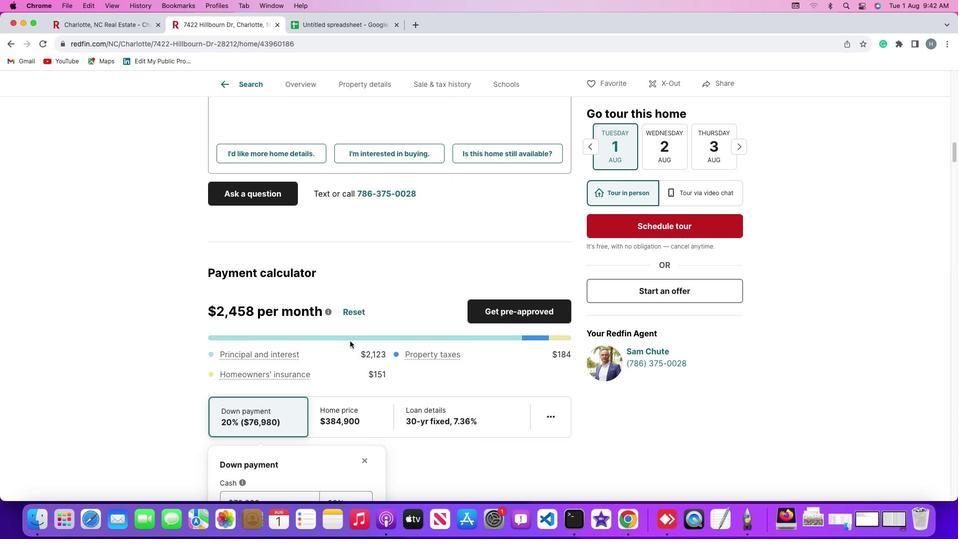 
Action: Mouse scrolled (350, 341) with delta (0, 0)
Screenshot: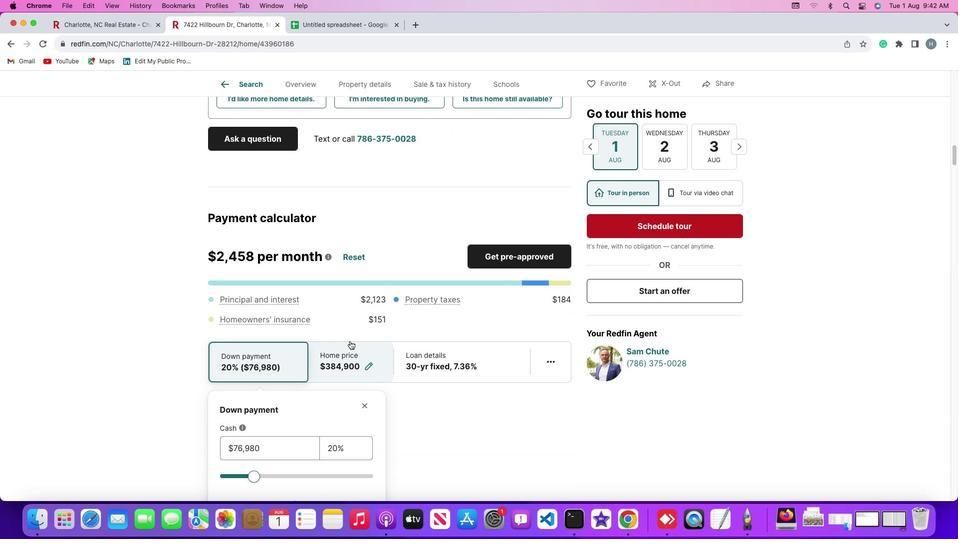 
Action: Mouse scrolled (350, 341) with delta (0, 0)
Screenshot: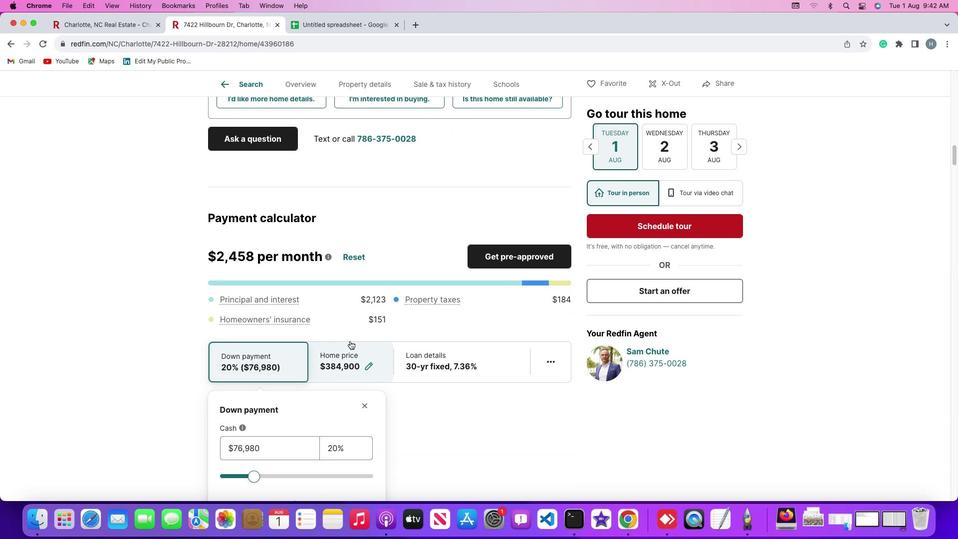 
Action: Mouse scrolled (350, 341) with delta (0, 0)
Screenshot: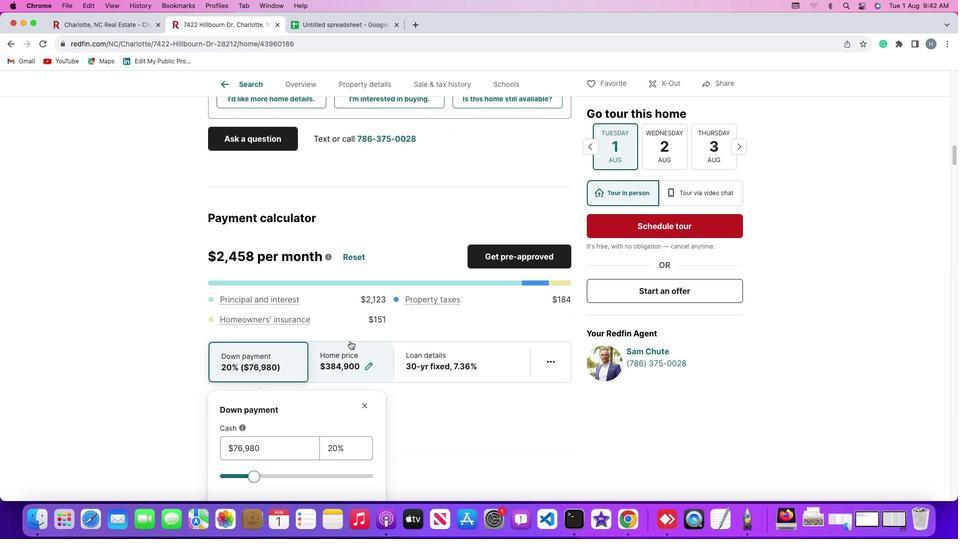 
Action: Mouse scrolled (350, 341) with delta (0, 0)
Screenshot: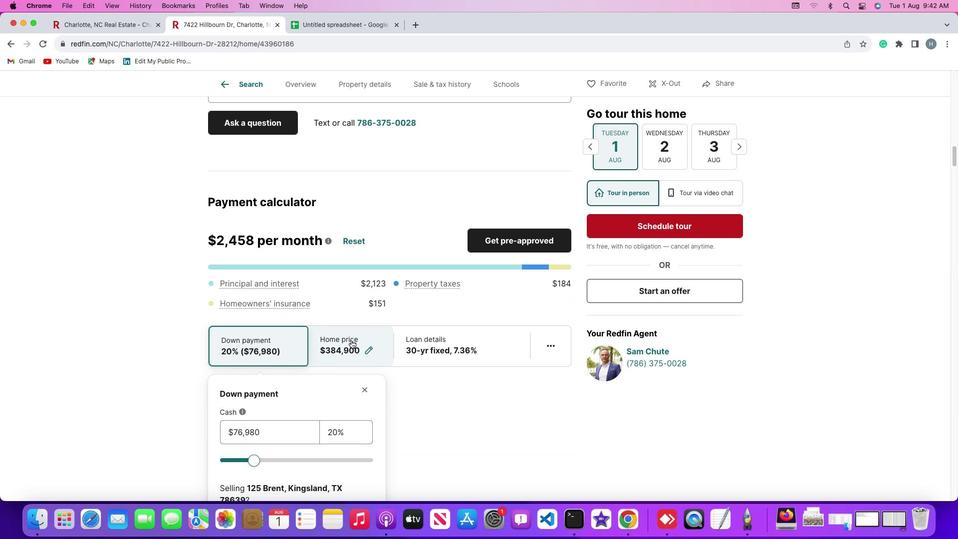 
Action: Mouse scrolled (350, 341) with delta (0, 0)
